 Task: Reply All to email with the signature Allison Brown with the subject Request for feedback from softage.1@softage.net with the message I wanted to follow up on the request for a budget increase for the project., select last sentence, change the font of the message to Serif and change the font typography to italics Send the email
Action: Mouse moved to (420, 533)
Screenshot: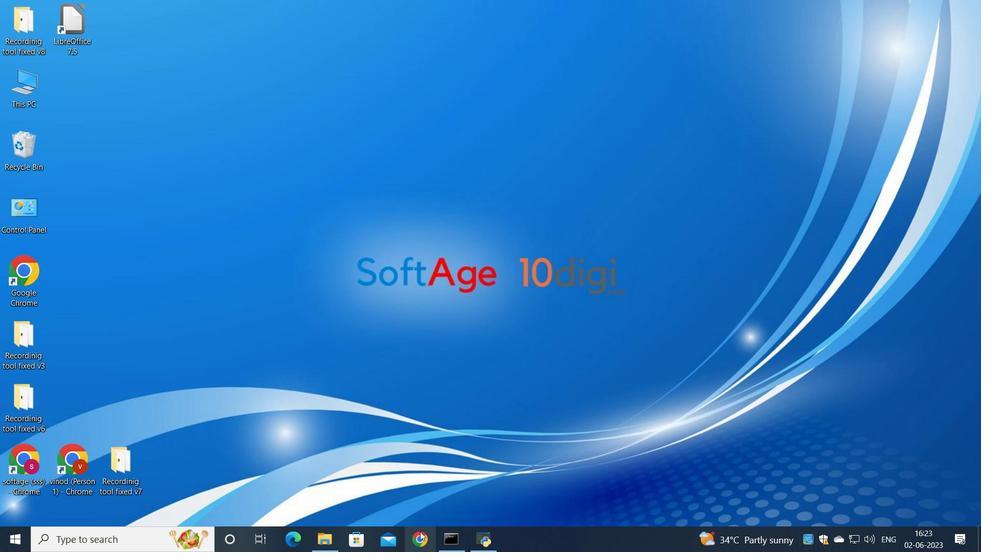 
Action: Mouse pressed left at (420, 533)
Screenshot: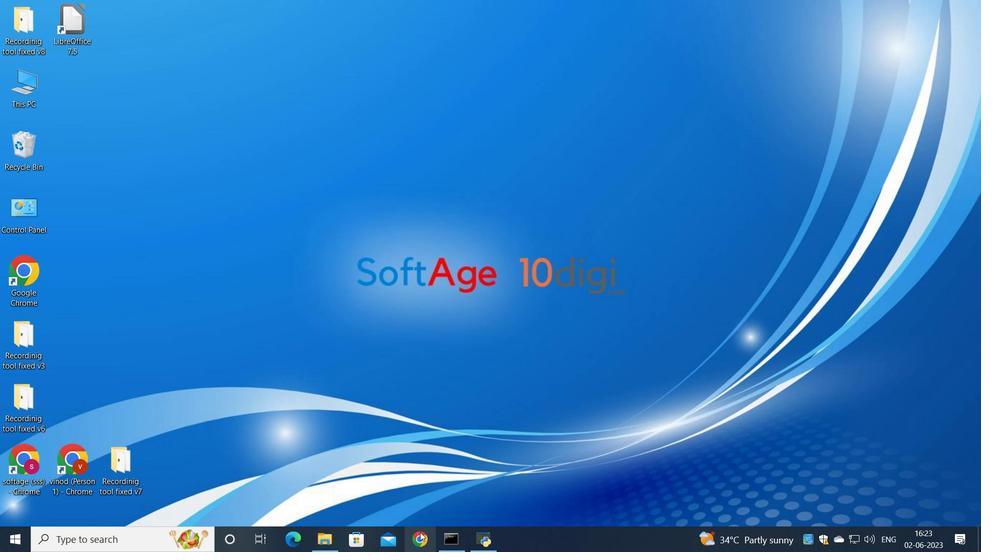 
Action: Mouse moved to (432, 322)
Screenshot: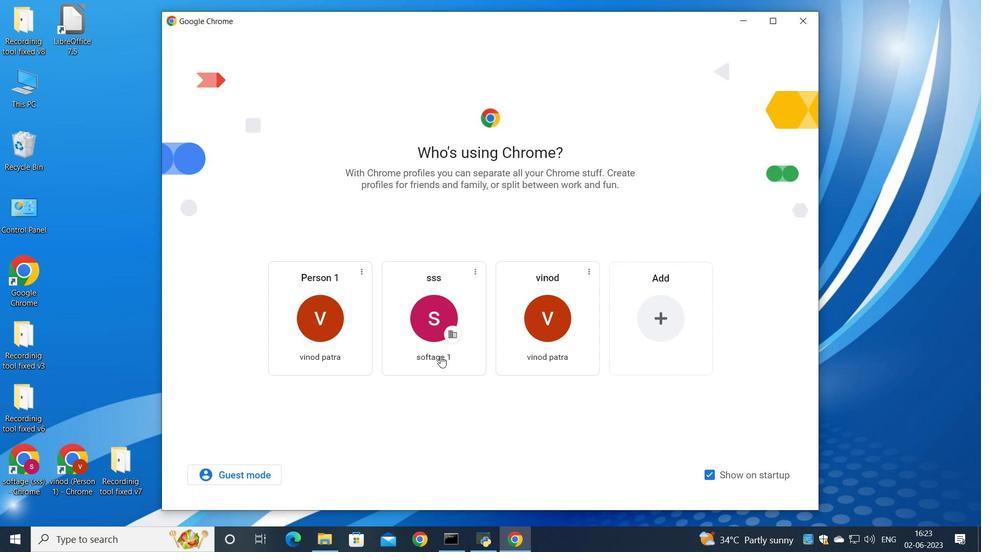 
Action: Mouse pressed left at (432, 322)
Screenshot: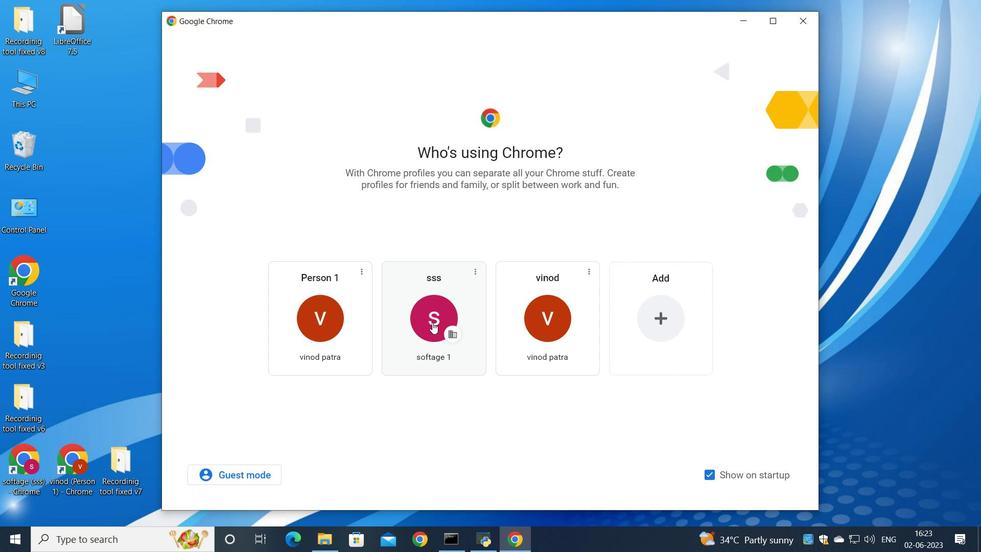 
Action: Mouse moved to (862, 88)
Screenshot: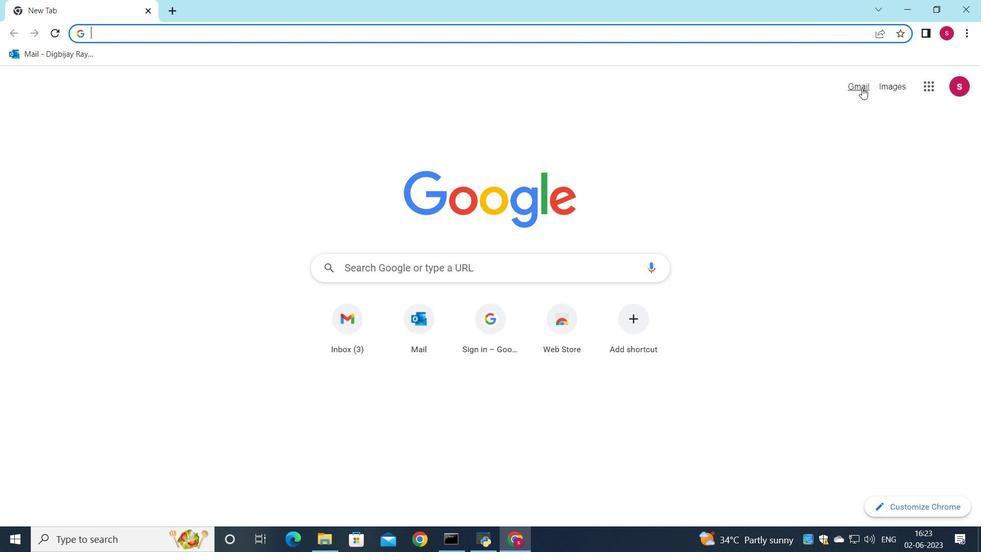 
Action: Mouse pressed left at (862, 88)
Screenshot: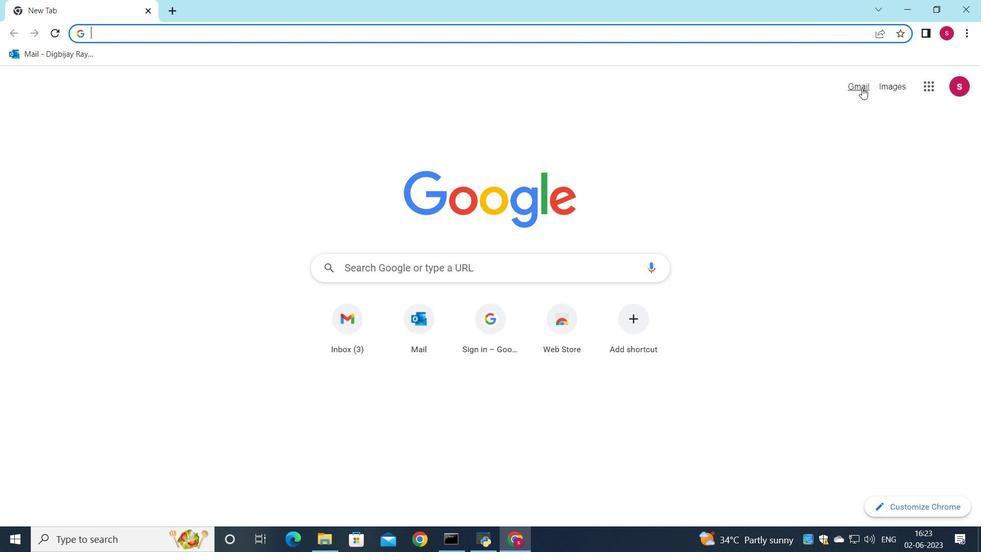 
Action: Mouse moved to (837, 96)
Screenshot: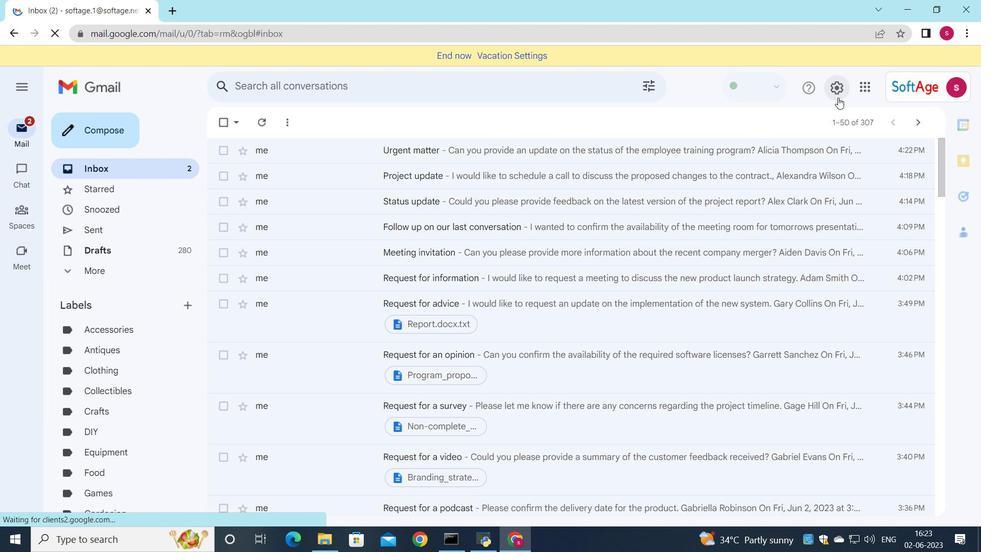 
Action: Mouse pressed left at (837, 96)
Screenshot: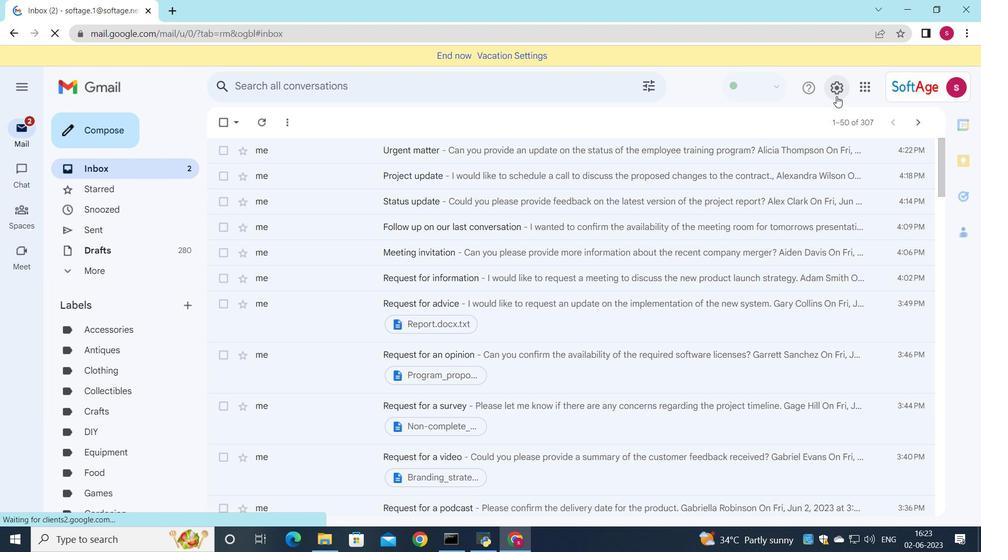 
Action: Mouse moved to (838, 155)
Screenshot: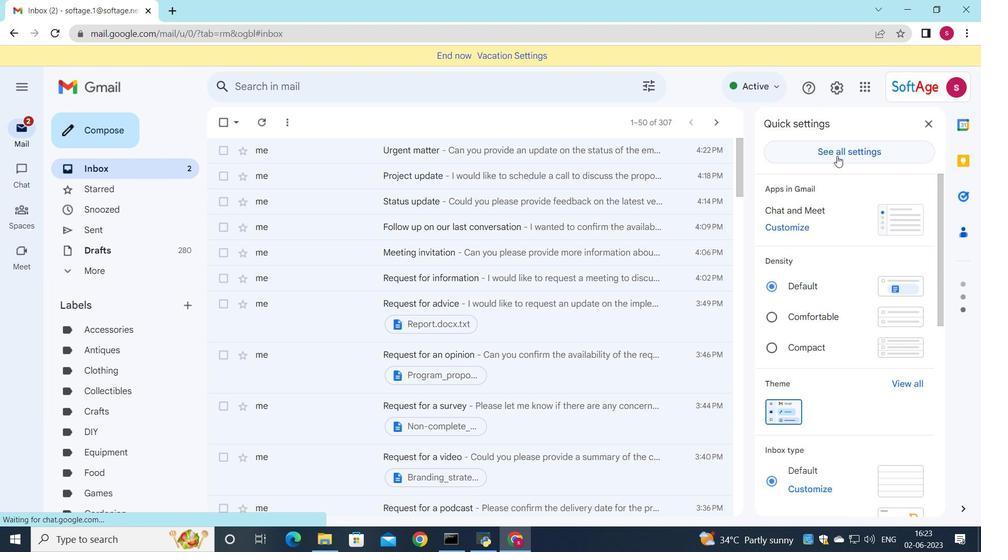 
Action: Mouse pressed left at (838, 155)
Screenshot: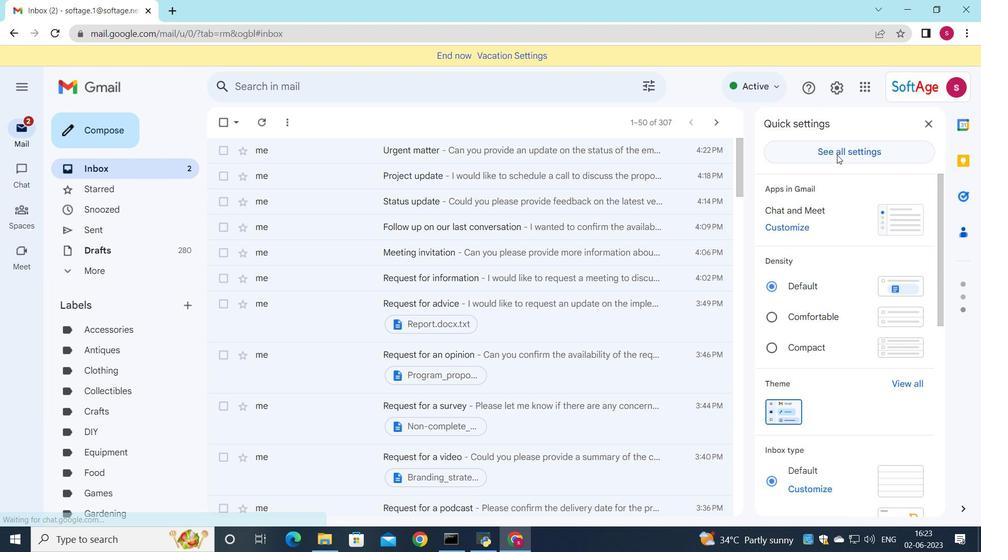 
Action: Mouse moved to (591, 197)
Screenshot: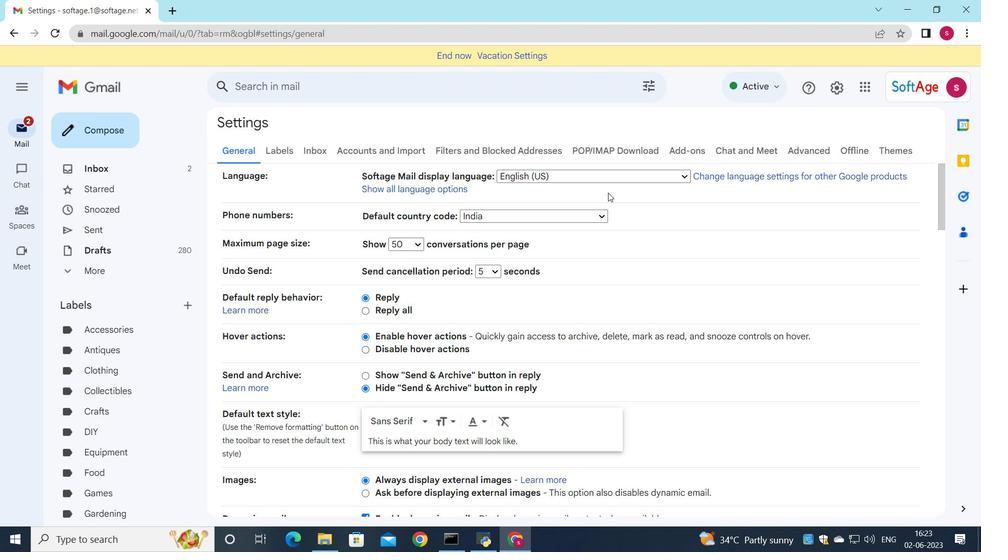 
Action: Mouse scrolled (591, 196) with delta (0, 0)
Screenshot: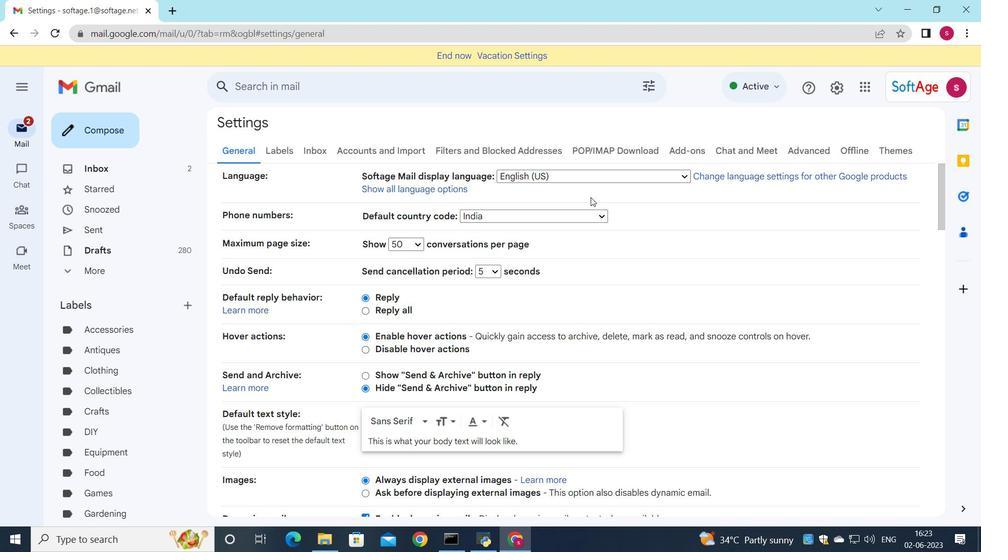 
Action: Mouse scrolled (591, 196) with delta (0, 0)
Screenshot: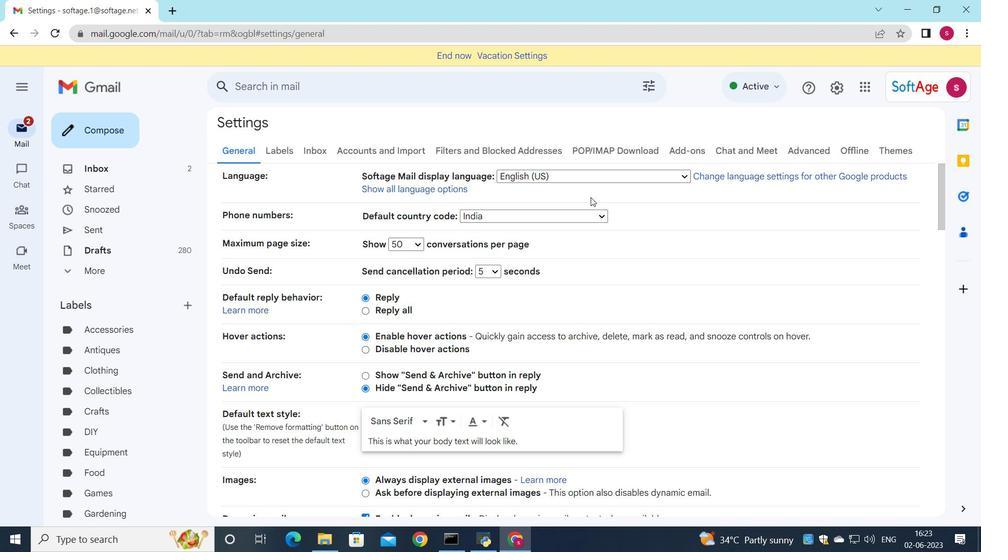 
Action: Mouse scrolled (591, 196) with delta (0, 0)
Screenshot: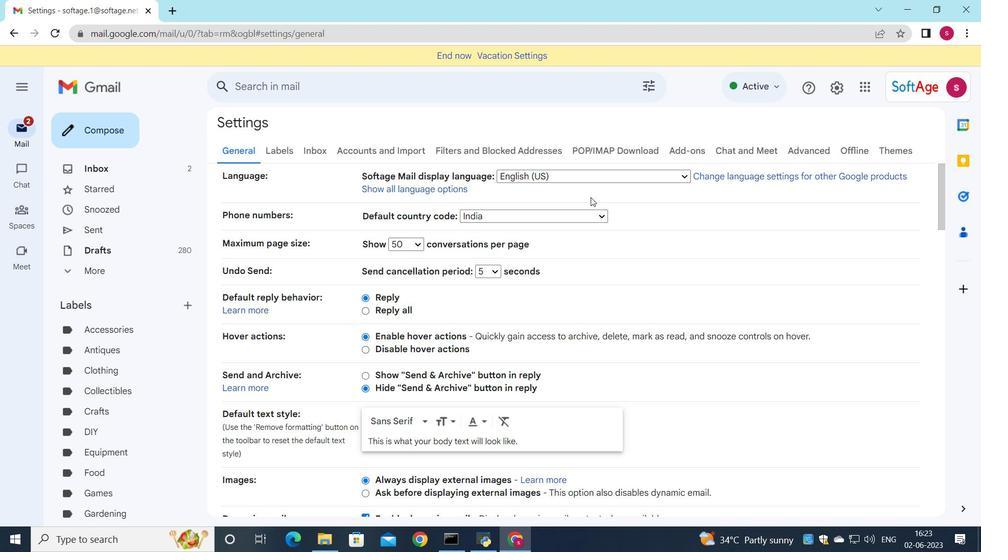 
Action: Mouse moved to (590, 226)
Screenshot: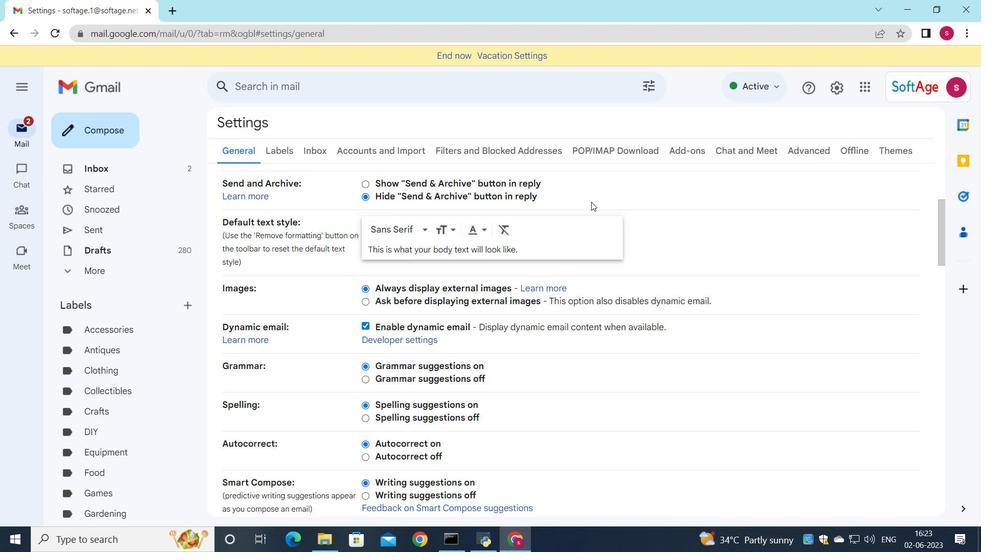 
Action: Mouse scrolled (590, 226) with delta (0, 0)
Screenshot: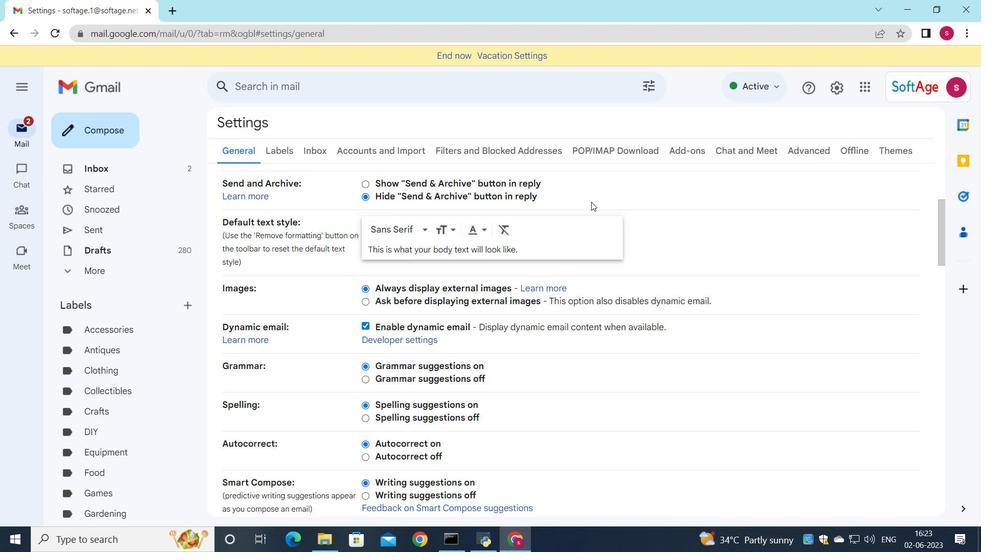 
Action: Mouse moved to (590, 234)
Screenshot: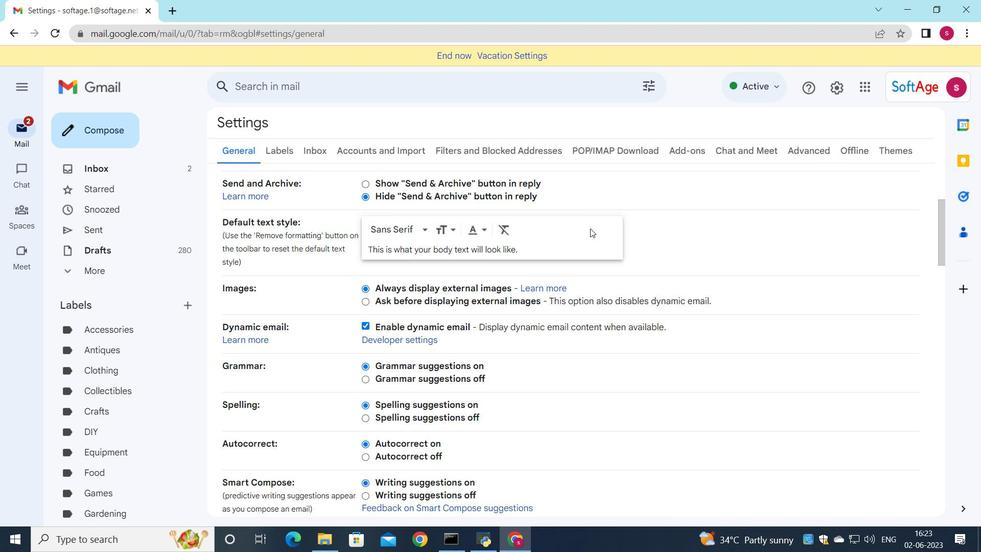 
Action: Mouse scrolled (590, 232) with delta (0, 0)
Screenshot: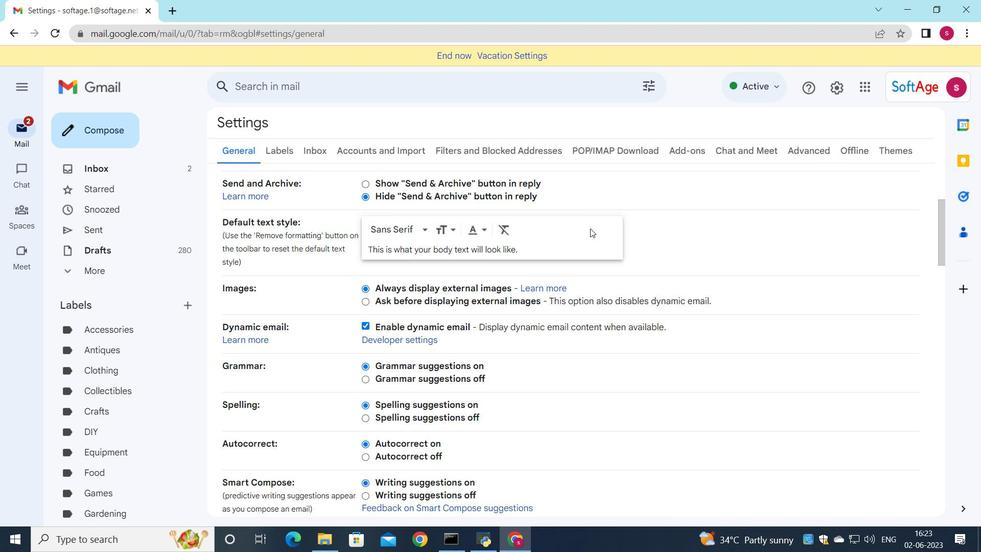 
Action: Mouse scrolled (590, 233) with delta (0, 0)
Screenshot: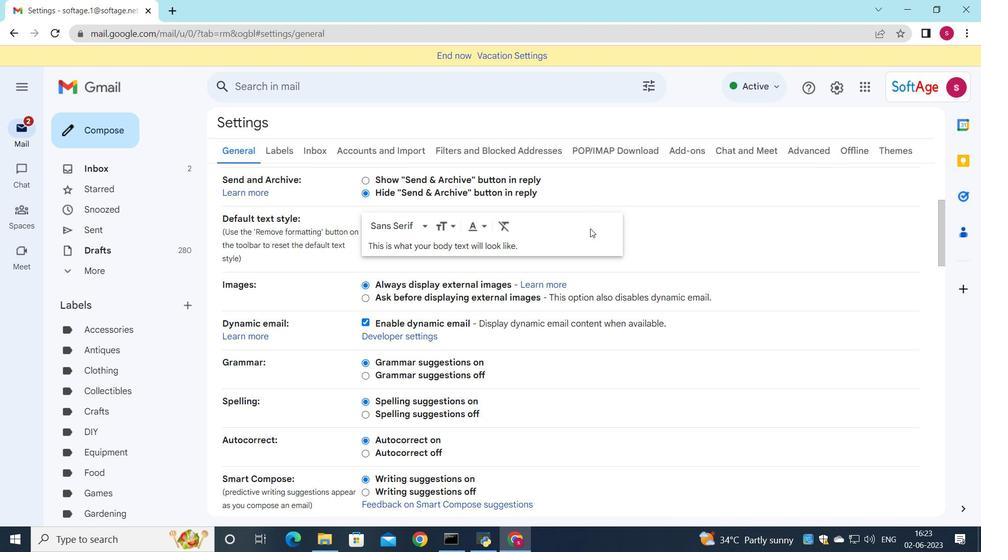 
Action: Mouse moved to (585, 233)
Screenshot: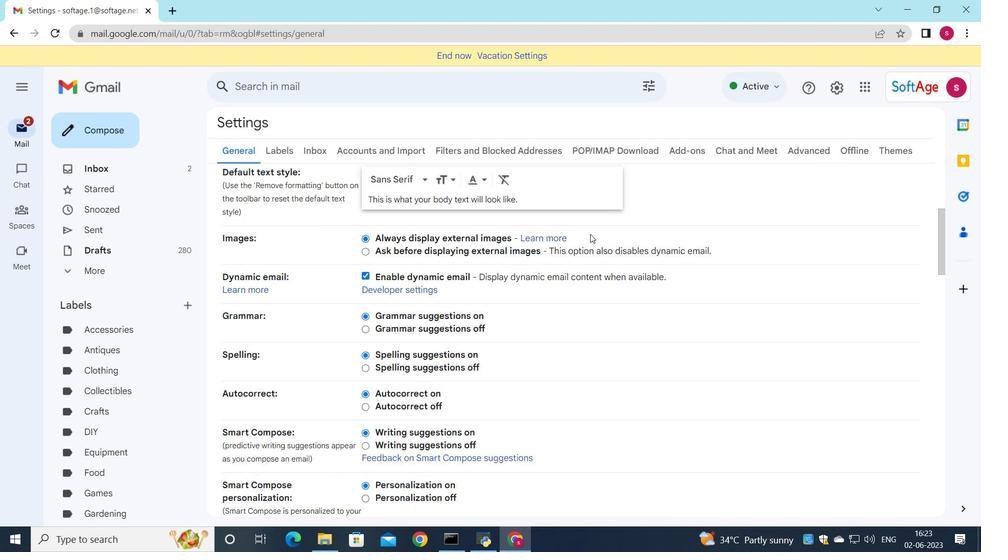 
Action: Mouse scrolled (585, 232) with delta (0, 0)
Screenshot: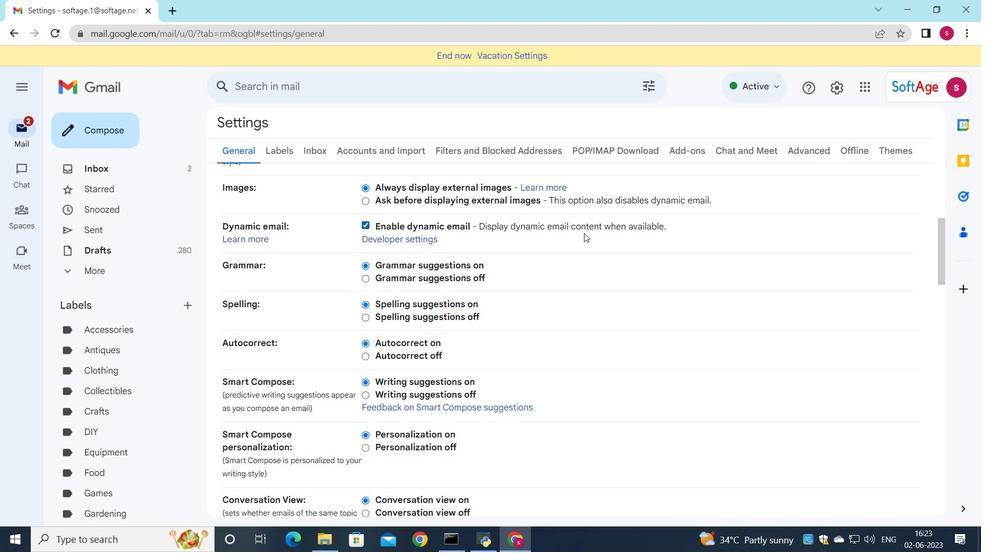 
Action: Mouse scrolled (585, 232) with delta (0, 0)
Screenshot: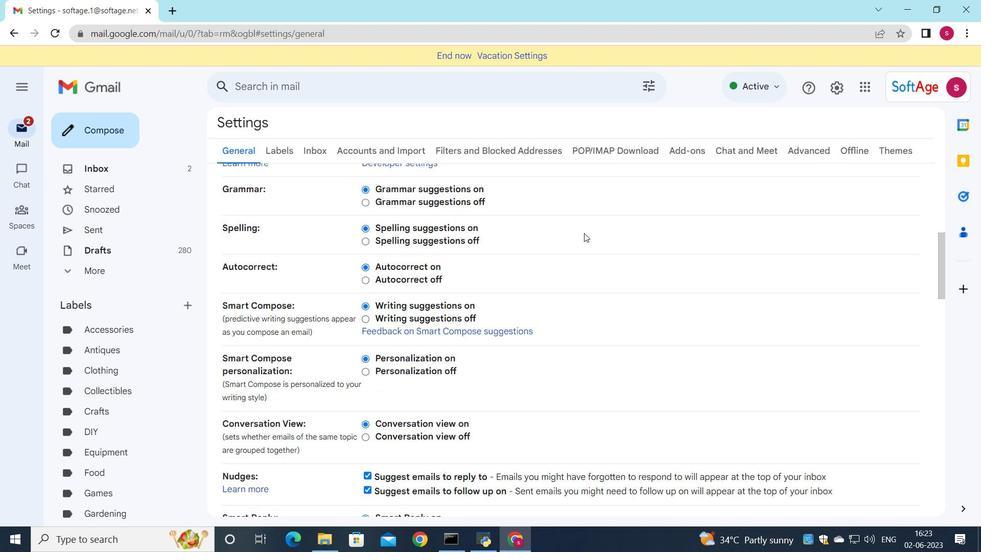 
Action: Mouse scrolled (585, 232) with delta (0, 0)
Screenshot: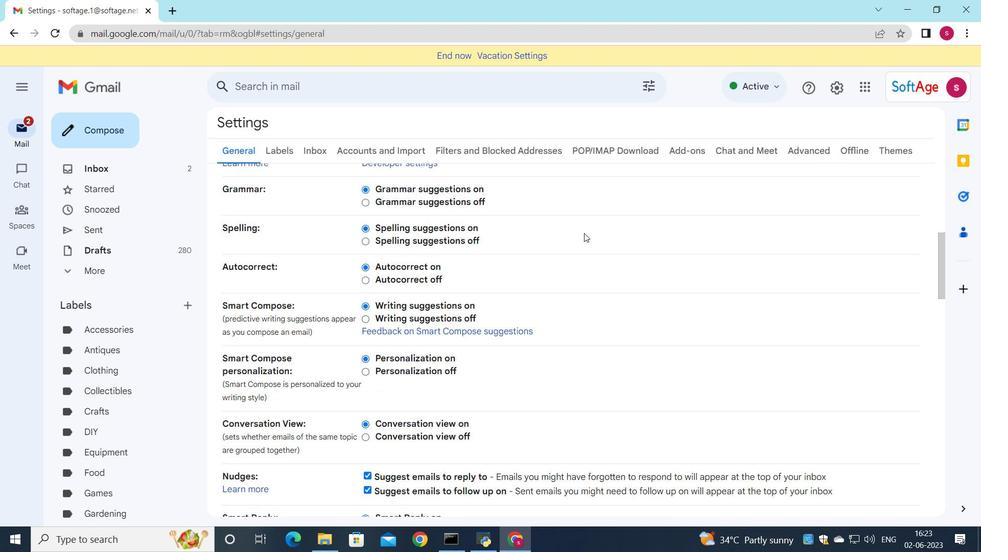
Action: Mouse moved to (580, 238)
Screenshot: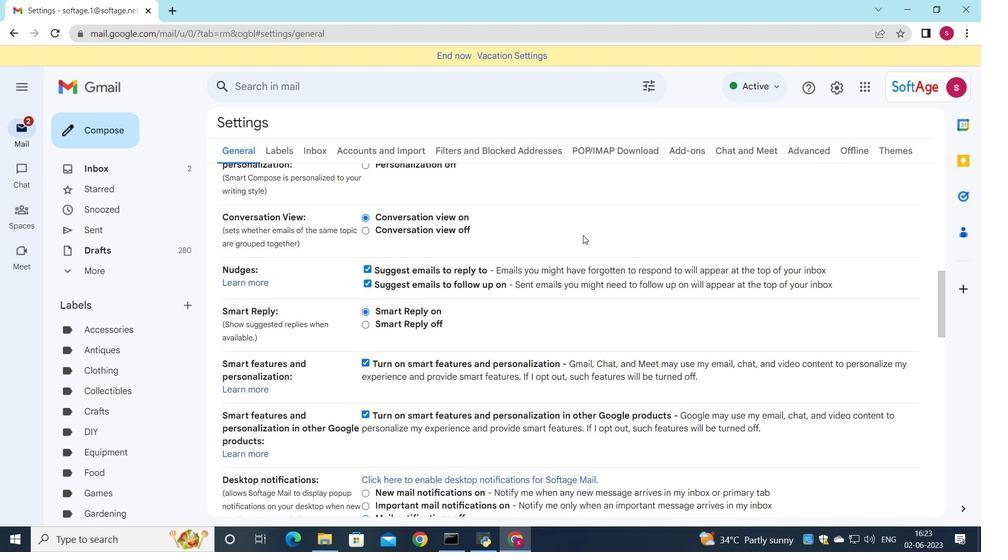 
Action: Mouse scrolled (580, 237) with delta (0, 0)
Screenshot: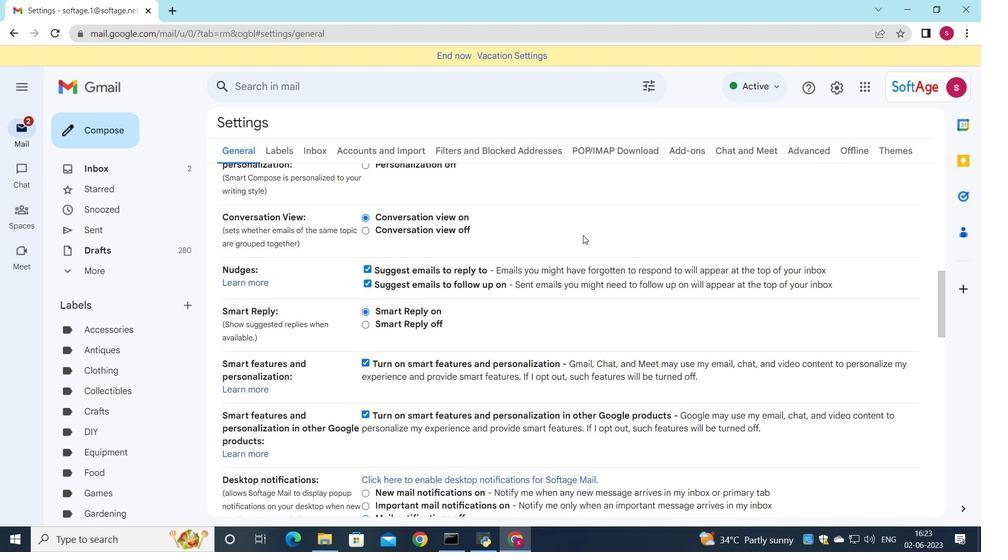 
Action: Mouse moved to (575, 244)
Screenshot: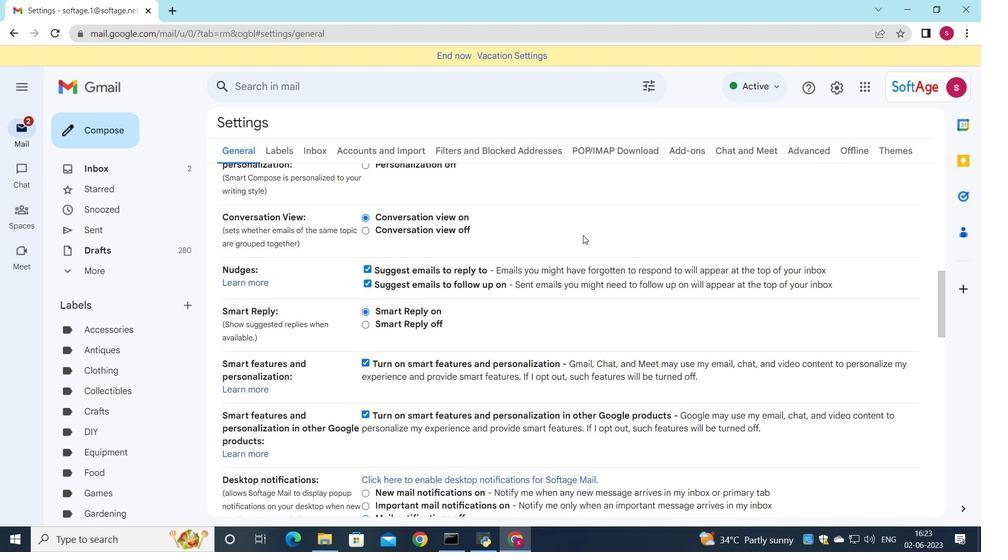 
Action: Mouse scrolled (575, 243) with delta (0, 0)
Screenshot: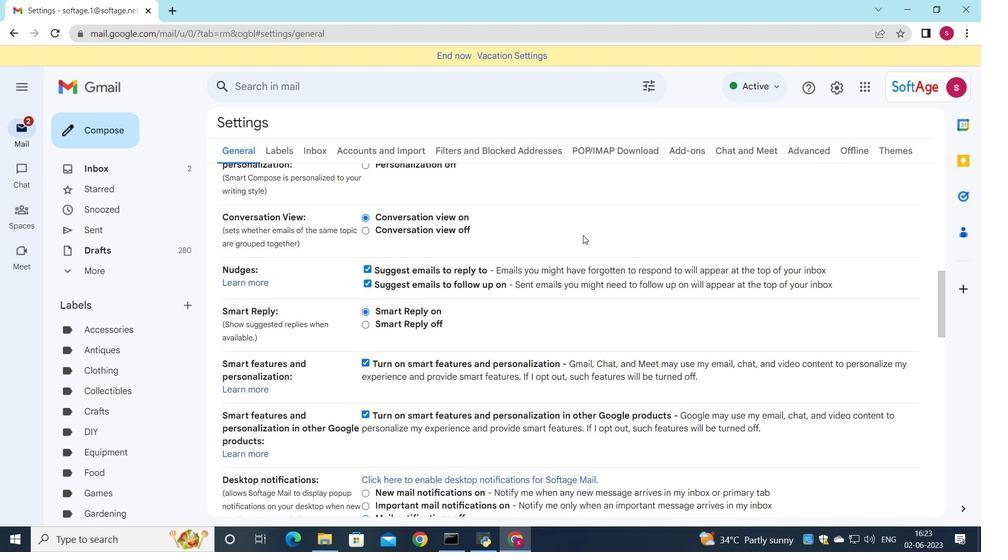 
Action: Mouse moved to (570, 249)
Screenshot: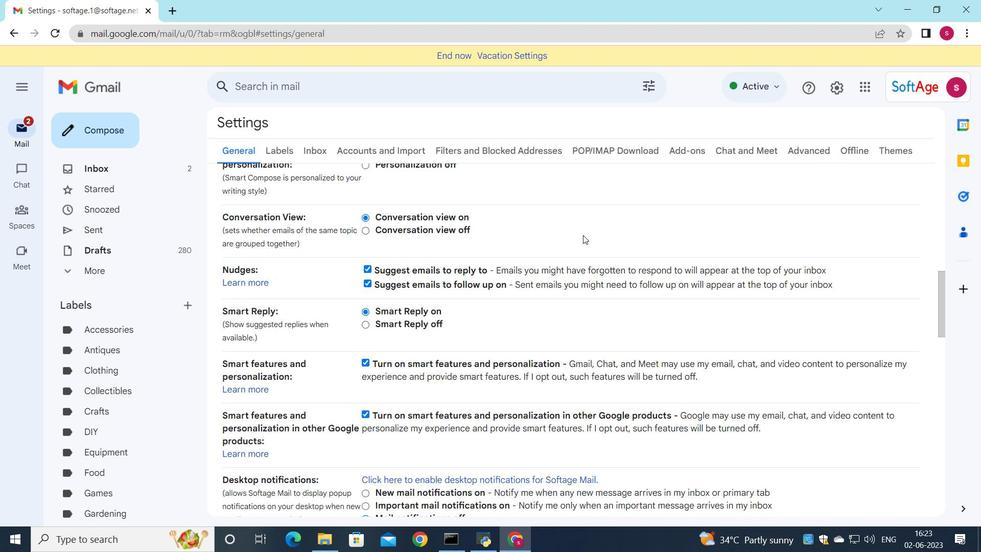 
Action: Mouse scrolled (570, 249) with delta (0, 0)
Screenshot: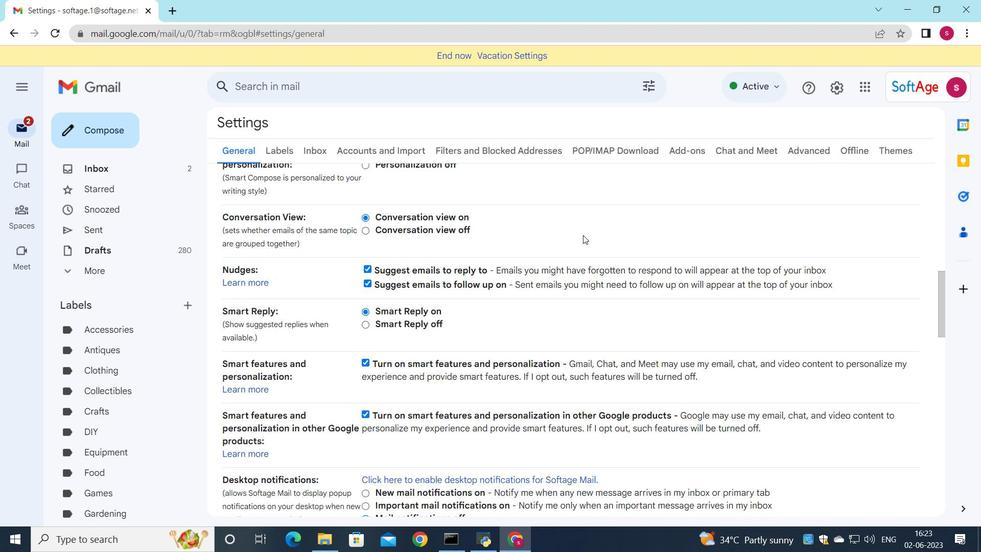 
Action: Mouse moved to (500, 286)
Screenshot: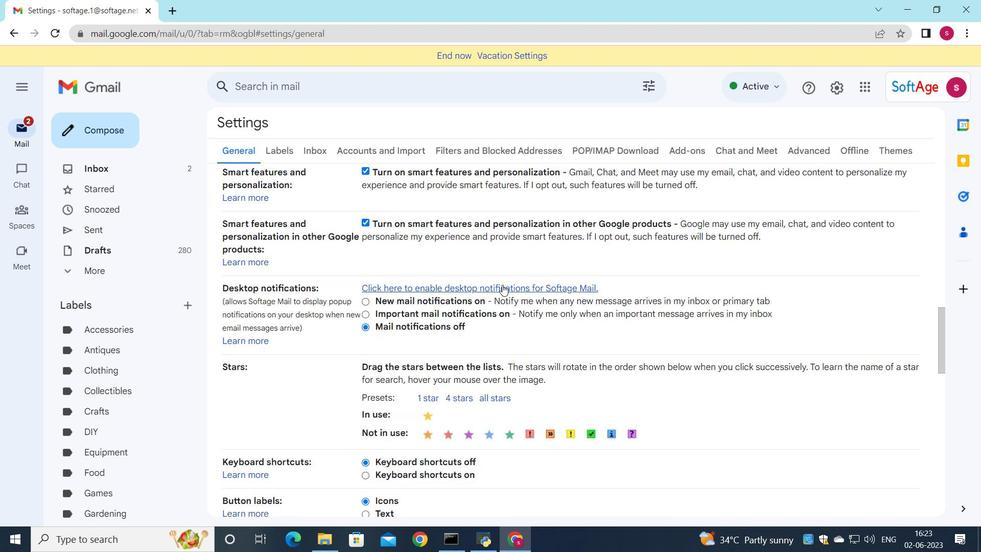 
Action: Mouse scrolled (500, 285) with delta (0, 0)
Screenshot: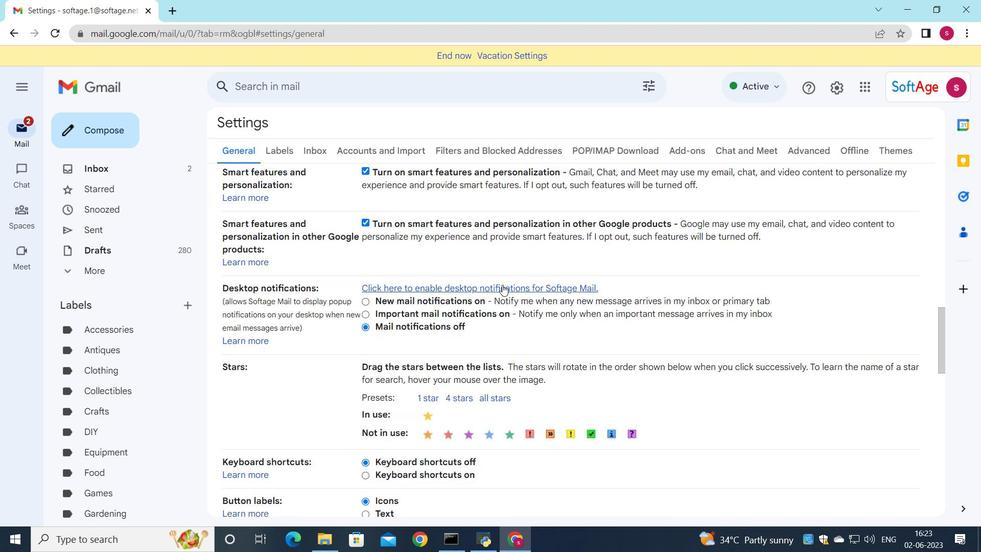
Action: Mouse moved to (500, 286)
Screenshot: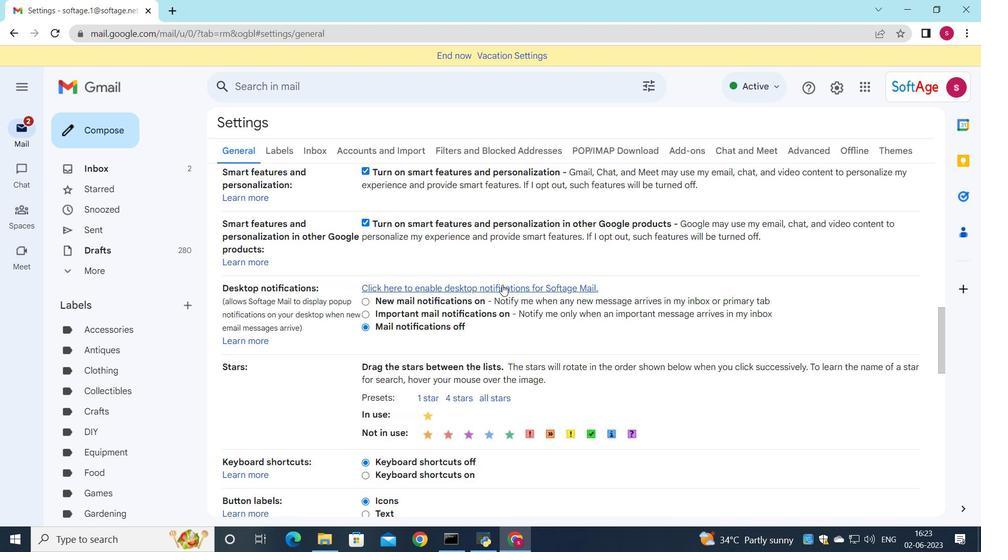 
Action: Mouse scrolled (500, 285) with delta (0, 0)
Screenshot: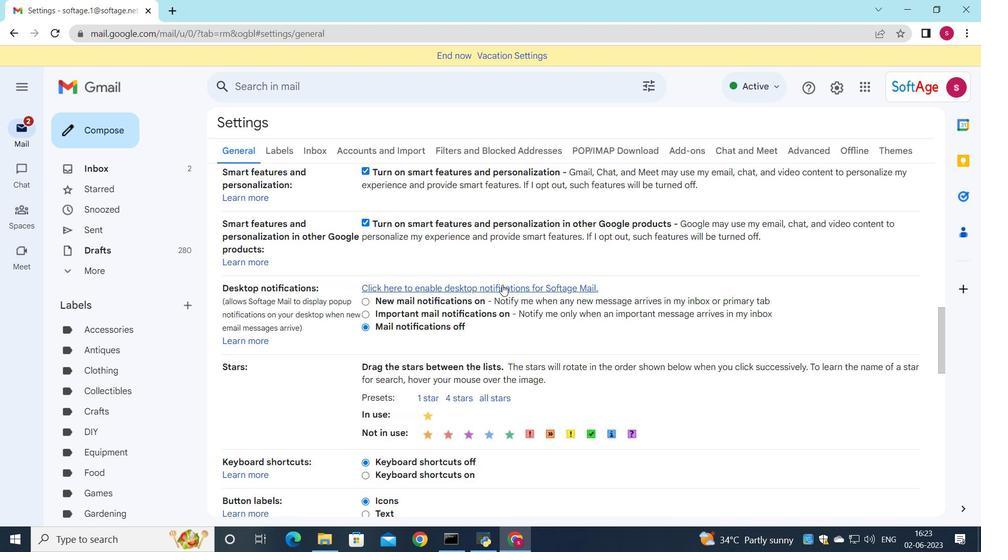 
Action: Mouse moved to (500, 286)
Screenshot: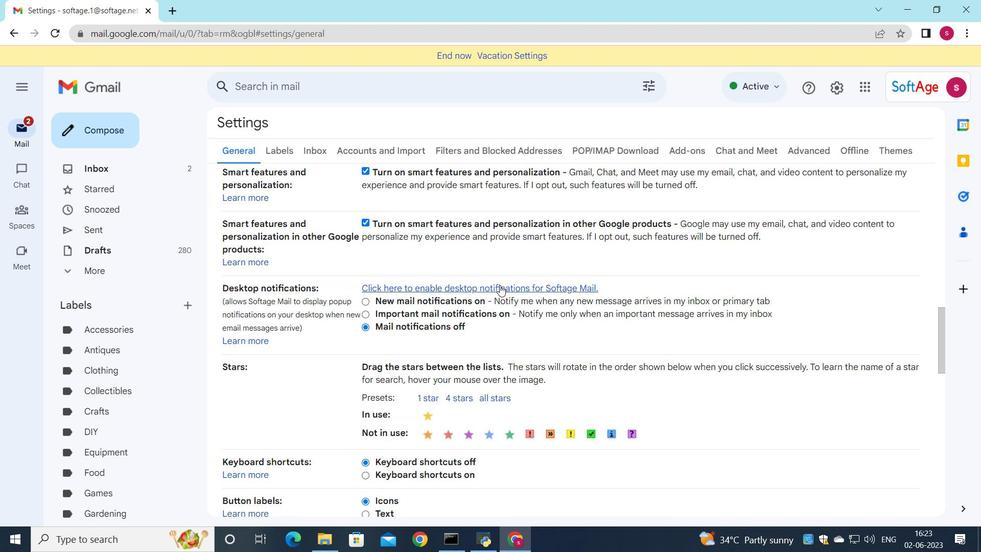 
Action: Mouse scrolled (500, 286) with delta (0, 0)
Screenshot: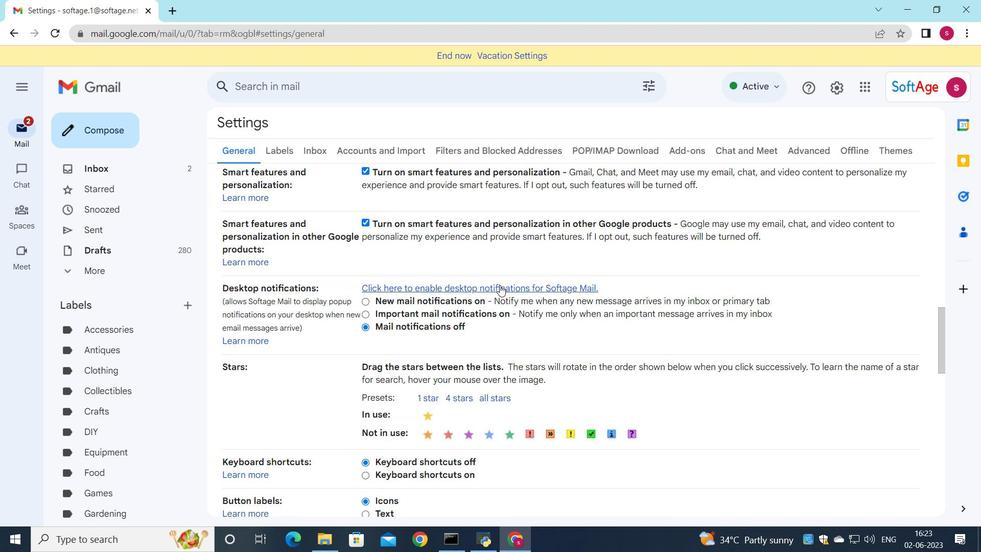 
Action: Mouse moved to (500, 288)
Screenshot: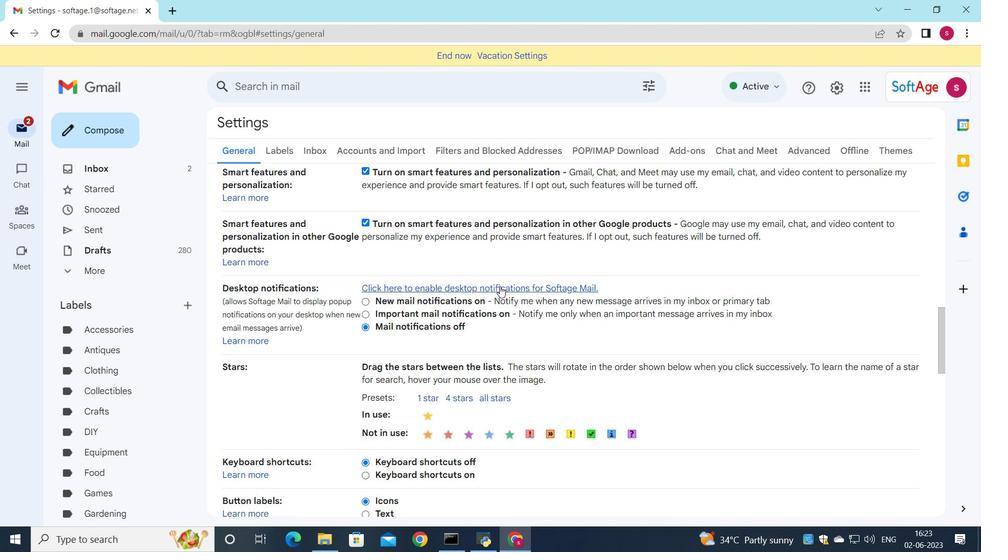 
Action: Mouse scrolled (500, 287) with delta (0, 0)
Screenshot: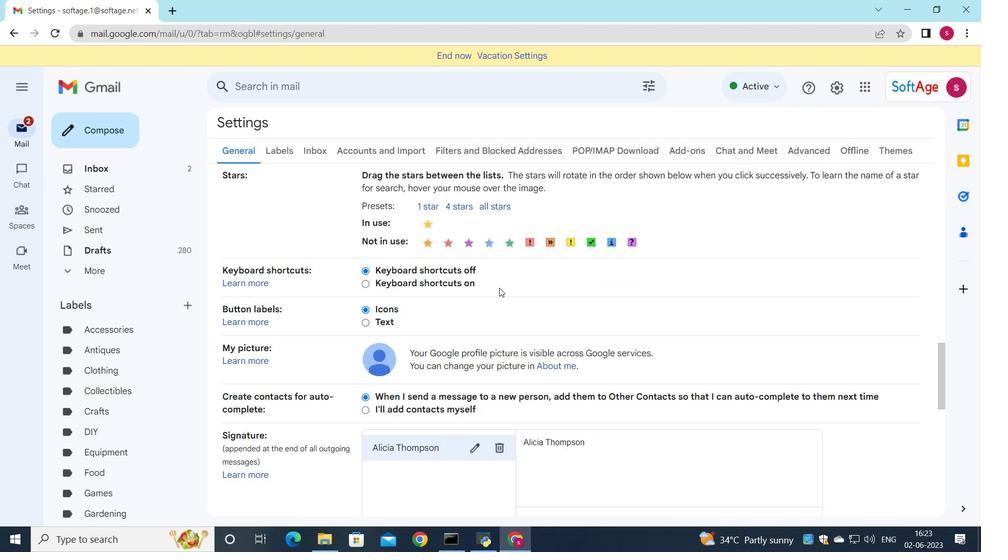 
Action: Mouse scrolled (500, 287) with delta (0, 0)
Screenshot: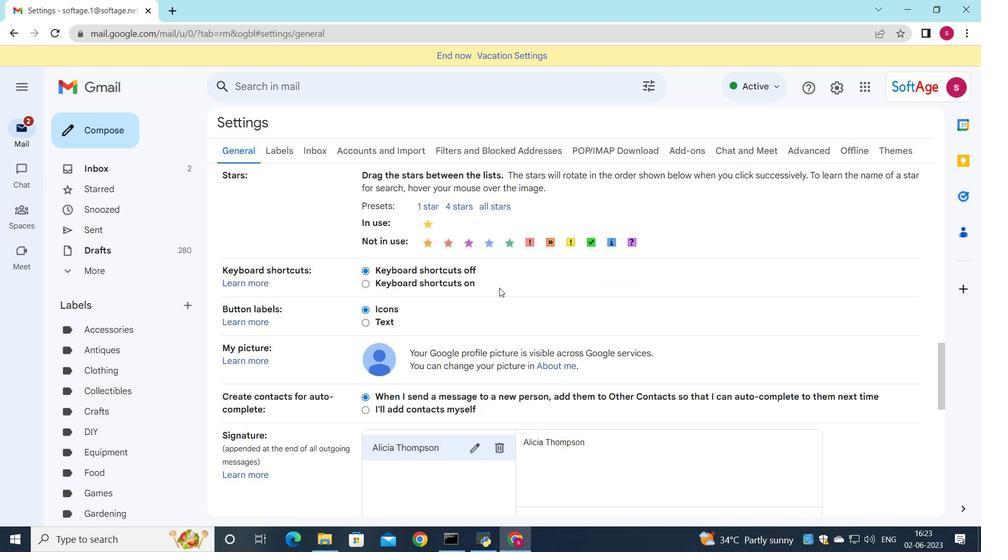 
Action: Mouse scrolled (500, 287) with delta (0, 0)
Screenshot: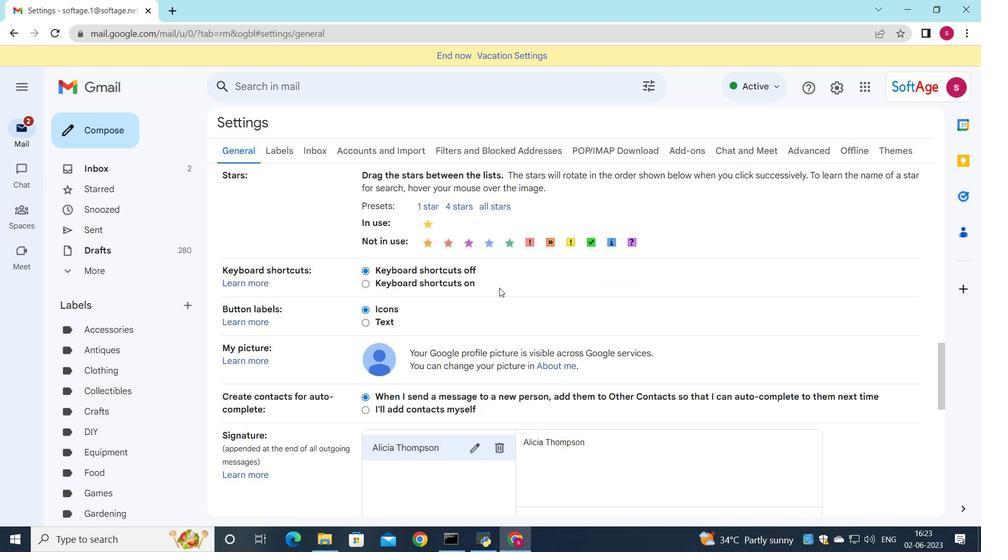 
Action: Mouse scrolled (500, 287) with delta (0, 0)
Screenshot: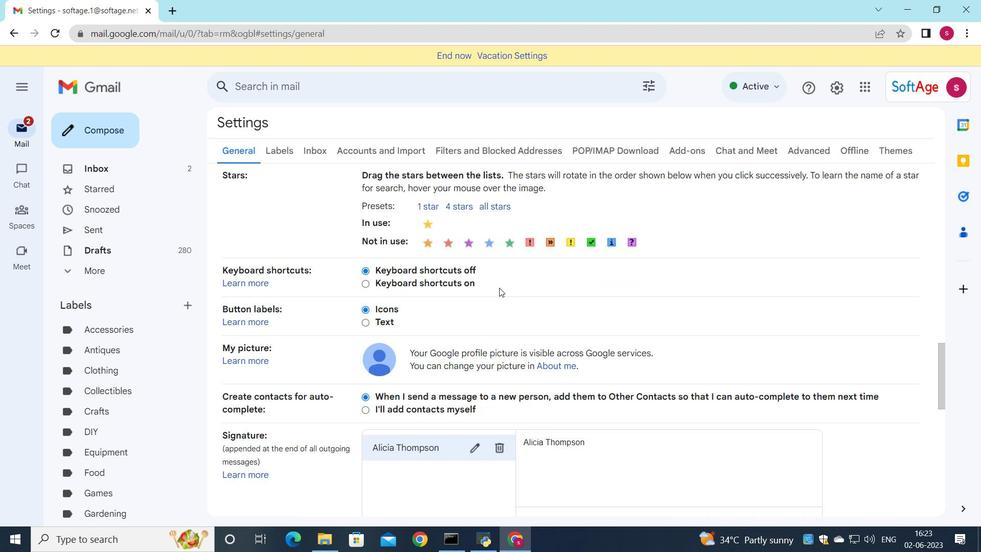
Action: Mouse moved to (502, 192)
Screenshot: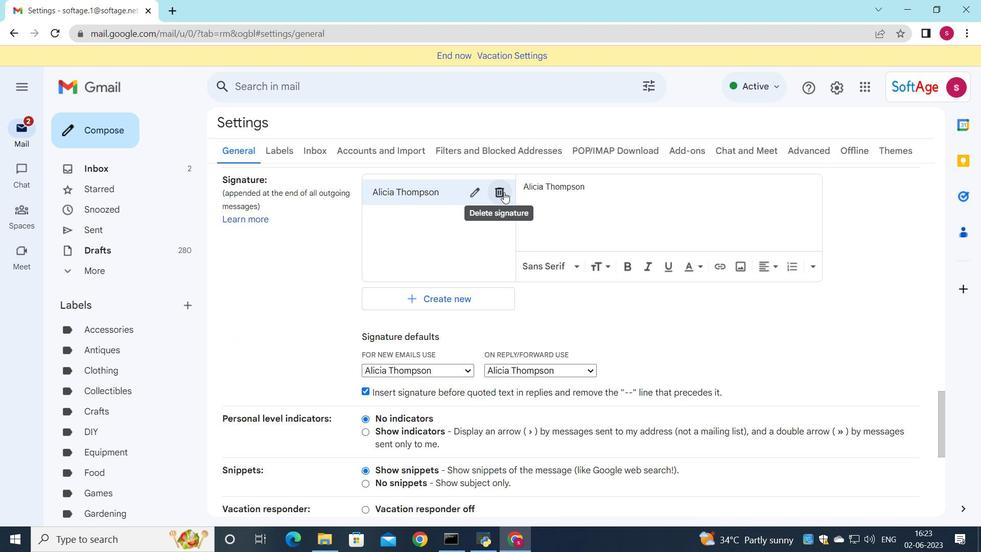 
Action: Mouse pressed left at (502, 192)
Screenshot: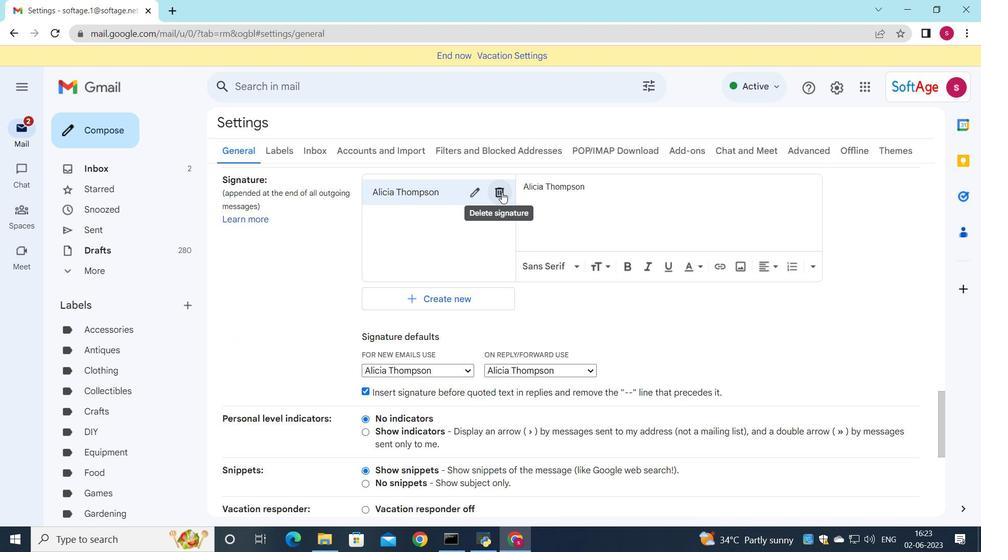 
Action: Mouse moved to (597, 304)
Screenshot: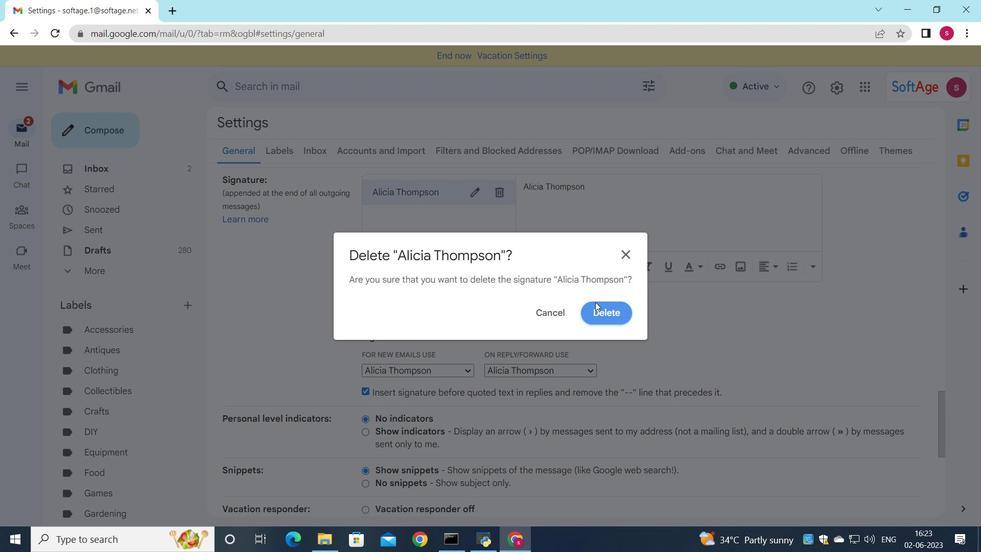 
Action: Mouse pressed left at (597, 304)
Screenshot: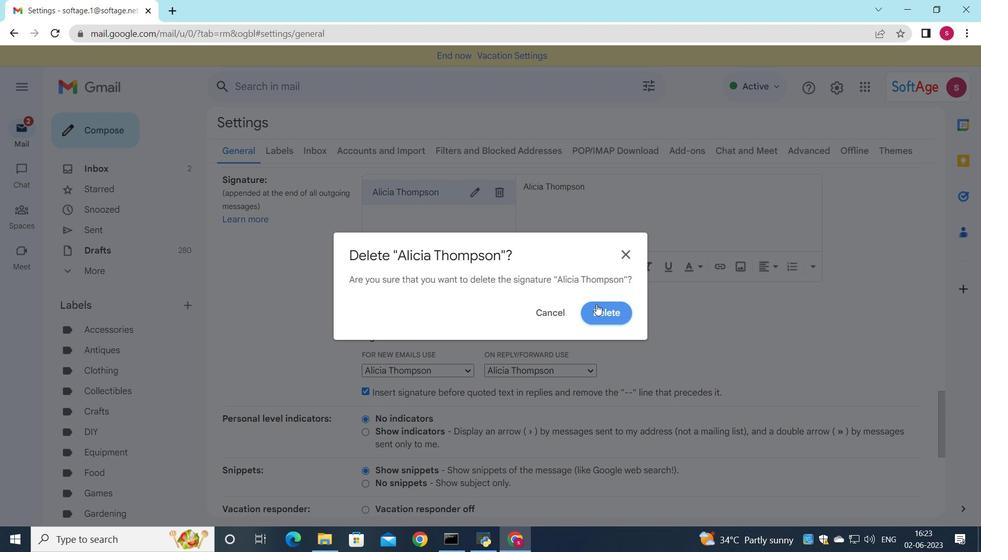 
Action: Mouse moved to (420, 207)
Screenshot: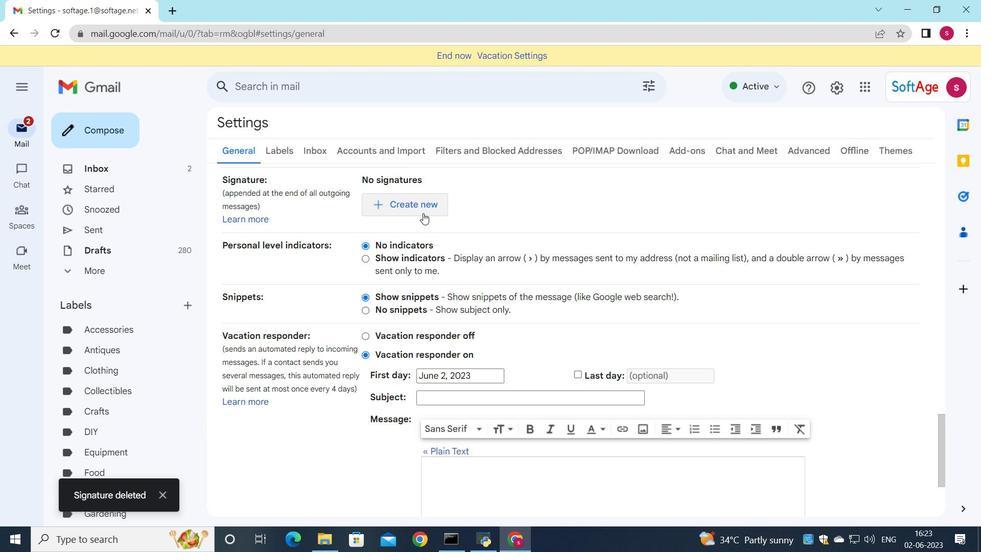 
Action: Mouse pressed left at (420, 207)
Screenshot: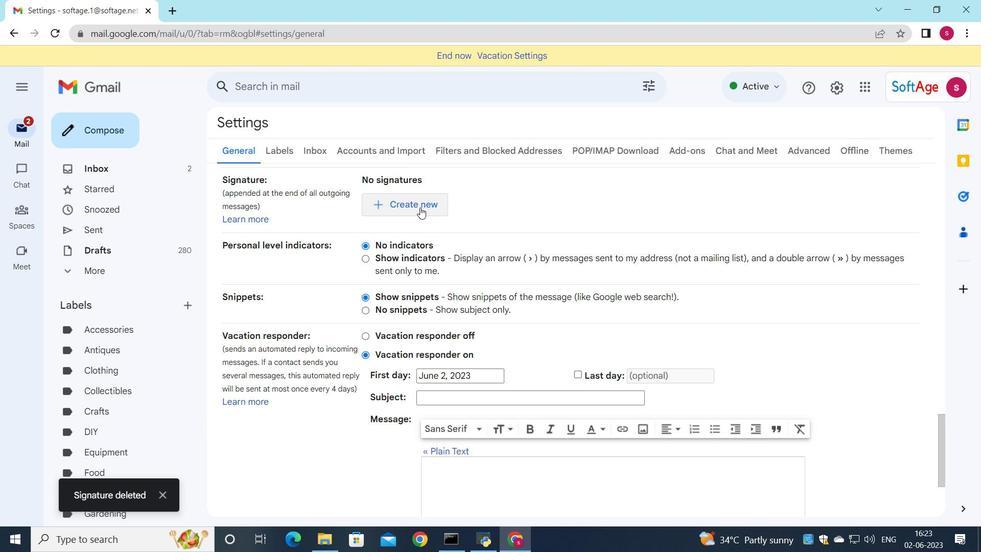 
Action: Mouse moved to (517, 265)
Screenshot: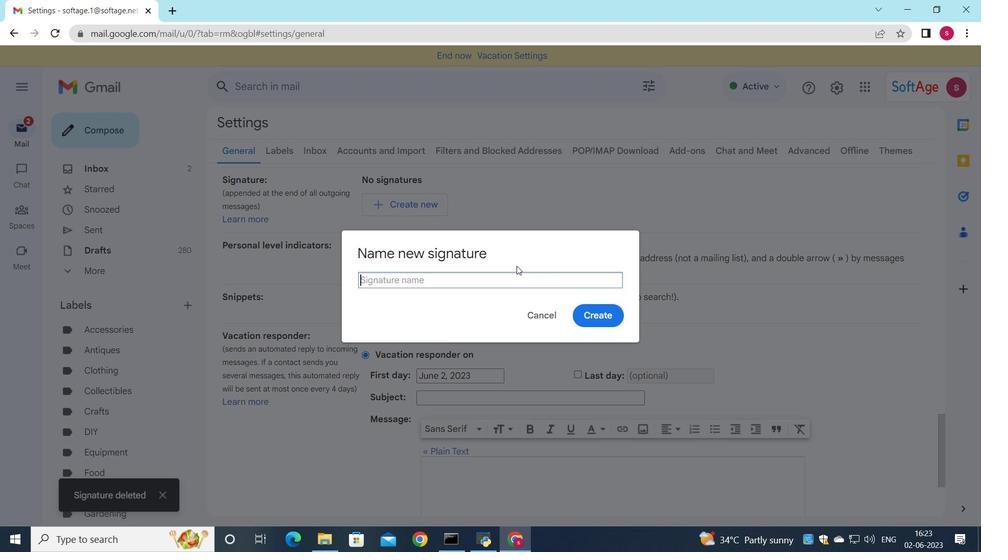 
Action: Key pressed <Key.shift>Allisom<Key.backspace>n<Key.space><Key.shift>Brown
Screenshot: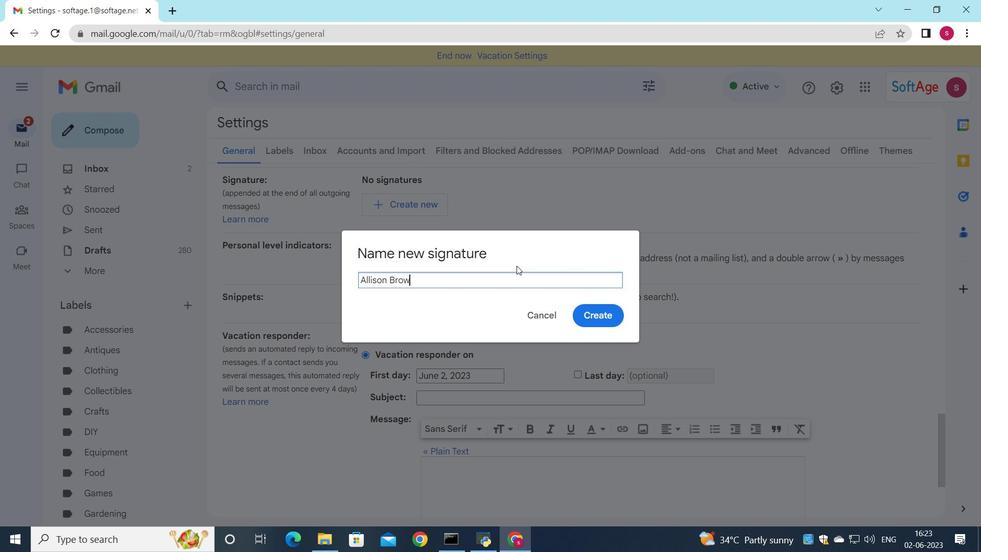 
Action: Mouse moved to (597, 316)
Screenshot: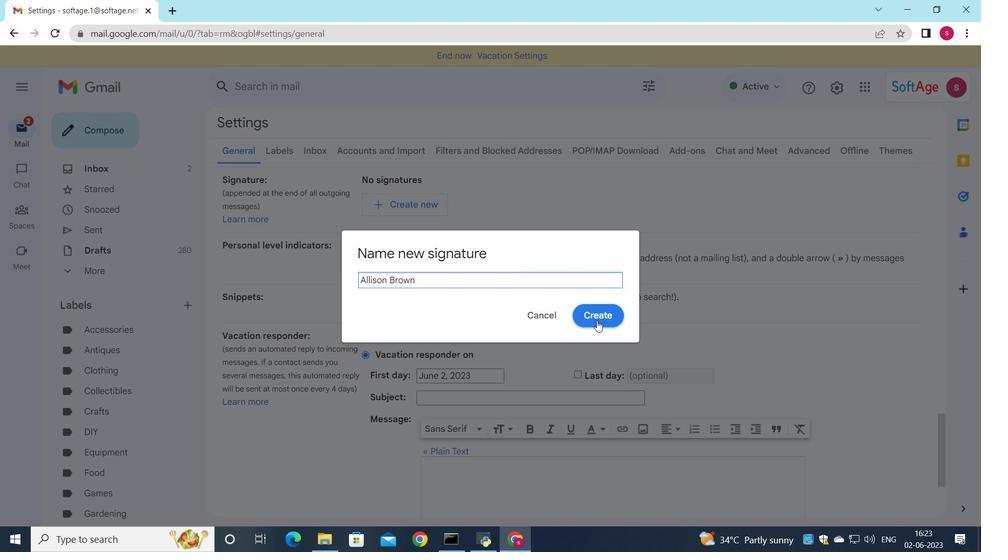 
Action: Mouse pressed left at (597, 316)
Screenshot: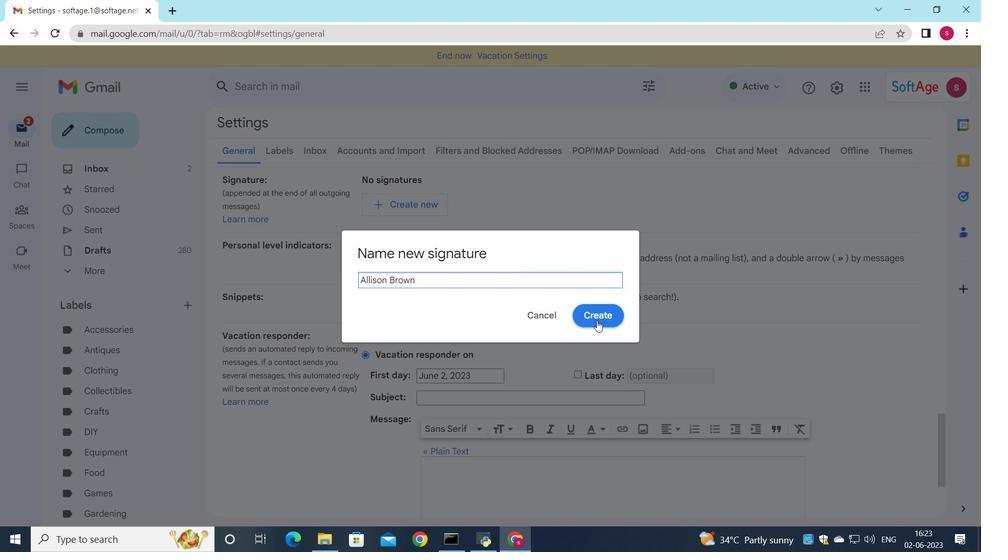 
Action: Mouse moved to (577, 219)
Screenshot: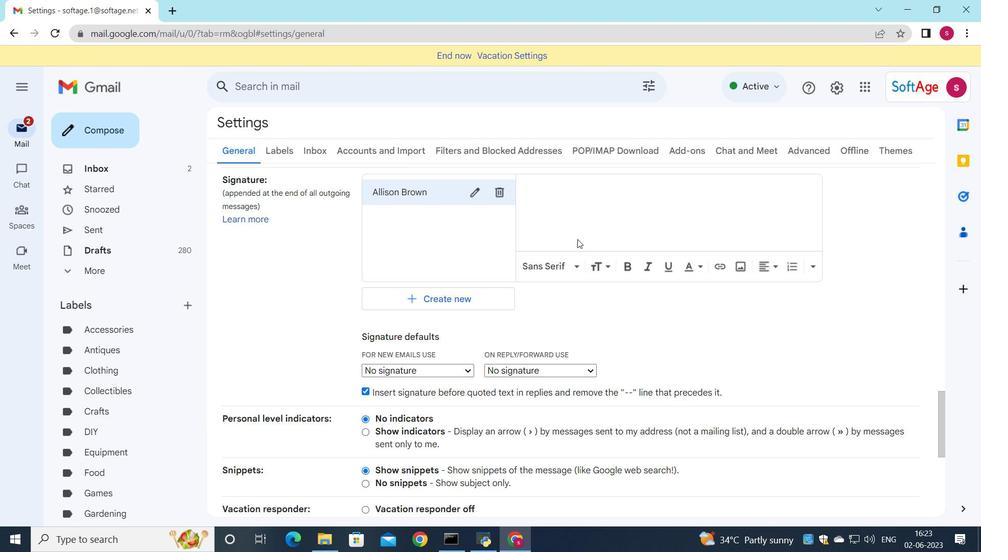 
Action: Mouse pressed left at (577, 219)
Screenshot: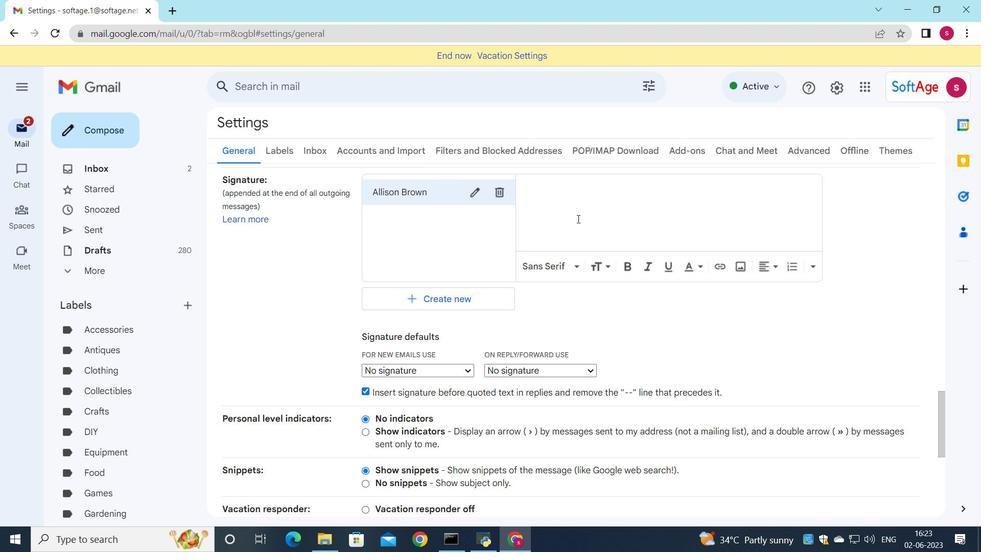
Action: Key pressed <Key.shift>allison<Key.space><Key.shift>Brown
Screenshot: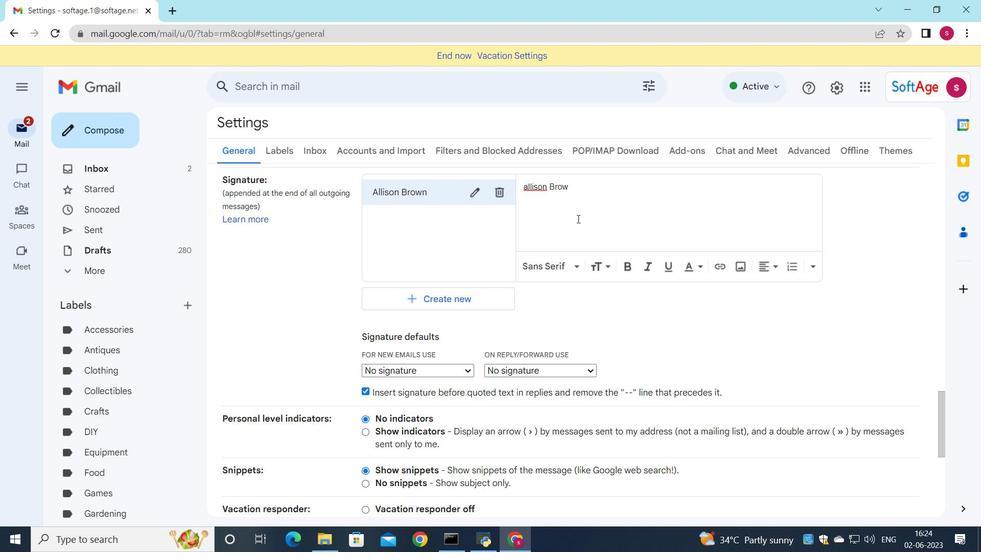 
Action: Mouse moved to (528, 187)
Screenshot: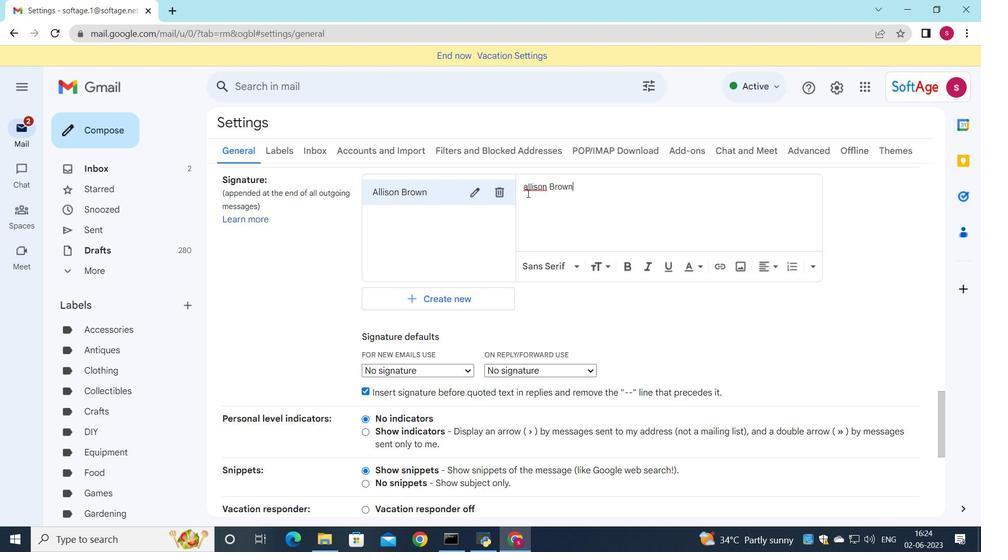 
Action: Mouse pressed left at (528, 187)
Screenshot: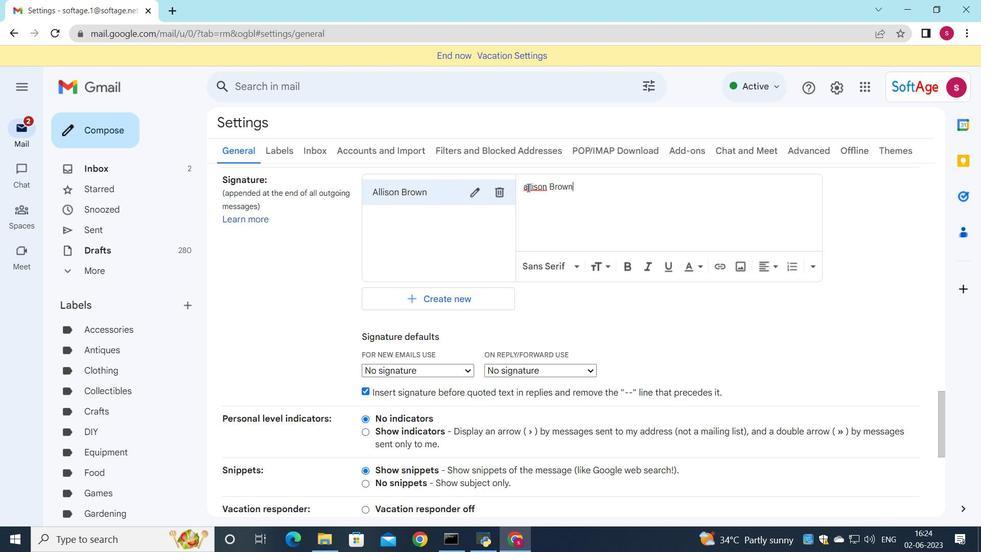 
Action: Key pressed <Key.backspace><Key.shift>A
Screenshot: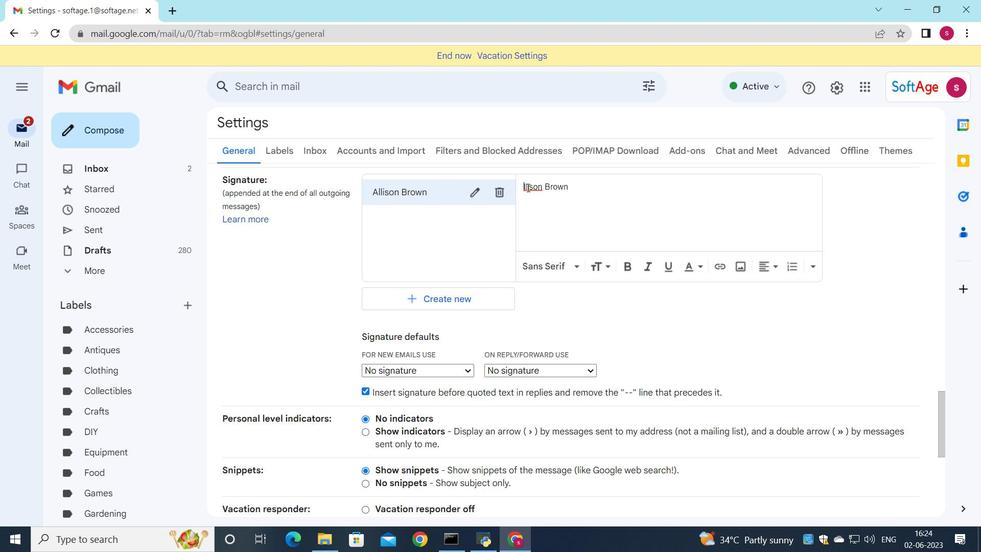
Action: Mouse moved to (455, 374)
Screenshot: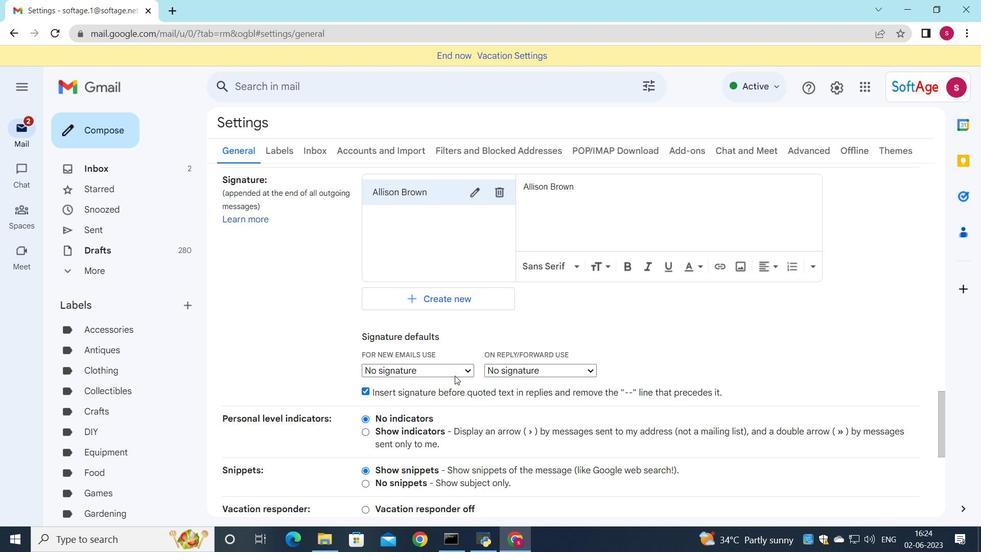 
Action: Mouse pressed left at (455, 374)
Screenshot: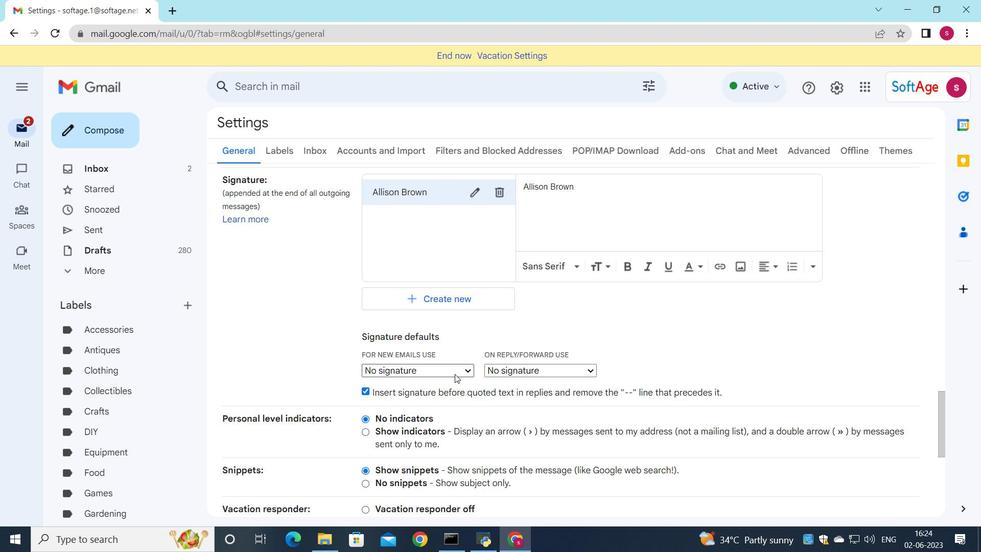 
Action: Mouse moved to (452, 397)
Screenshot: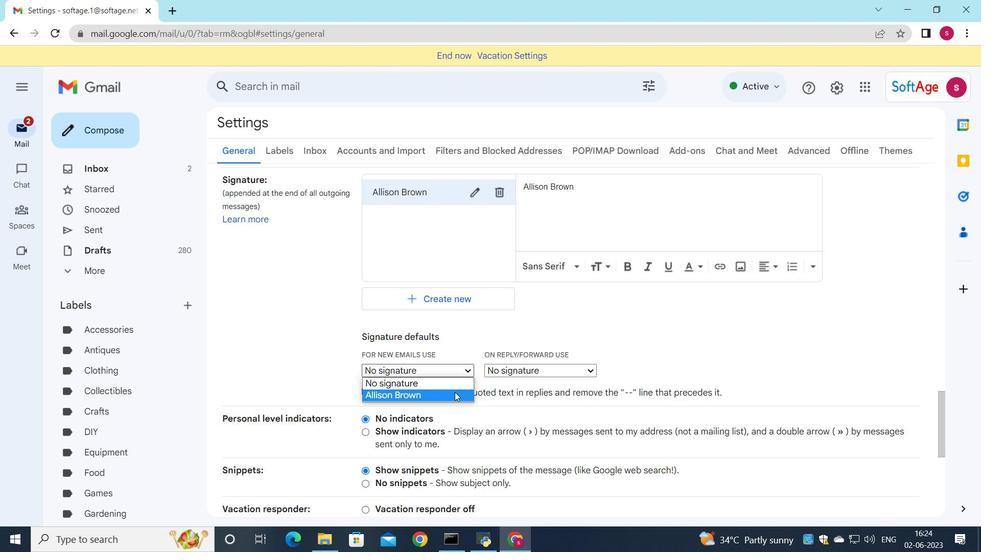 
Action: Mouse pressed left at (452, 397)
Screenshot: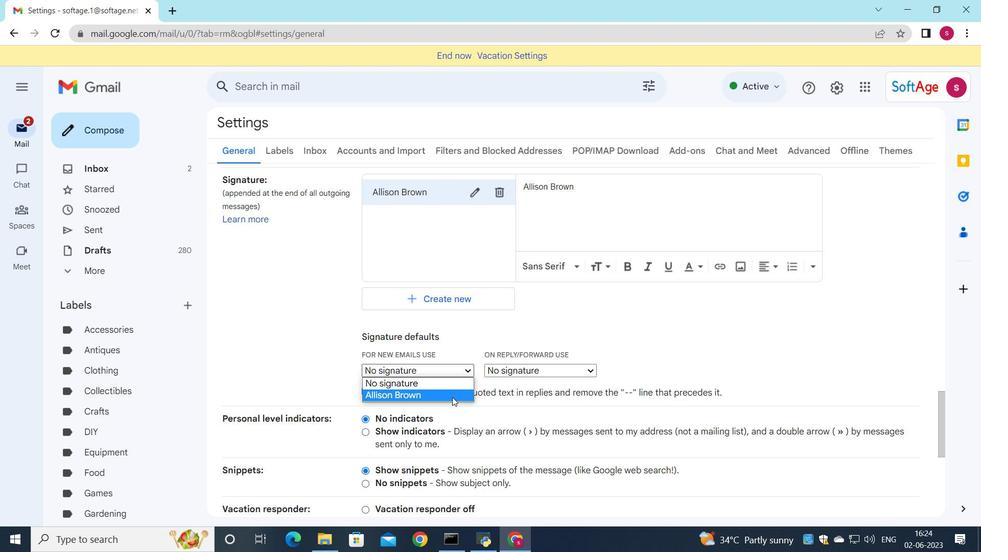 
Action: Mouse moved to (498, 372)
Screenshot: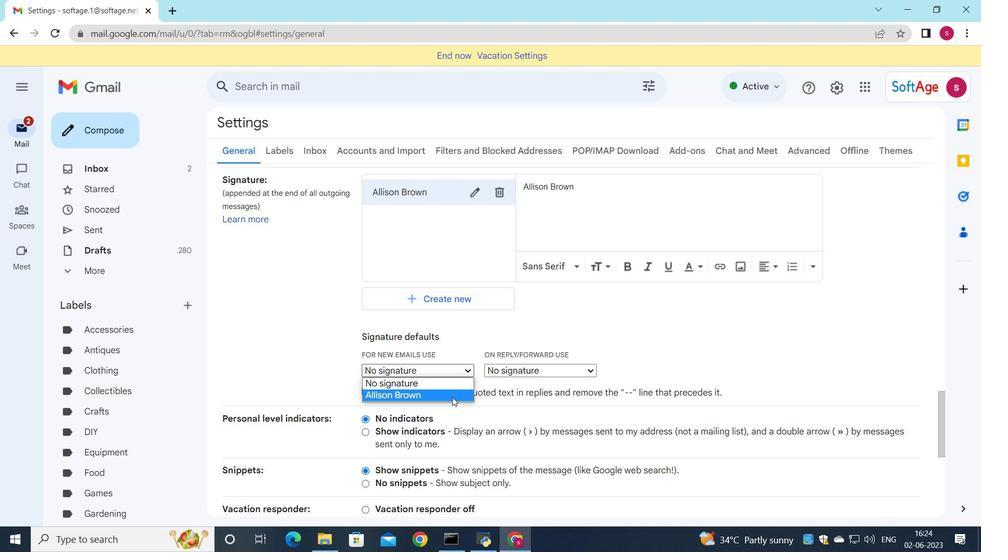 
Action: Mouse pressed left at (498, 372)
Screenshot: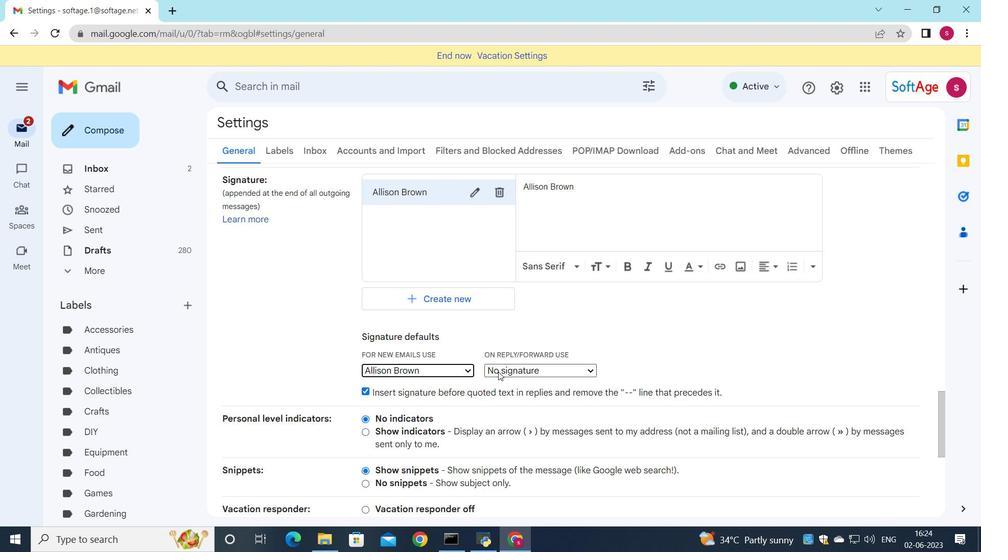 
Action: Mouse moved to (499, 390)
Screenshot: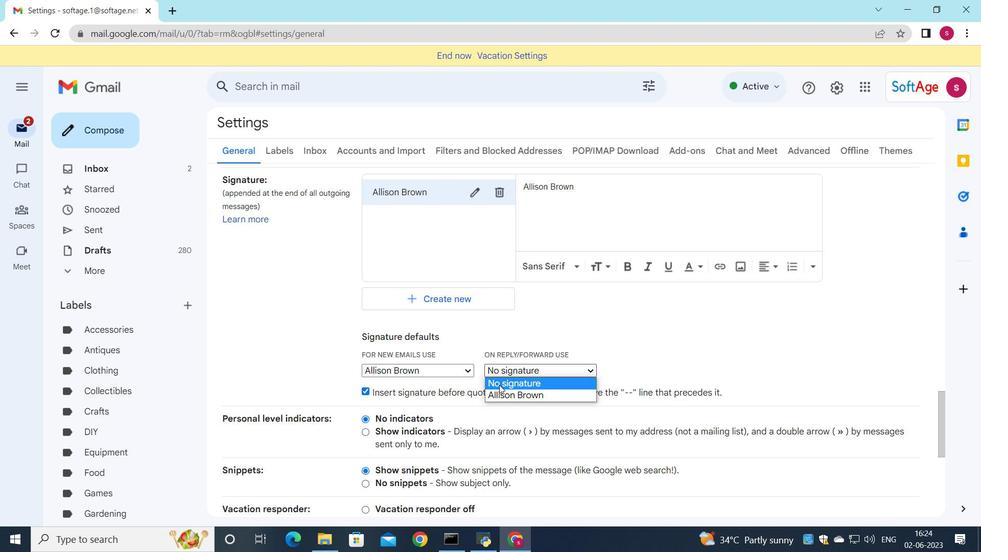 
Action: Mouse pressed left at (499, 390)
Screenshot: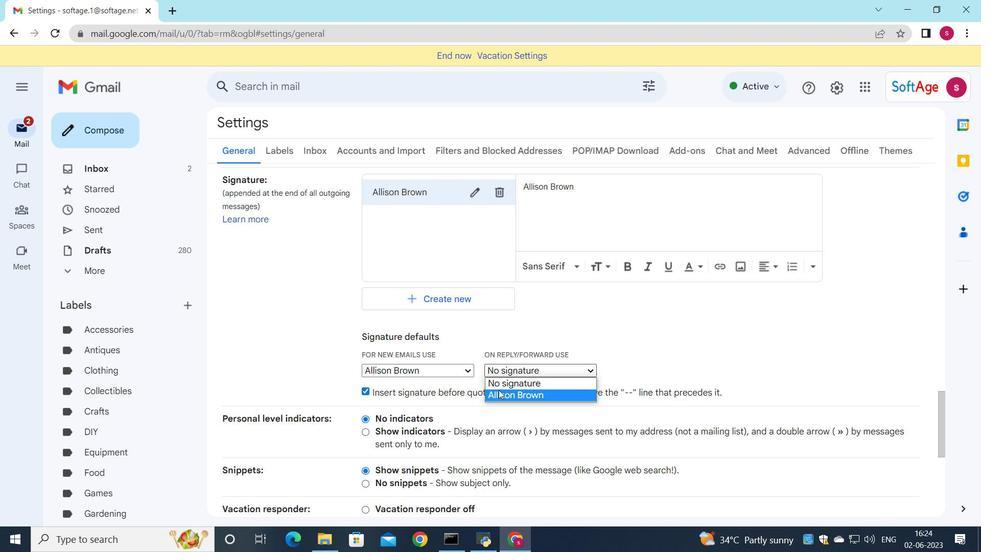
Action: Mouse moved to (415, 462)
Screenshot: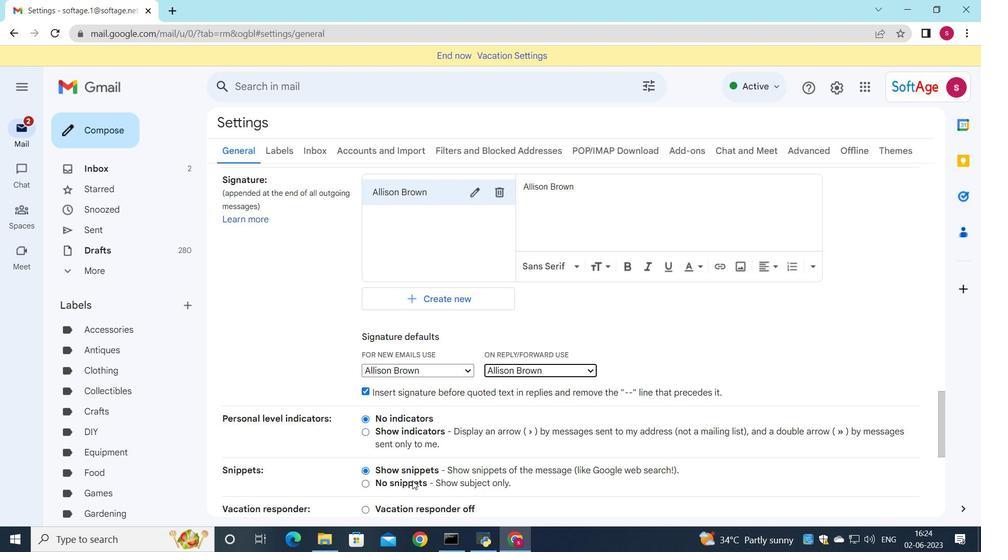 
Action: Mouse scrolled (415, 461) with delta (0, 0)
Screenshot: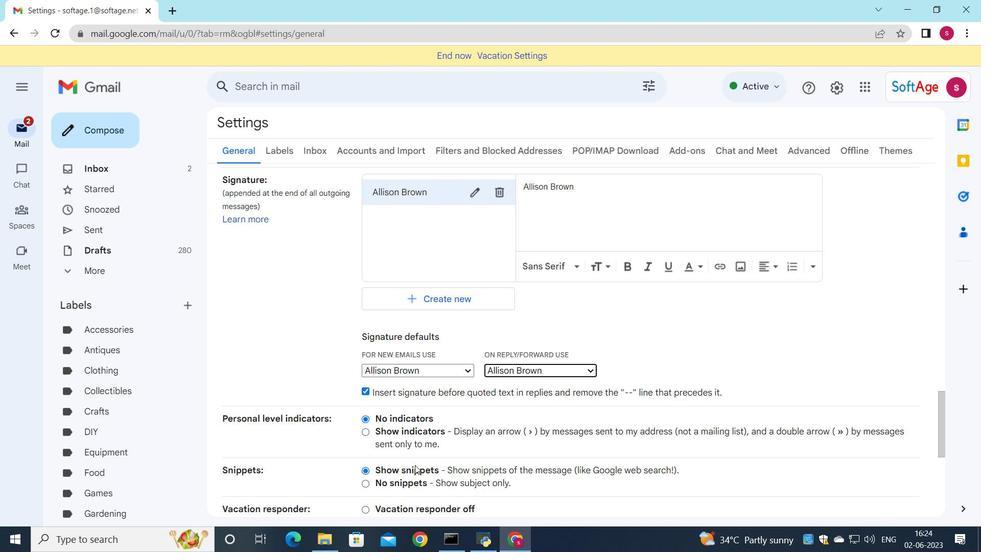
Action: Mouse scrolled (415, 461) with delta (0, 0)
Screenshot: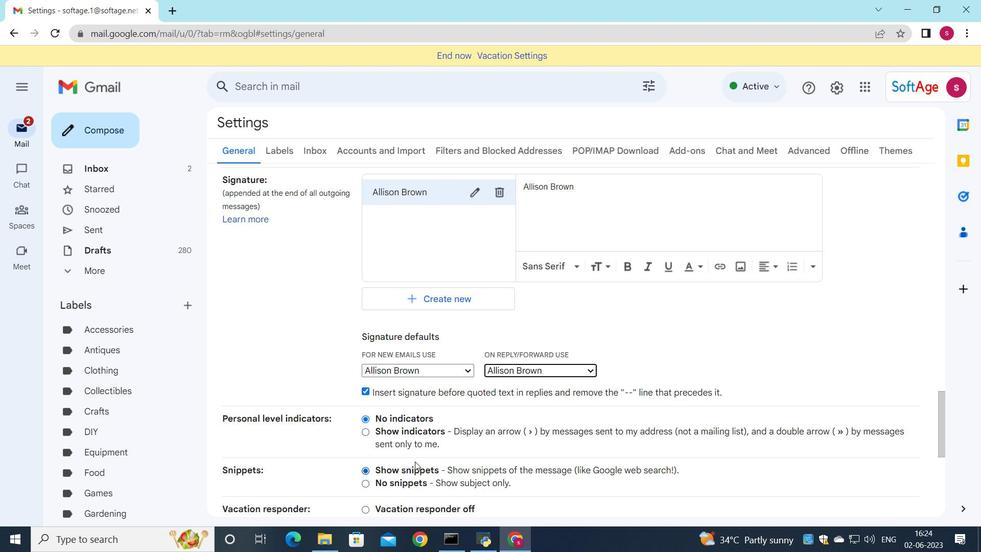 
Action: Mouse scrolled (415, 461) with delta (0, 0)
Screenshot: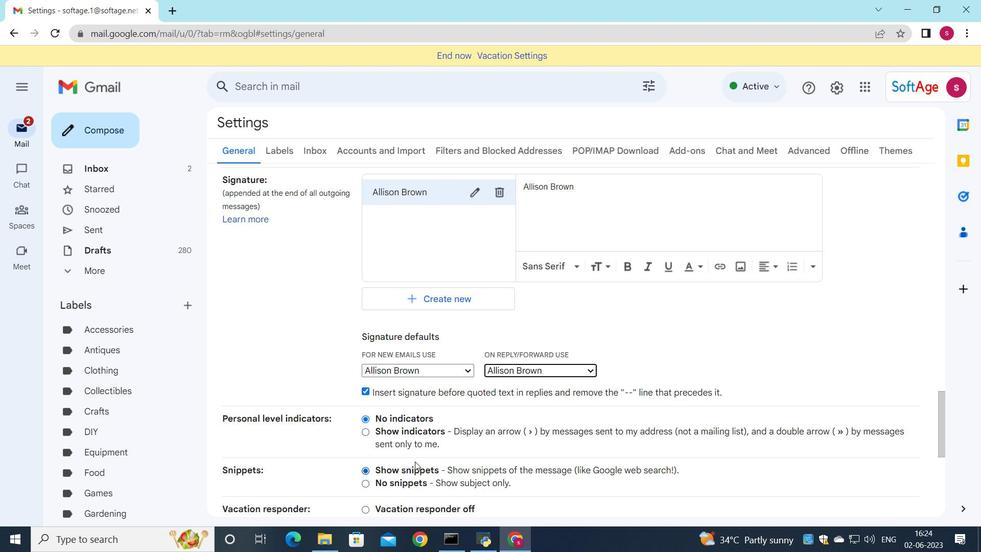 
Action: Mouse scrolled (415, 461) with delta (0, 0)
Screenshot: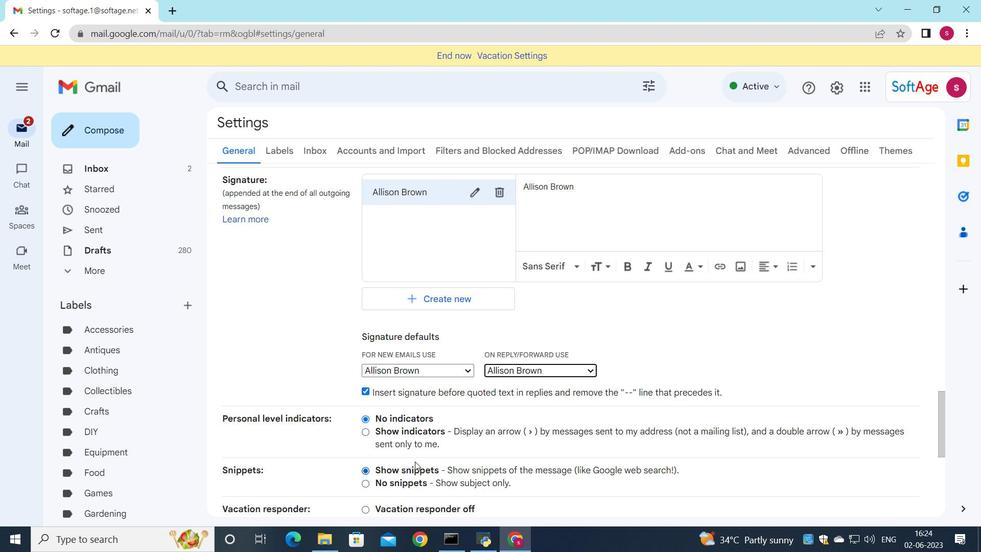 
Action: Mouse moved to (423, 442)
Screenshot: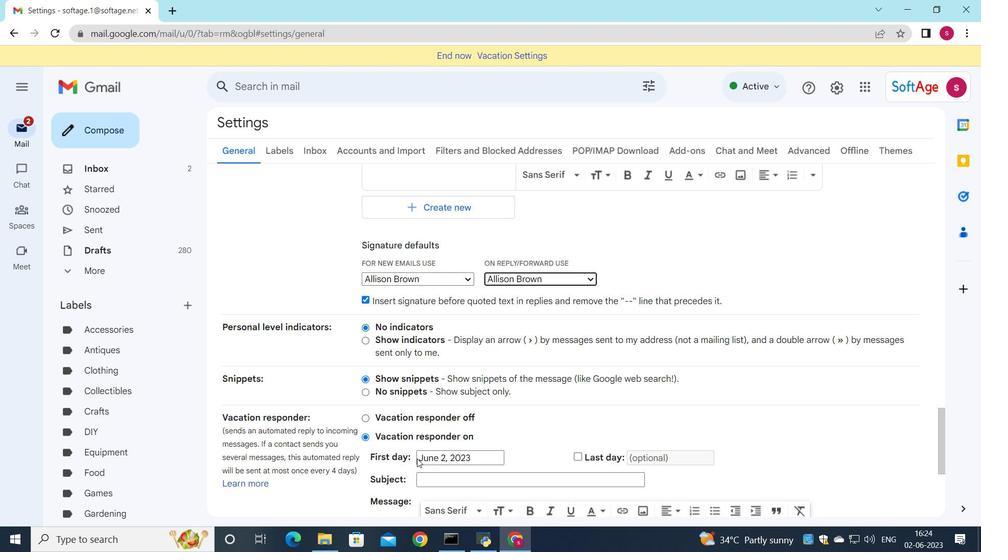 
Action: Mouse scrolled (423, 442) with delta (0, 0)
Screenshot: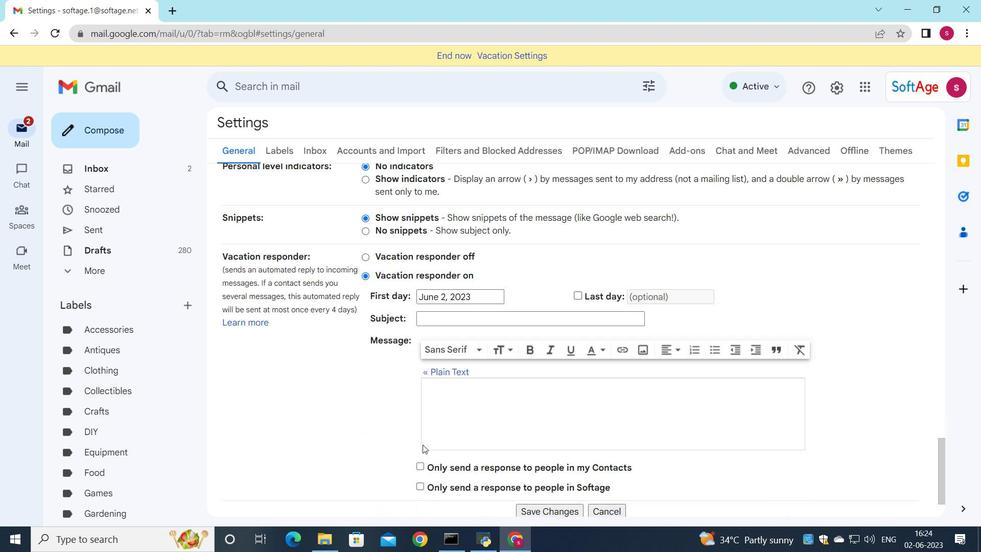 
Action: Mouse moved to (423, 442)
Screenshot: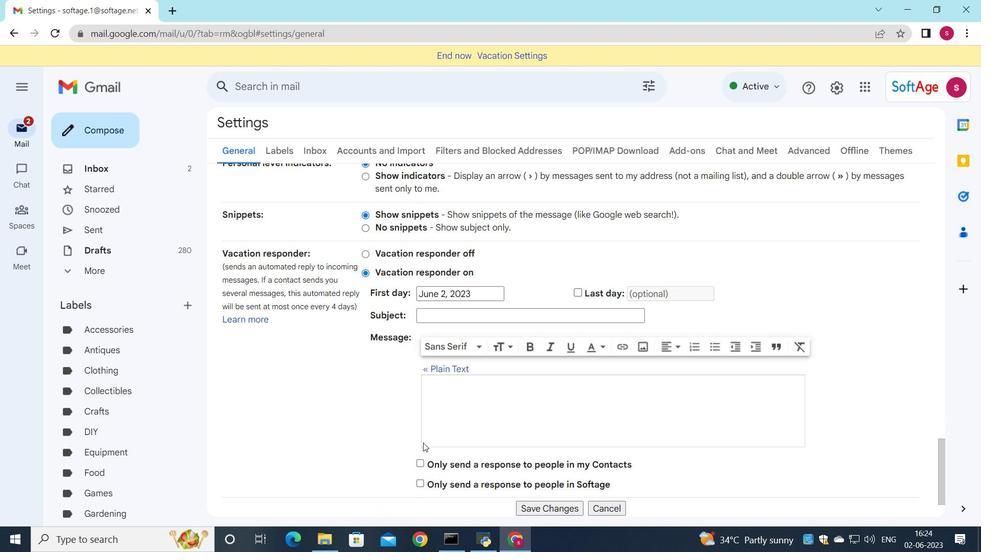 
Action: Mouse scrolled (423, 442) with delta (0, 0)
Screenshot: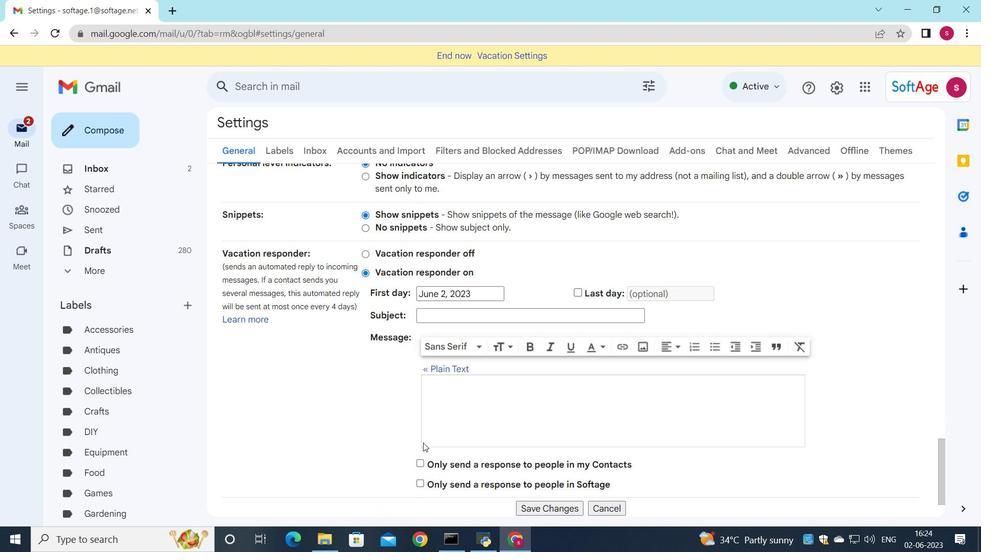 
Action: Mouse moved to (423, 443)
Screenshot: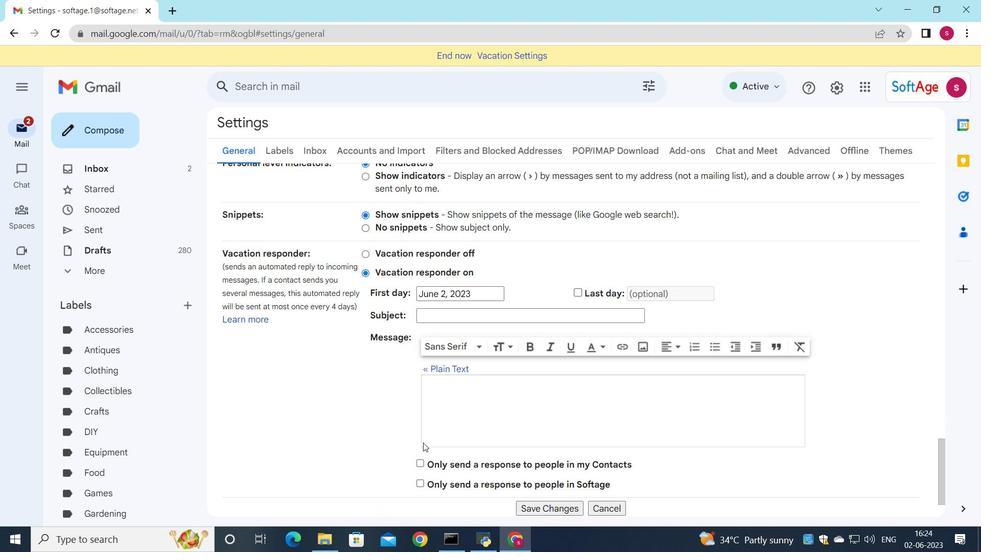 
Action: Mouse scrolled (423, 442) with delta (0, 0)
Screenshot: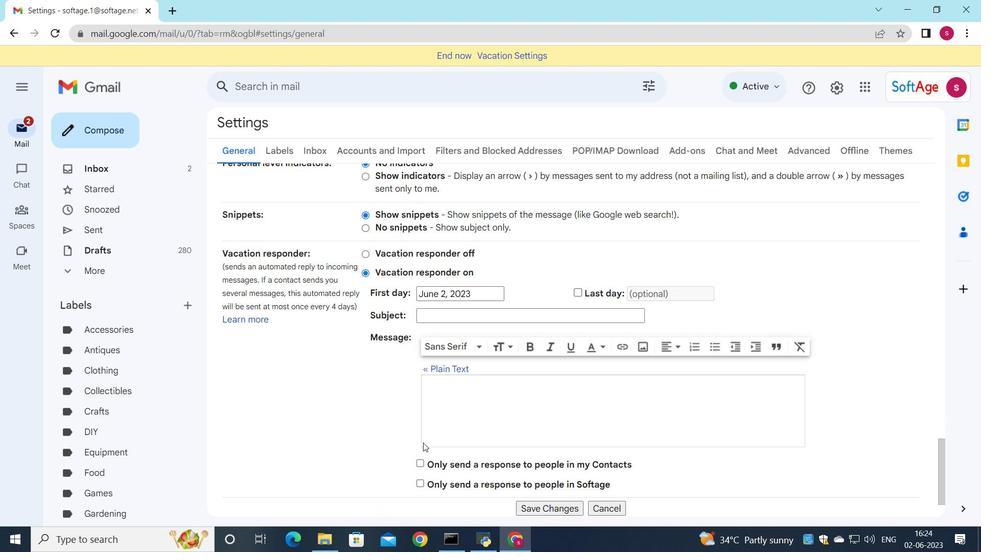
Action: Mouse moved to (423, 445)
Screenshot: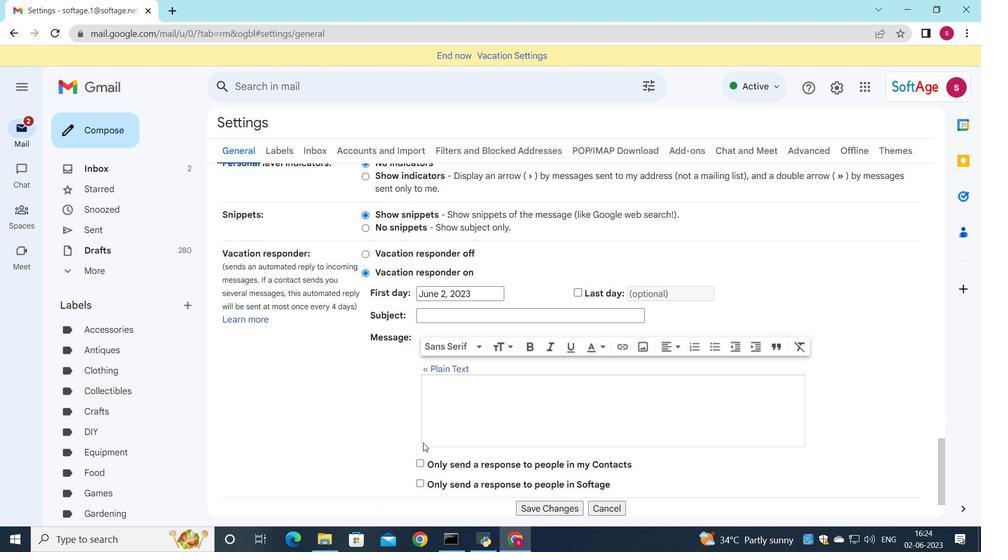
Action: Mouse scrolled (423, 445) with delta (0, 0)
Screenshot: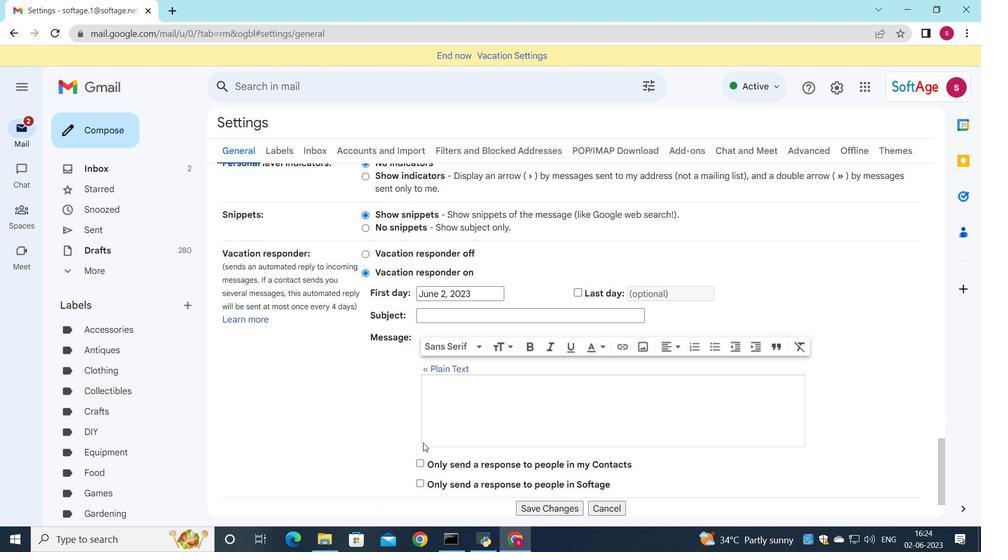 
Action: Mouse moved to (532, 446)
Screenshot: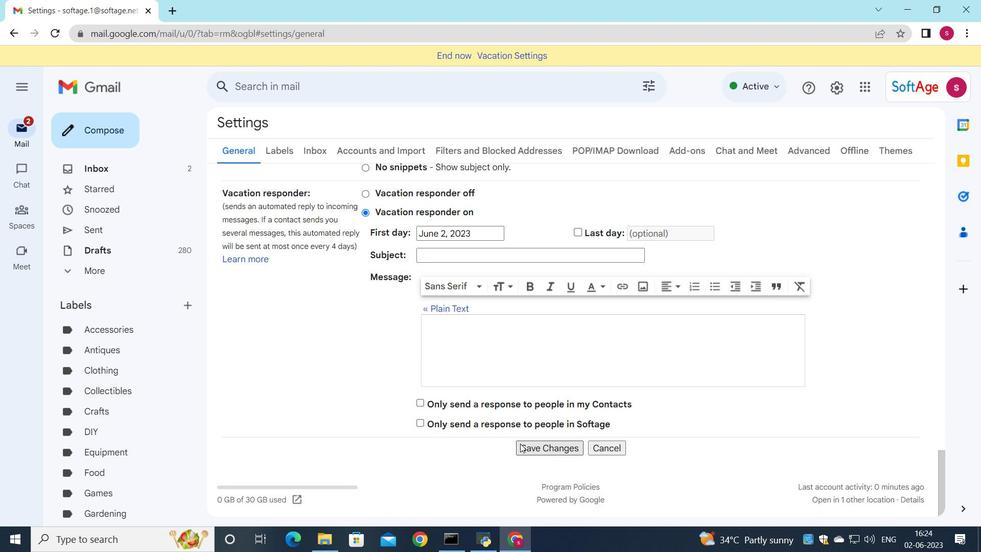 
Action: Mouse pressed left at (532, 446)
Screenshot: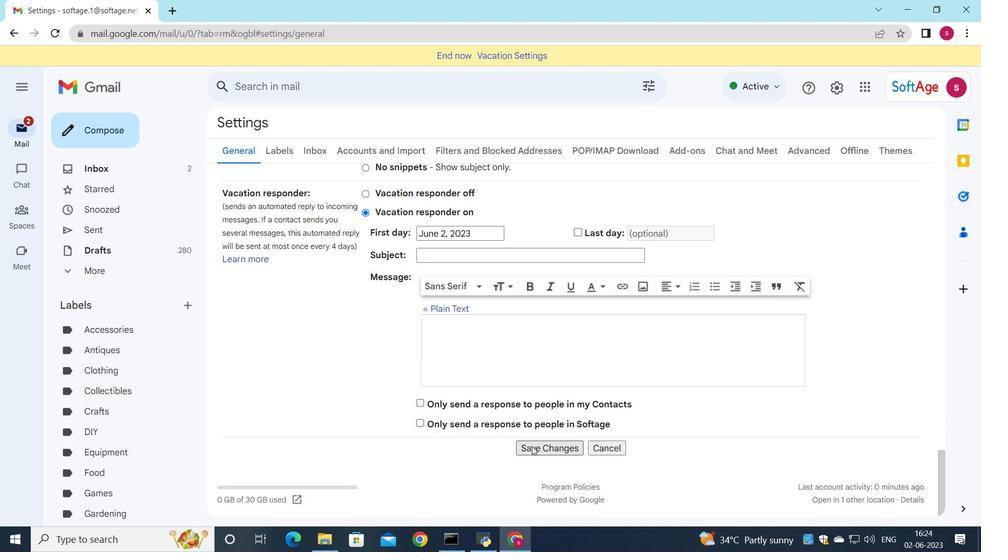 
Action: Mouse moved to (494, 308)
Screenshot: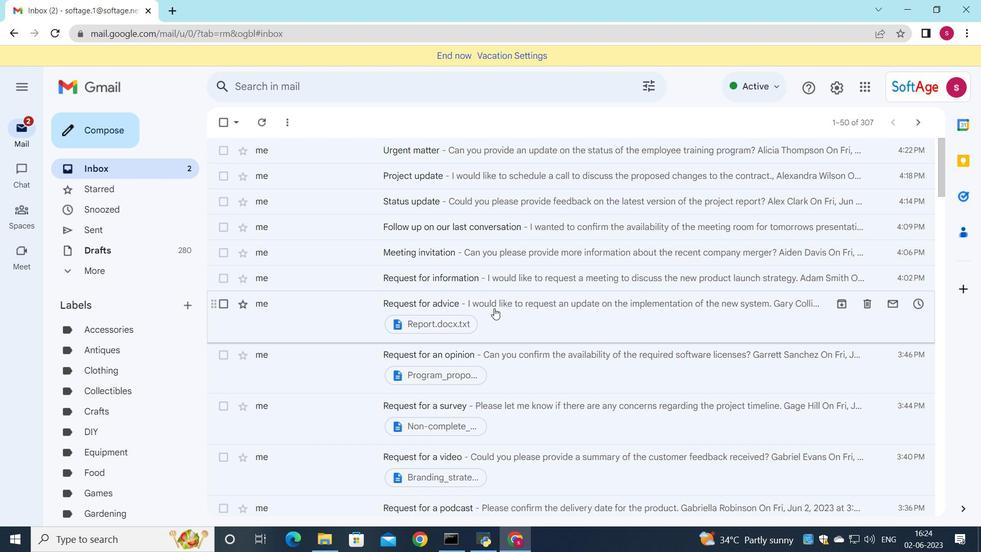 
Action: Mouse pressed left at (494, 308)
Screenshot: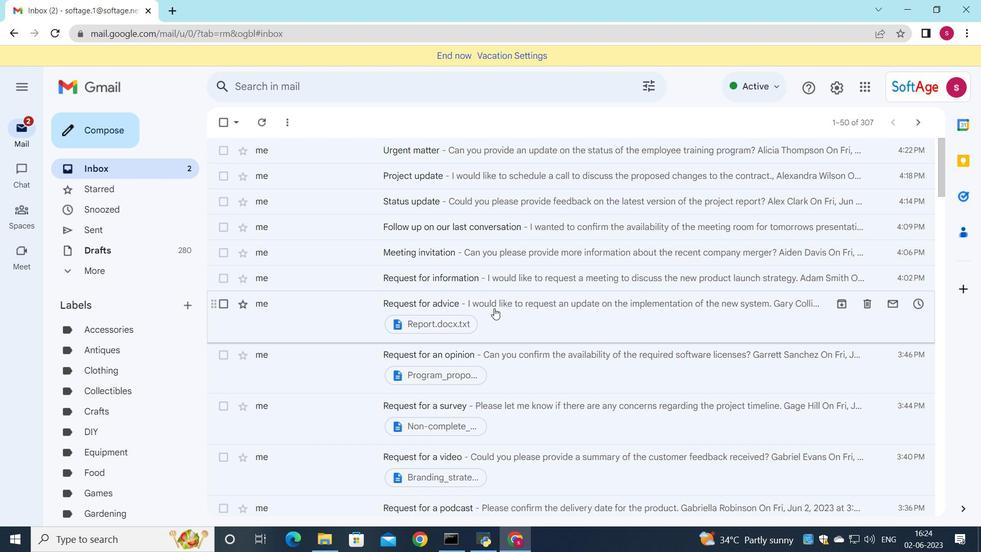 
Action: Mouse moved to (495, 307)
Screenshot: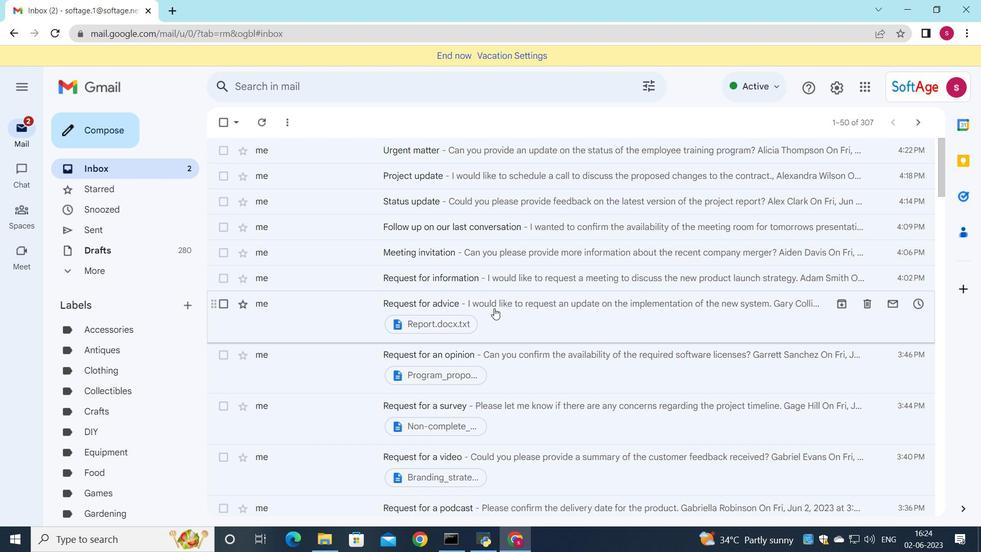 
Action: Mouse pressed left at (495, 307)
Screenshot: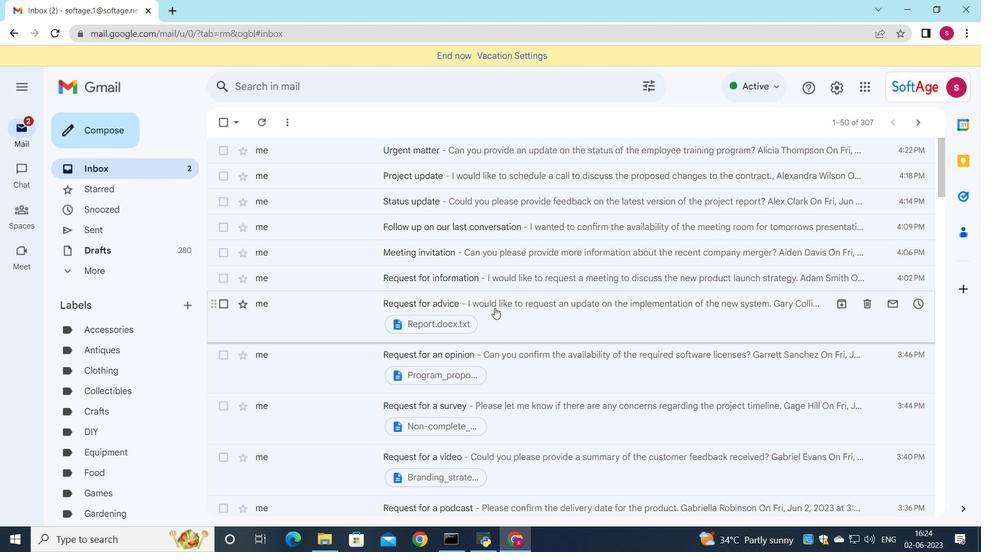 
Action: Mouse moved to (400, 267)
Screenshot: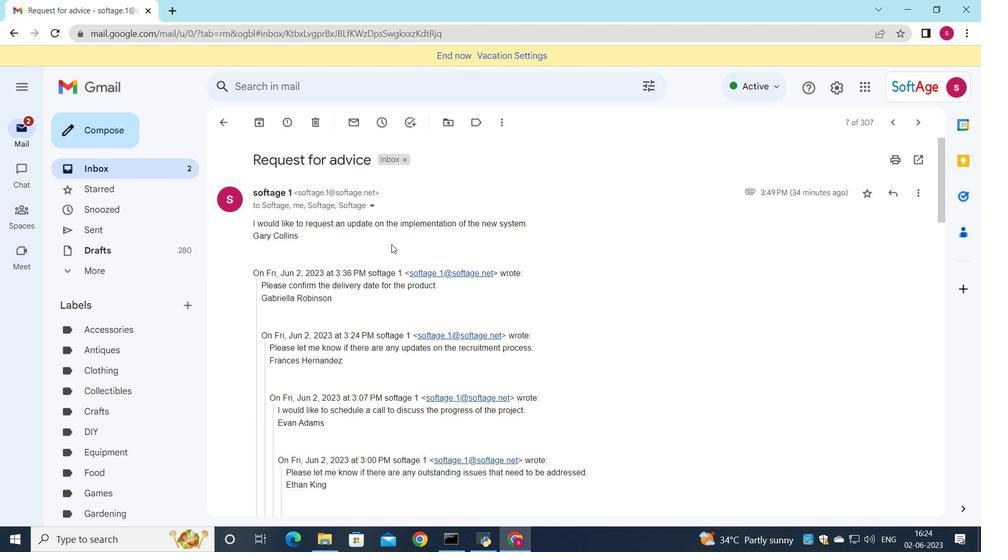 
Action: Mouse scrolled (400, 266) with delta (0, 0)
Screenshot: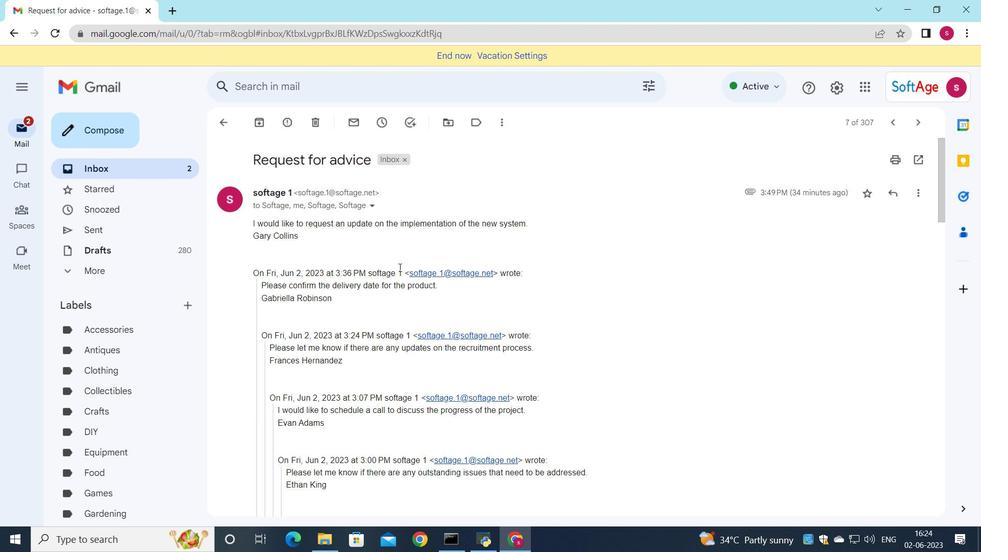 
Action: Mouse scrolled (400, 266) with delta (0, 0)
Screenshot: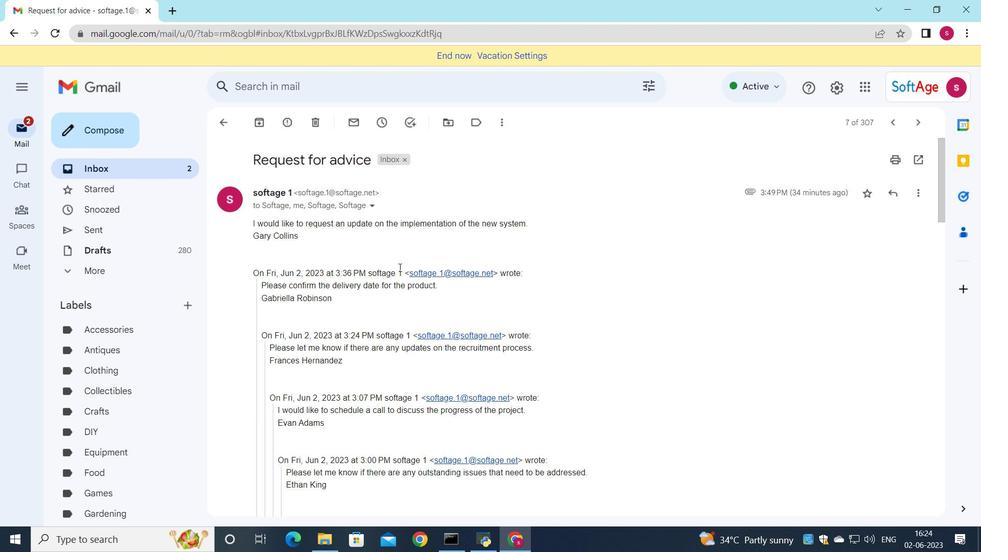 
Action: Mouse scrolled (400, 266) with delta (0, 0)
Screenshot: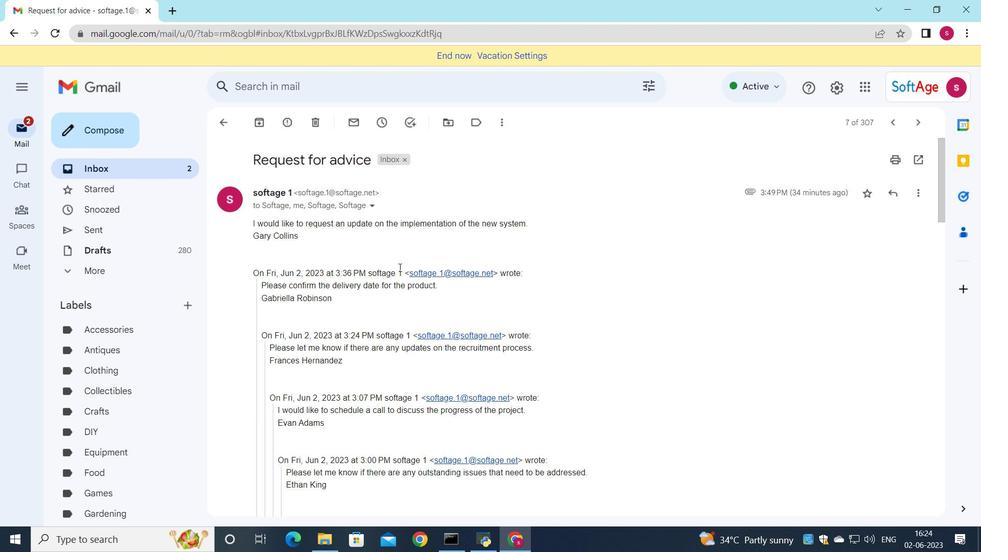
Action: Mouse moved to (385, 298)
Screenshot: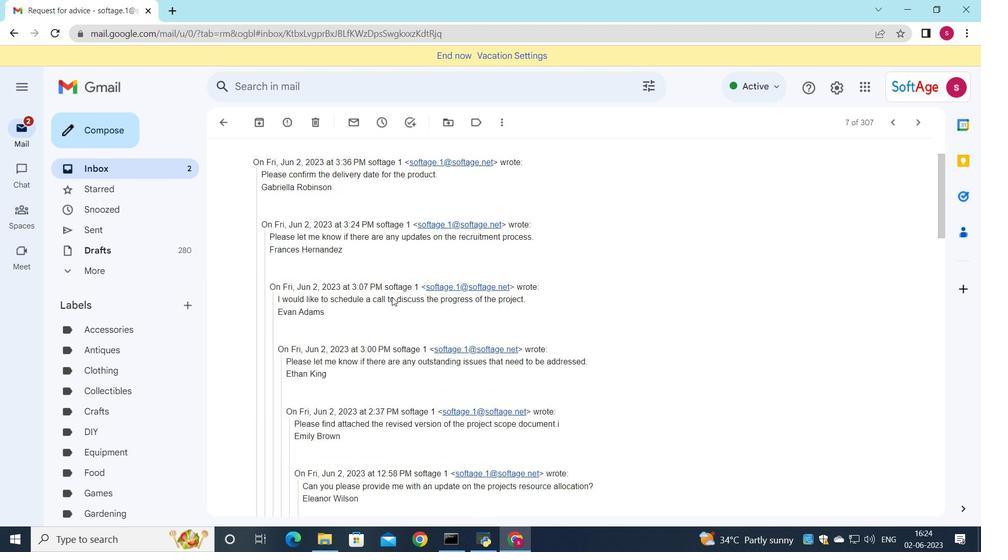 
Action: Mouse pressed middle at (385, 298)
Screenshot: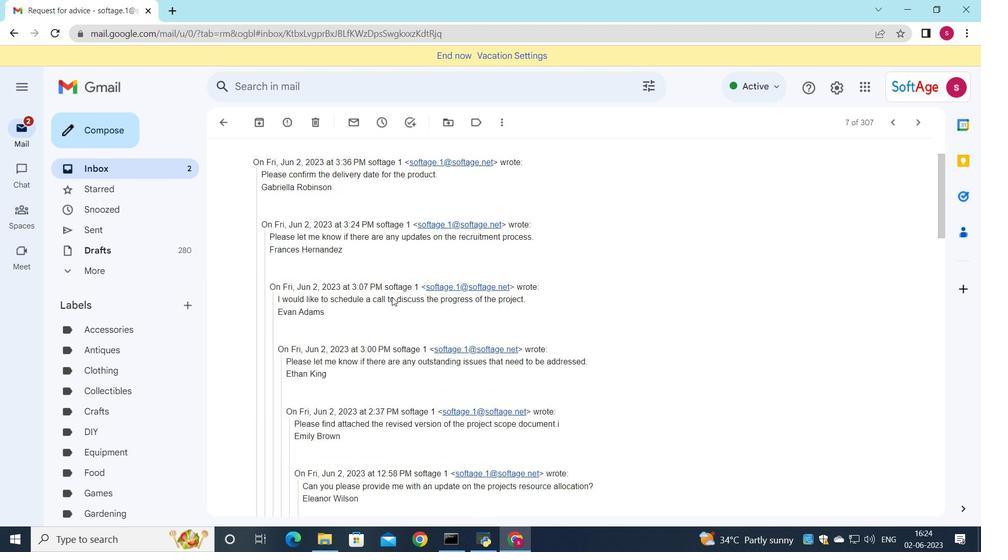
Action: Mouse moved to (384, 299)
Screenshot: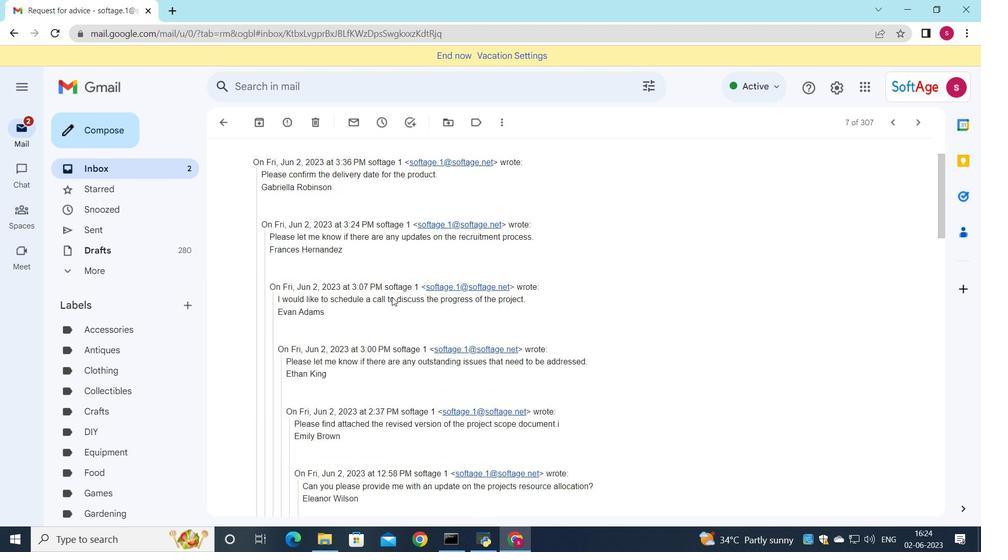 
Action: Mouse scrolled (384, 299) with delta (0, 0)
Screenshot: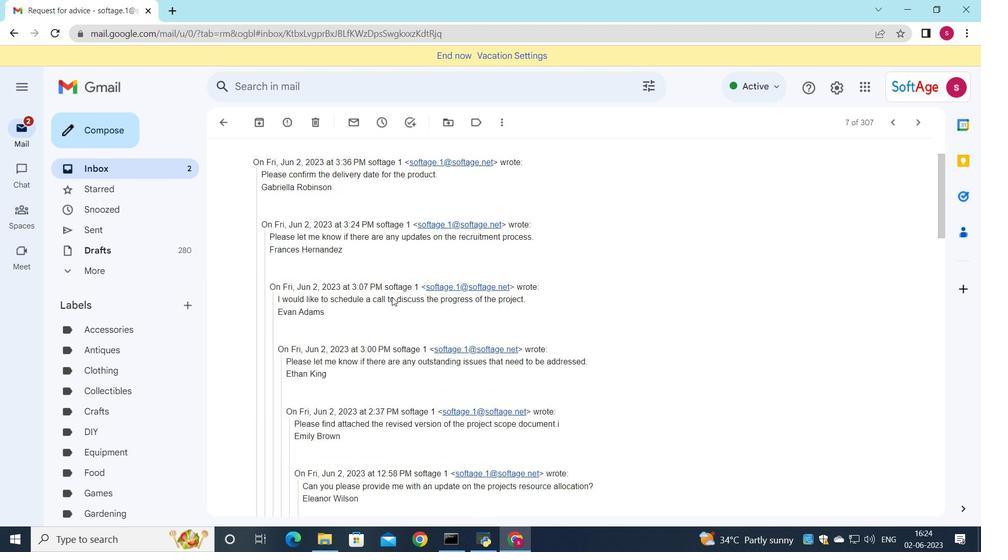 
Action: Mouse moved to (373, 309)
Screenshot: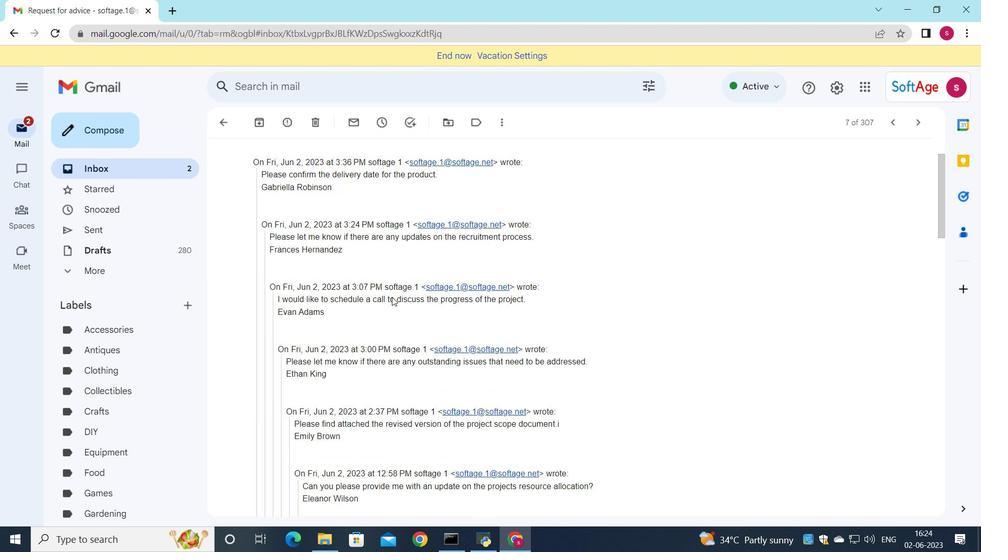 
Action: Mouse scrolled (373, 309) with delta (0, 0)
Screenshot: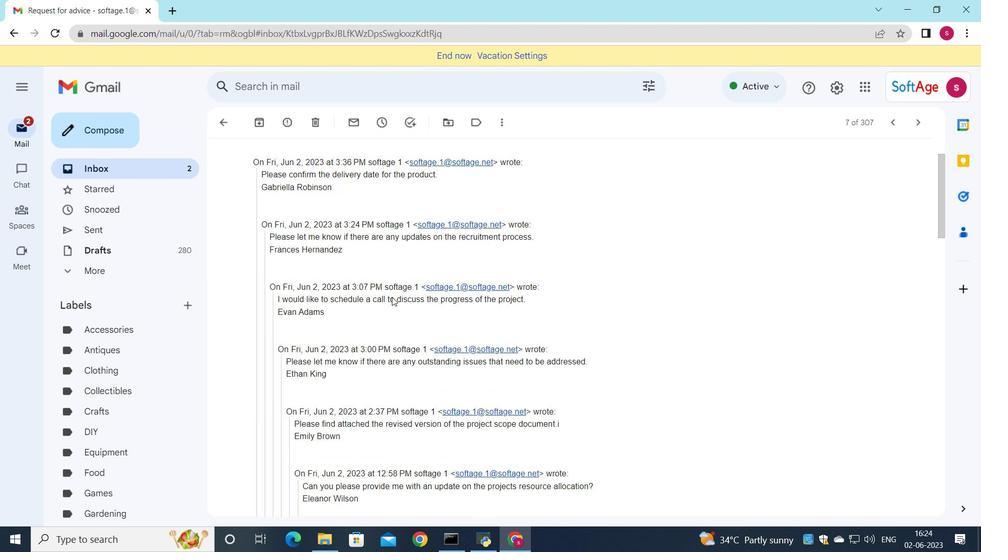 
Action: Mouse moved to (370, 312)
Screenshot: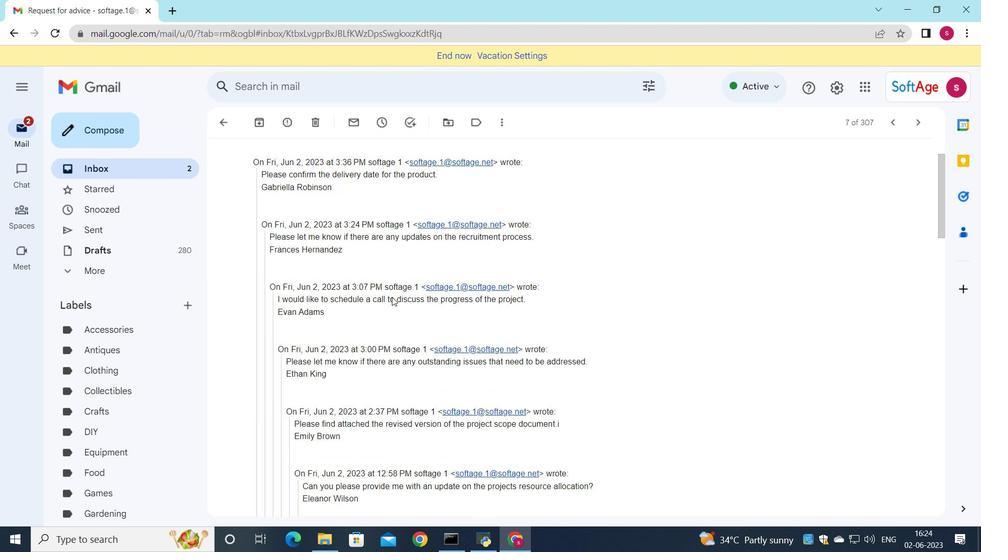 
Action: Mouse scrolled (370, 312) with delta (0, 0)
Screenshot: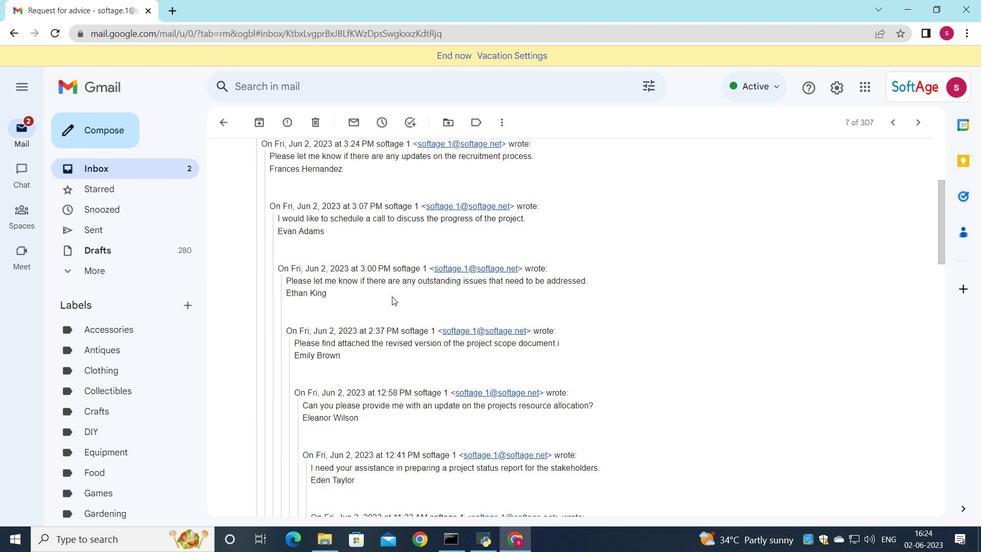 
Action: Mouse moved to (367, 320)
Screenshot: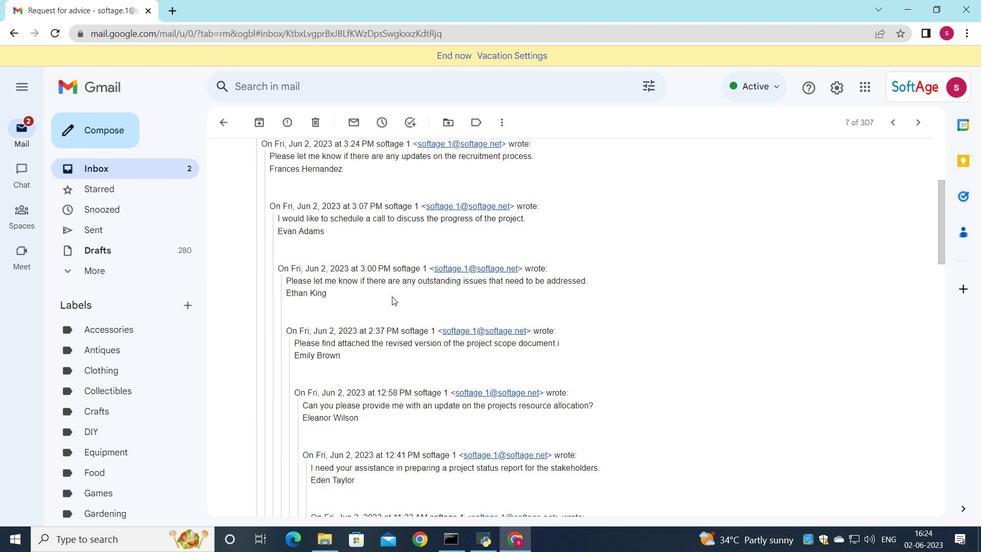 
Action: Mouse scrolled (367, 319) with delta (0, 0)
Screenshot: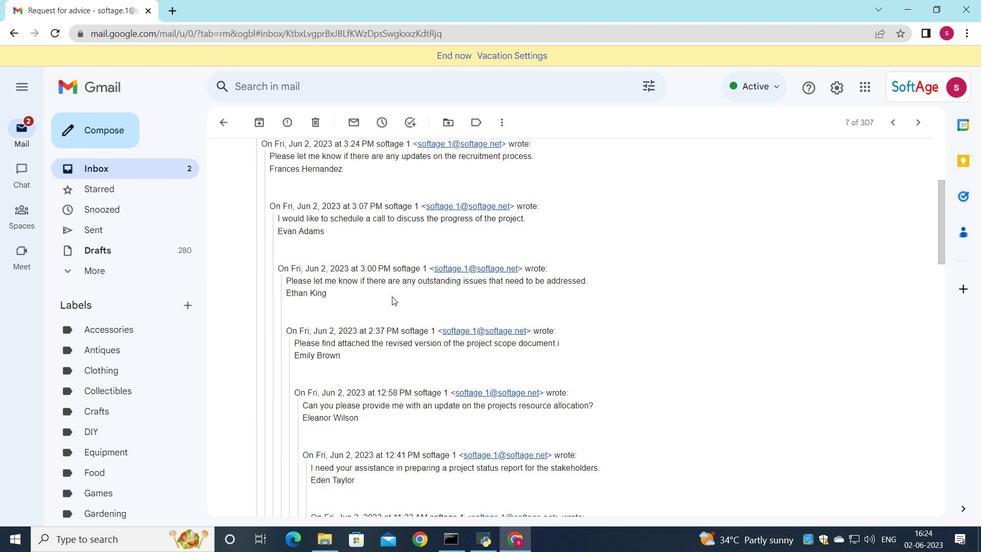 
Action: Mouse moved to (357, 339)
Screenshot: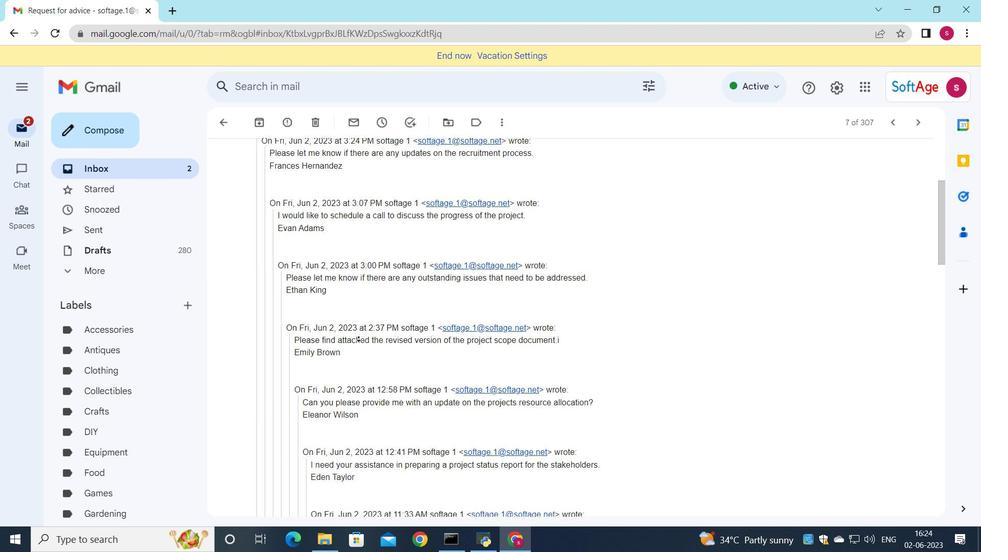 
Action: Mouse scrolled (357, 339) with delta (0, 0)
Screenshot: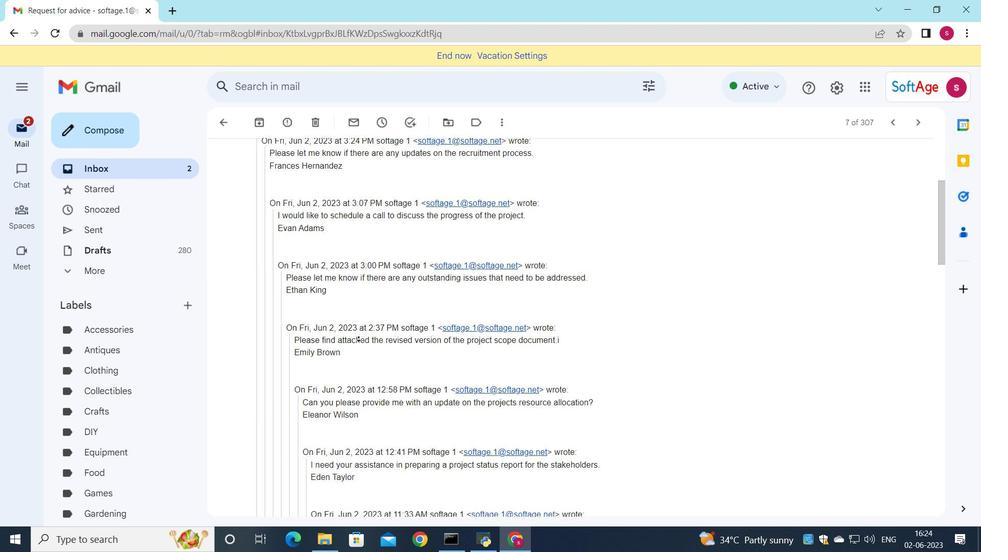 
Action: Mouse moved to (357, 344)
Screenshot: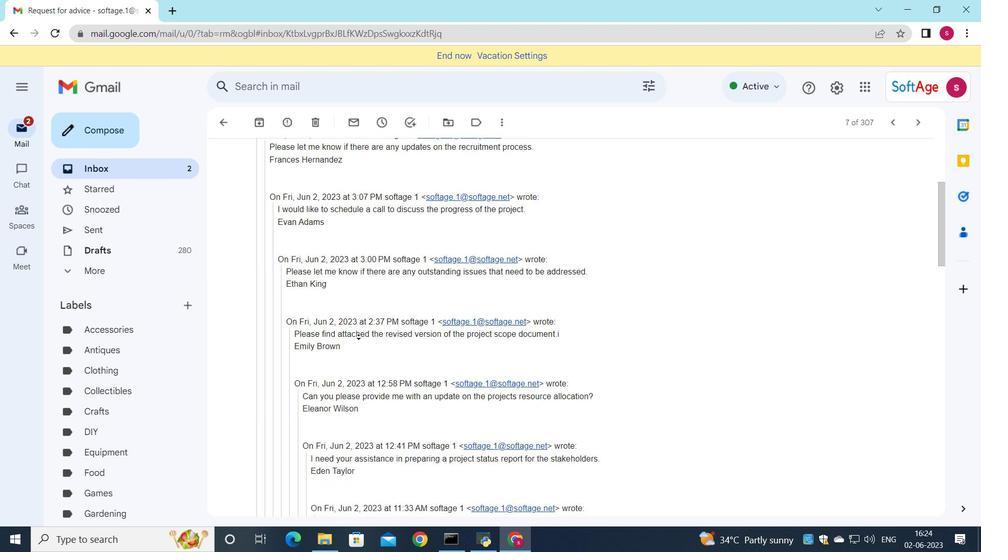 
Action: Mouse scrolled (357, 344) with delta (0, 0)
Screenshot: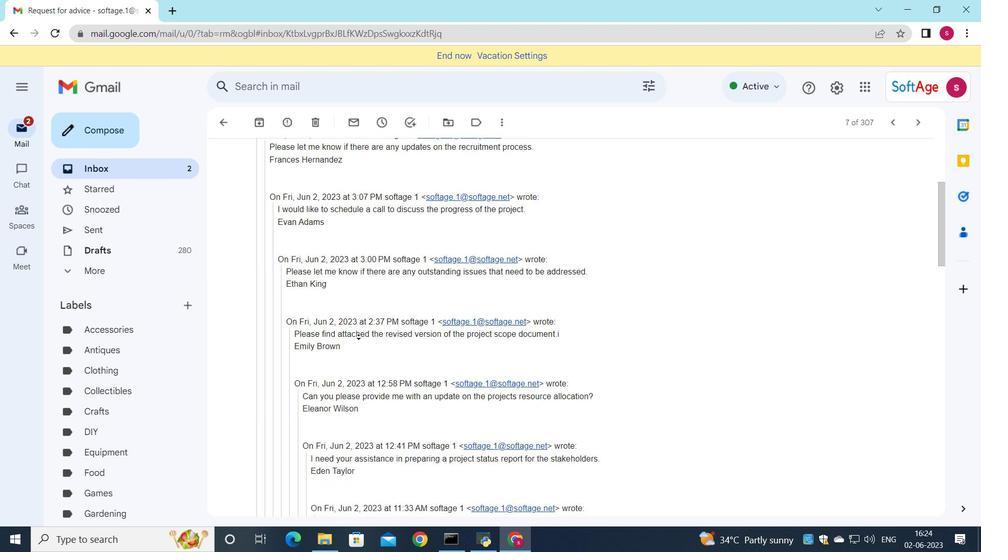 
Action: Mouse moved to (356, 347)
Screenshot: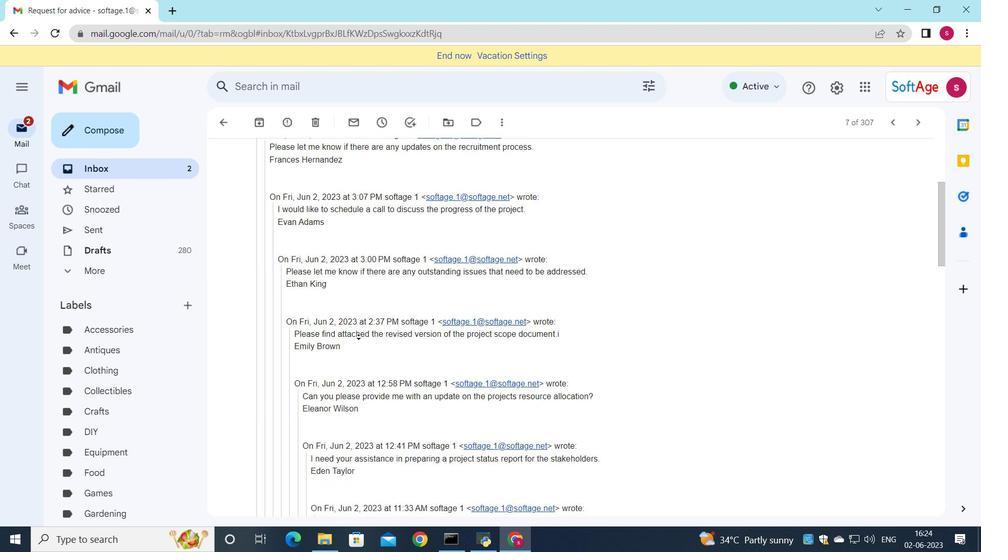 
Action: Mouse scrolled (356, 346) with delta (0, 0)
Screenshot: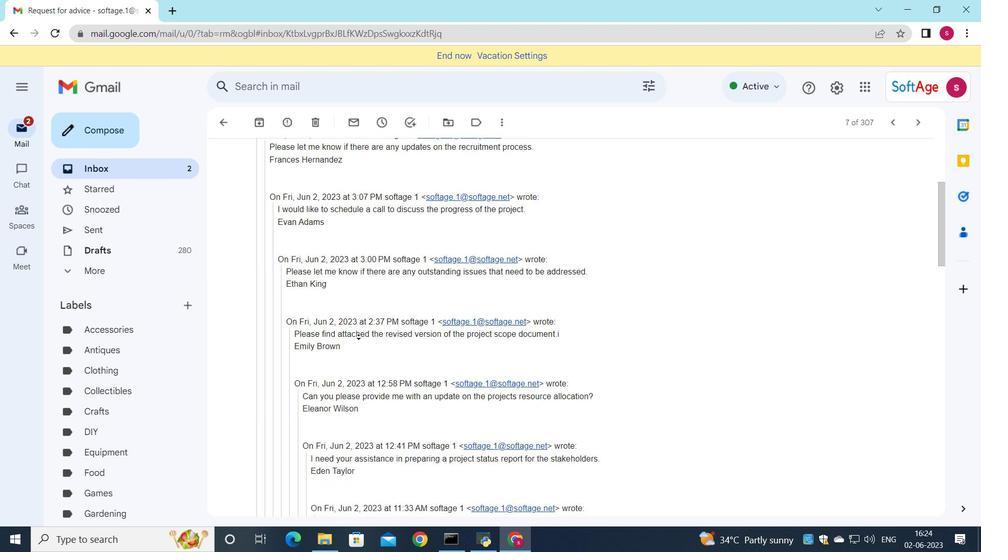 
Action: Mouse moved to (353, 347)
Screenshot: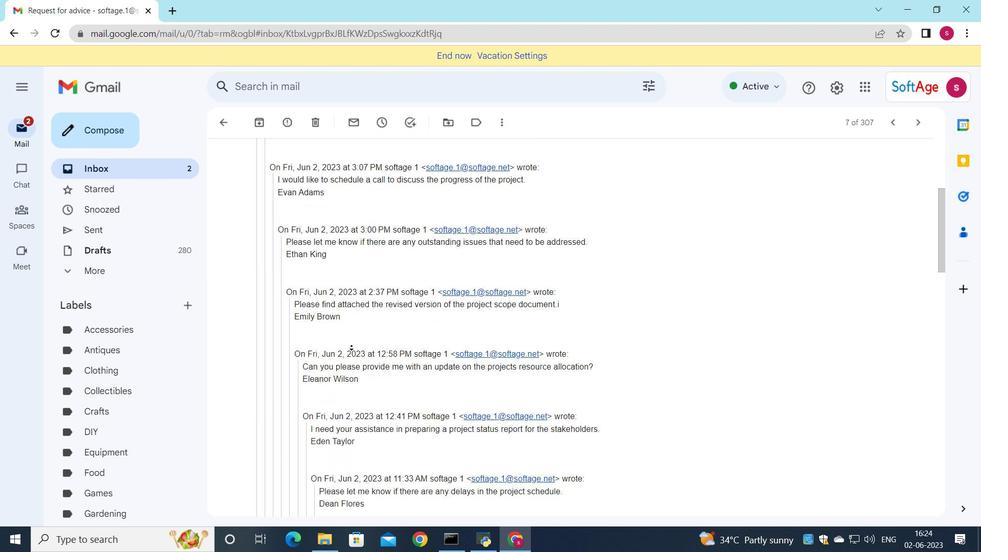 
Action: Mouse scrolled (353, 346) with delta (0, 0)
Screenshot: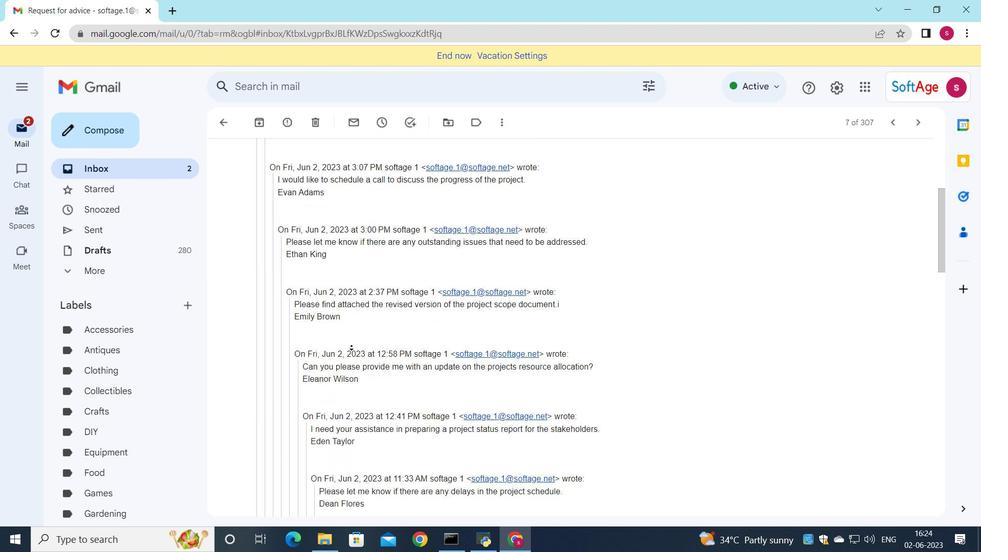 
Action: Mouse moved to (353, 348)
Screenshot: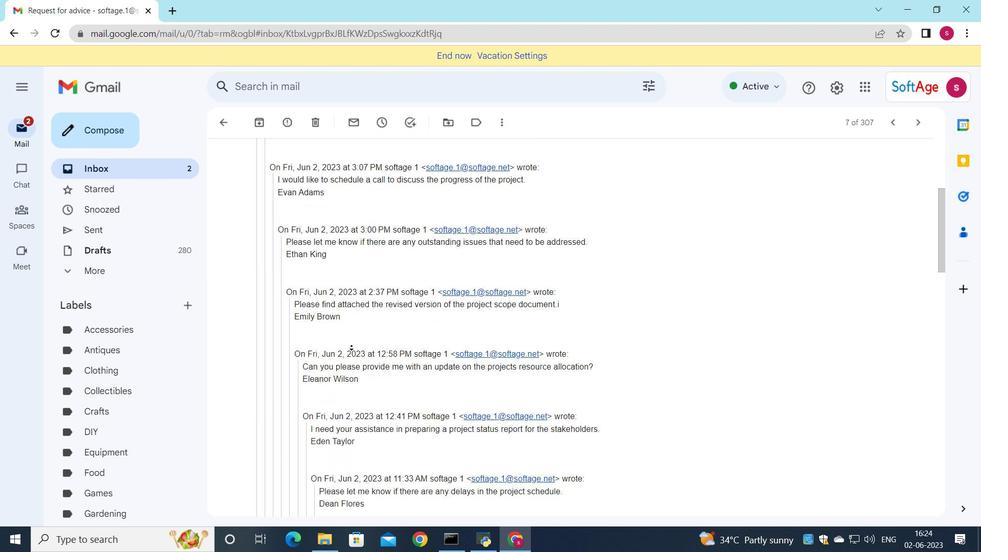 
Action: Mouse scrolled (353, 348) with delta (0, 0)
Screenshot: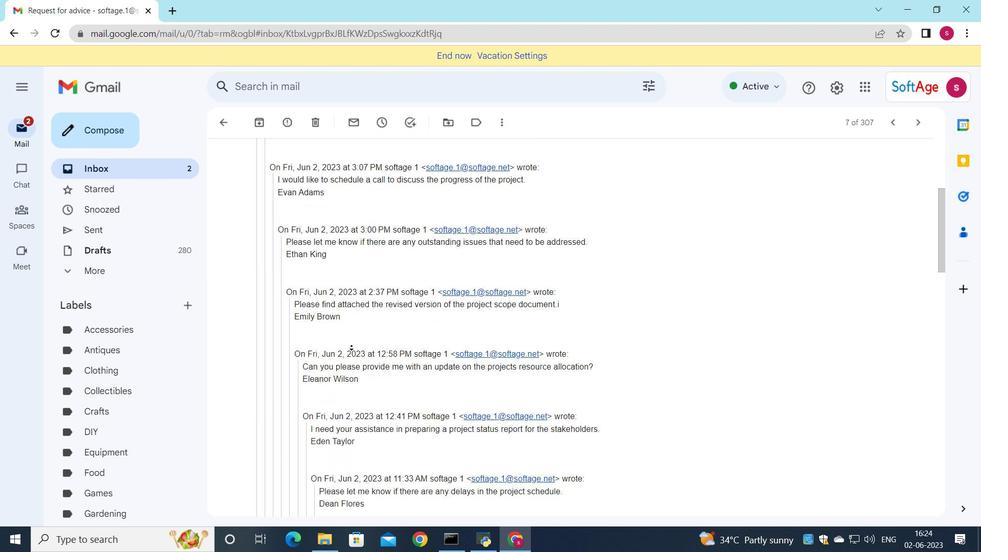 
Action: Mouse moved to (352, 350)
Screenshot: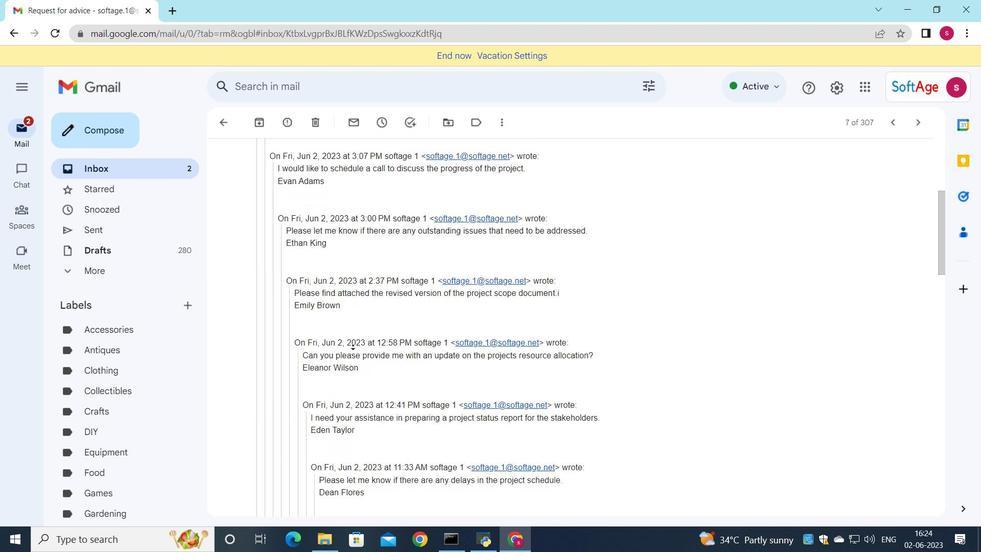 
Action: Mouse scrolled (352, 350) with delta (0, 0)
Screenshot: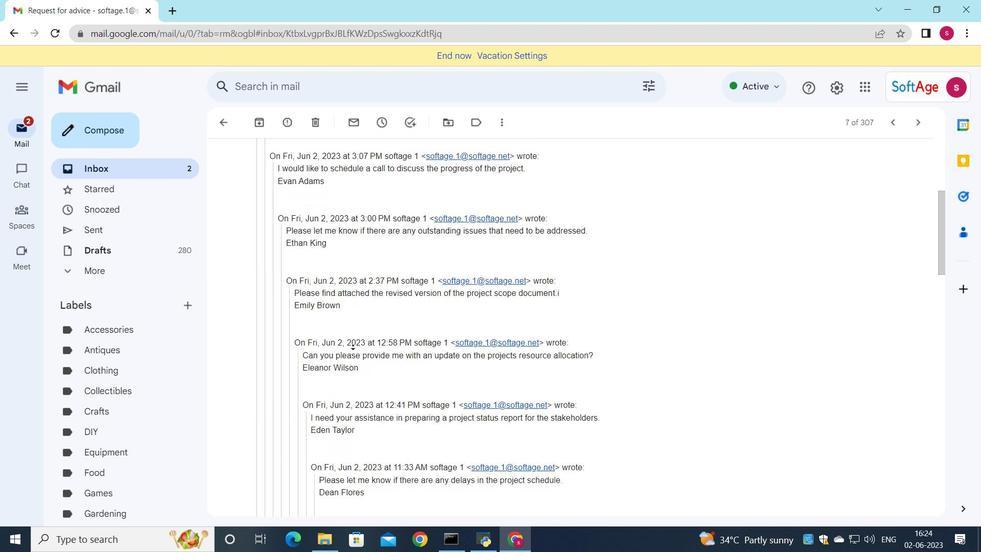 
Action: Mouse moved to (696, 320)
Screenshot: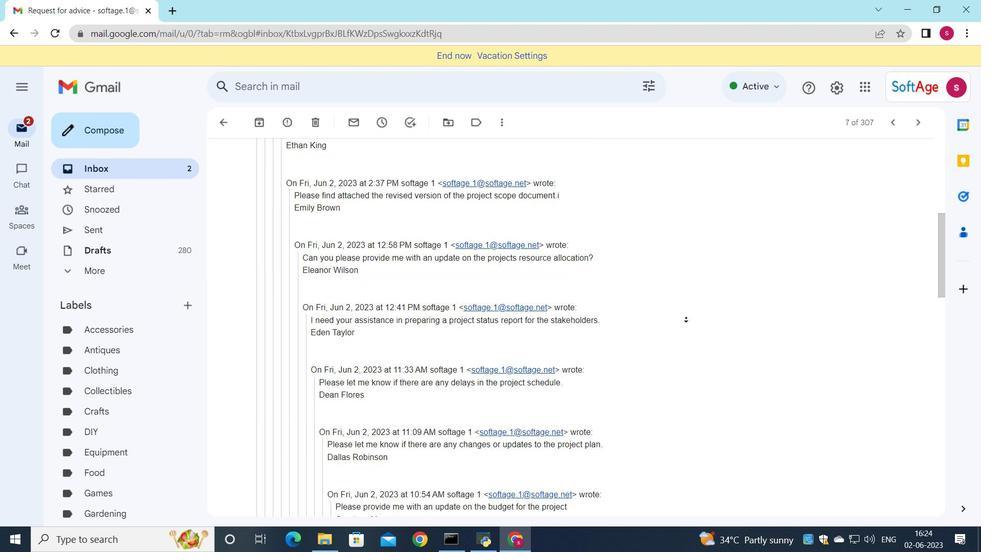 
Action: Mouse pressed left at (696, 320)
Screenshot: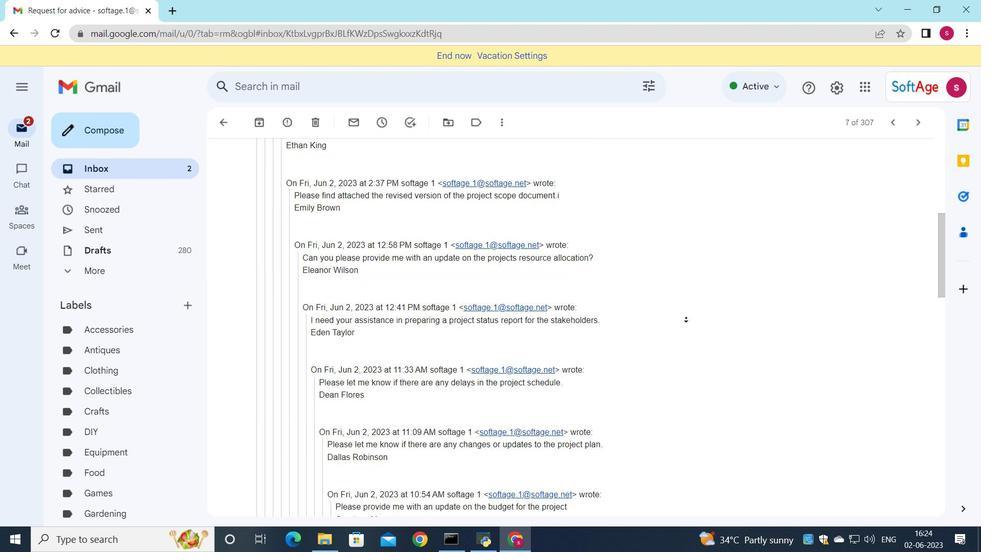 
Action: Mouse moved to (491, 379)
Screenshot: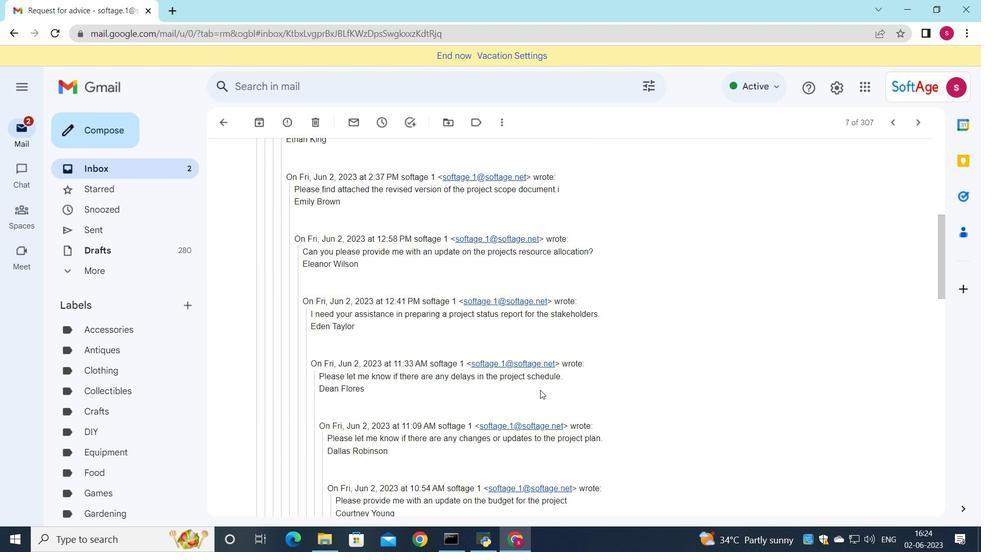 
Action: Mouse scrolled (491, 379) with delta (0, 0)
Screenshot: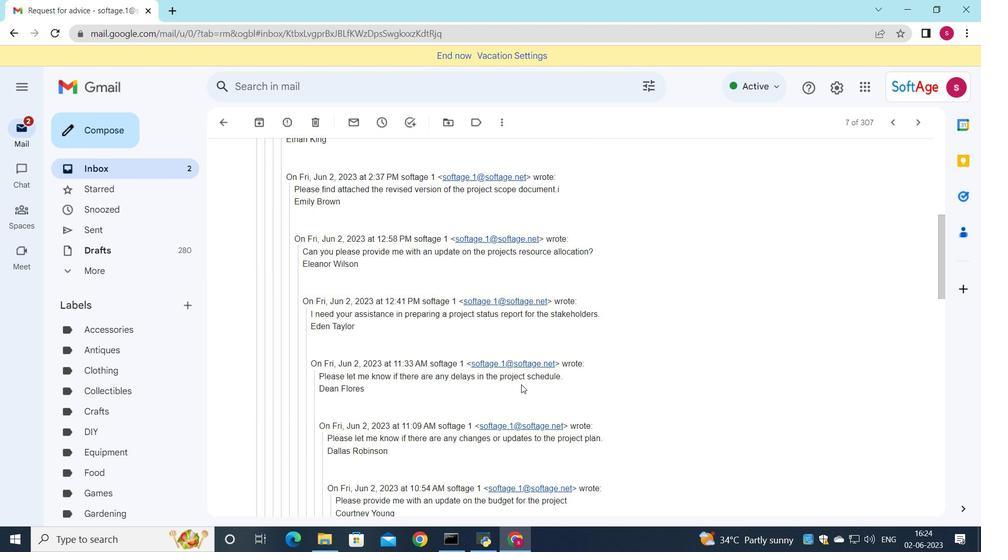 
Action: Mouse scrolled (491, 379) with delta (0, 0)
Screenshot: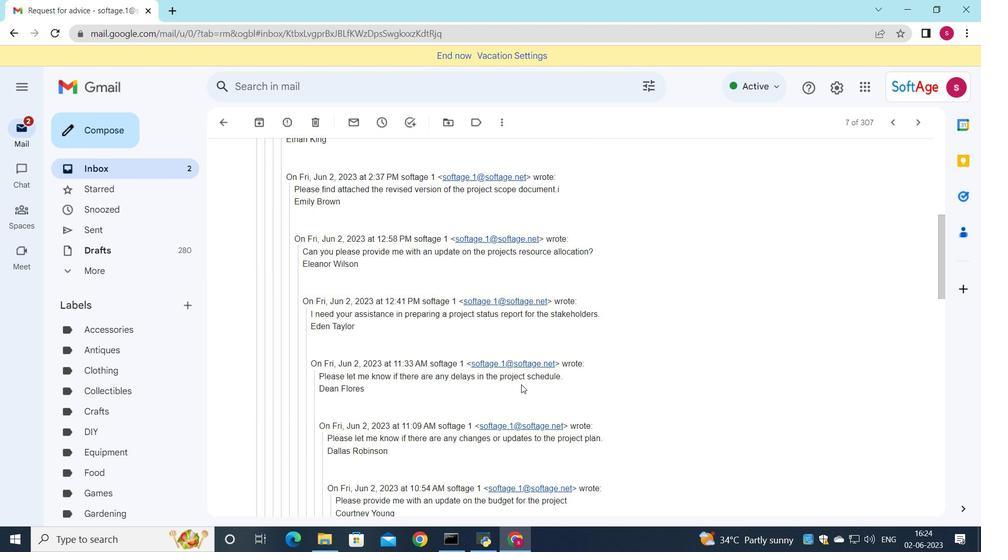 
Action: Mouse scrolled (491, 379) with delta (0, 0)
Screenshot: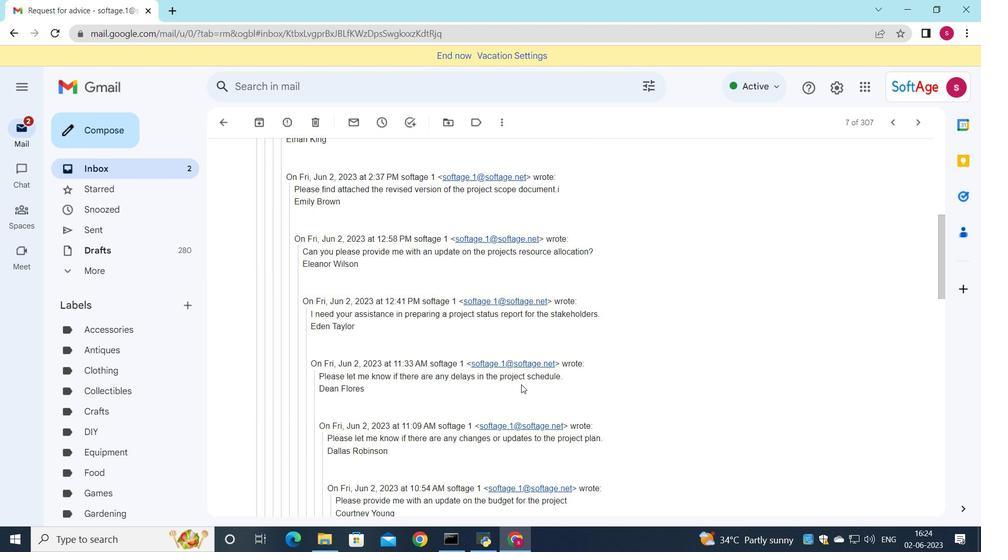 
Action: Mouse scrolled (491, 379) with delta (0, 0)
Screenshot: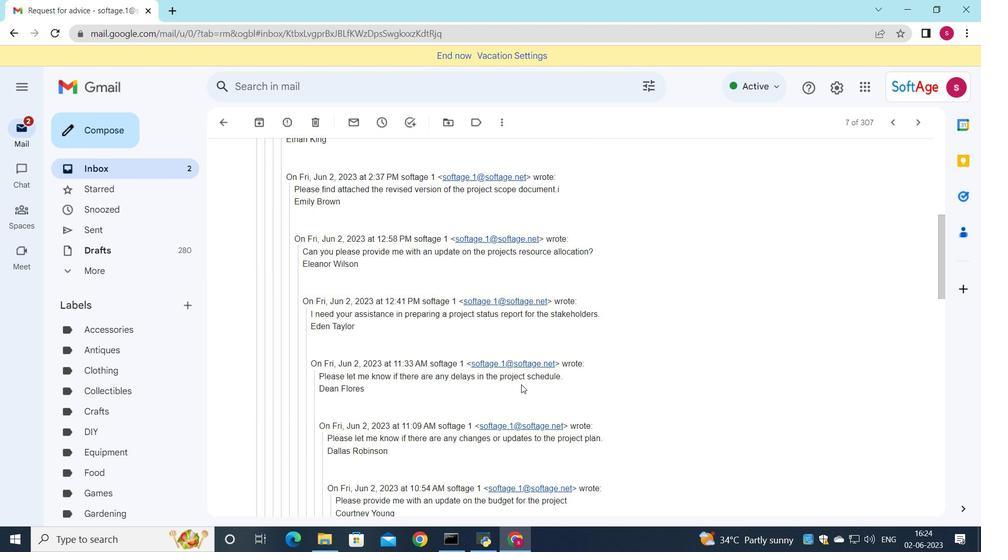 
Action: Mouse moved to (456, 397)
Screenshot: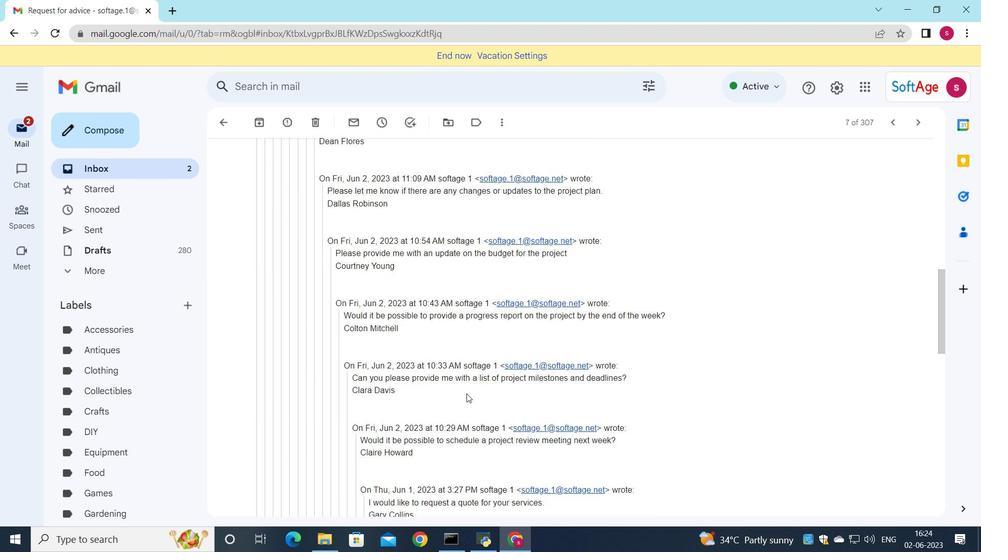 
Action: Mouse scrolled (456, 396) with delta (0, 0)
Screenshot: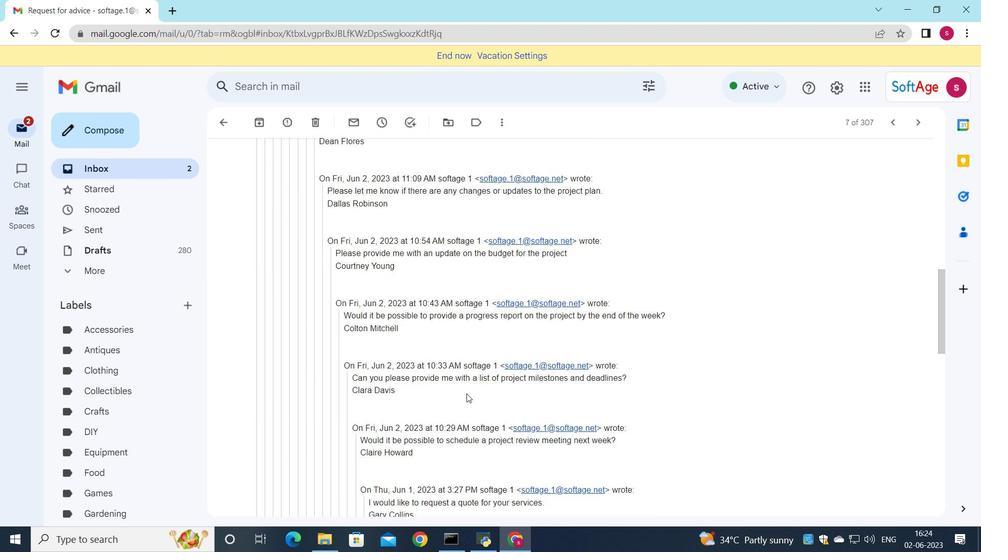 
Action: Mouse moved to (451, 402)
Screenshot: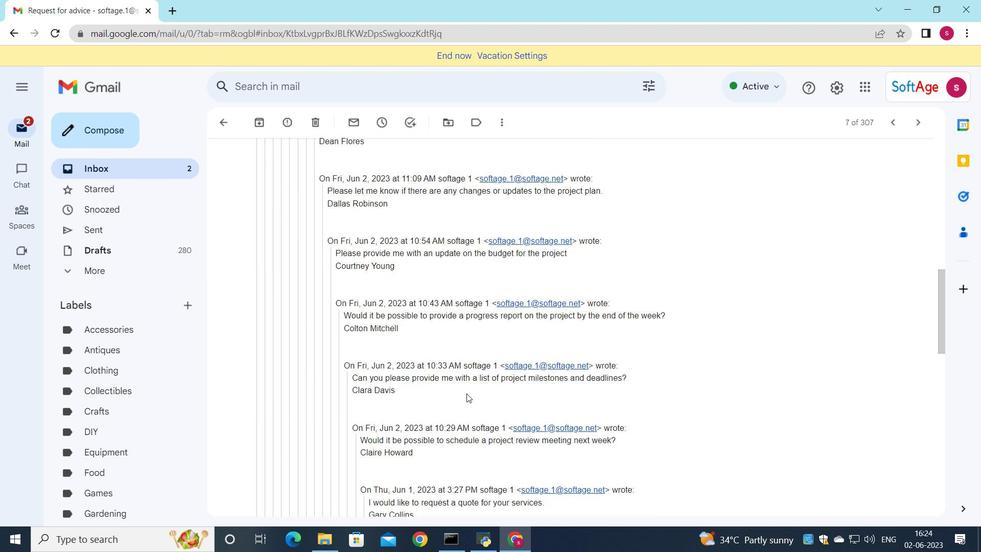 
Action: Mouse scrolled (451, 401) with delta (0, 0)
Screenshot: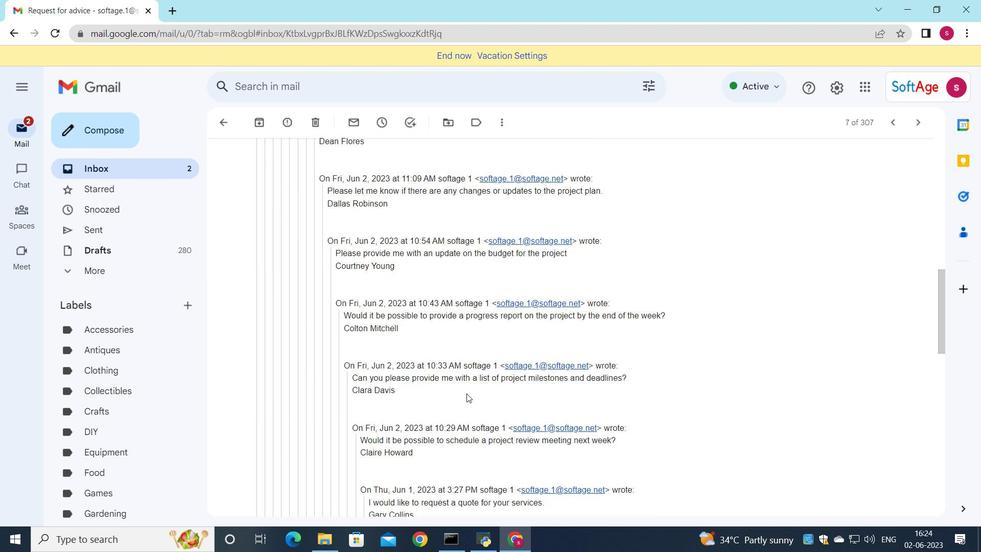 
Action: Mouse moved to (446, 405)
Screenshot: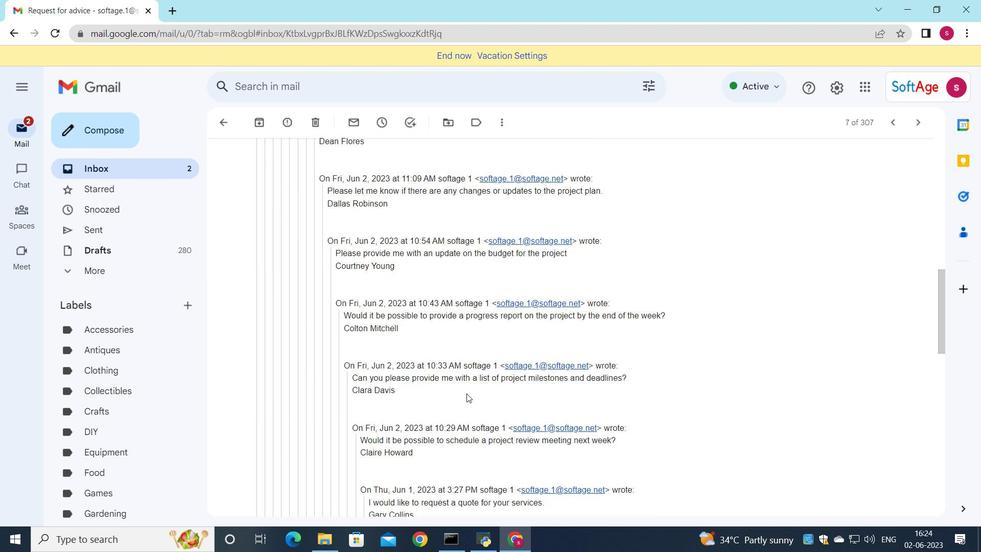 
Action: Mouse scrolled (447, 404) with delta (0, 0)
Screenshot: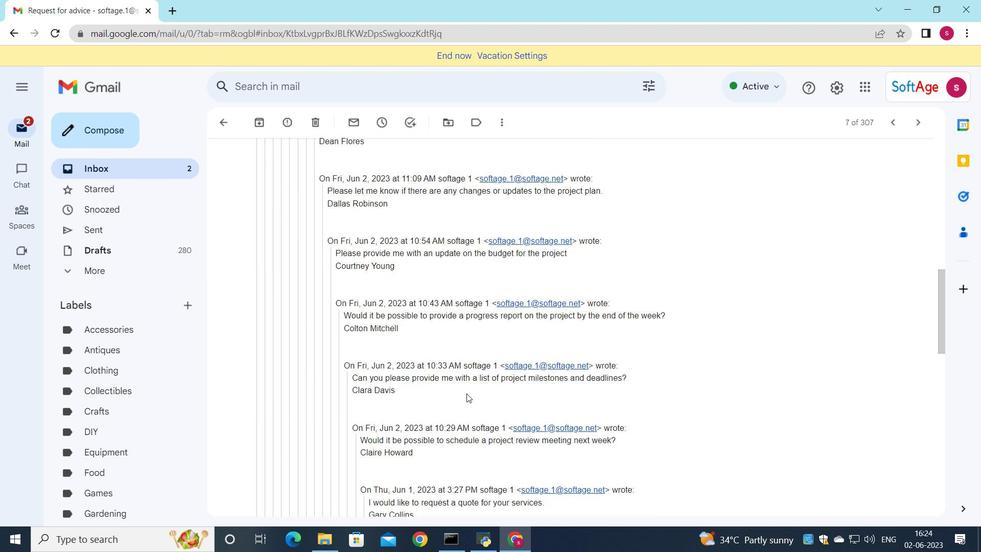 
Action: Mouse moved to (444, 407)
Screenshot: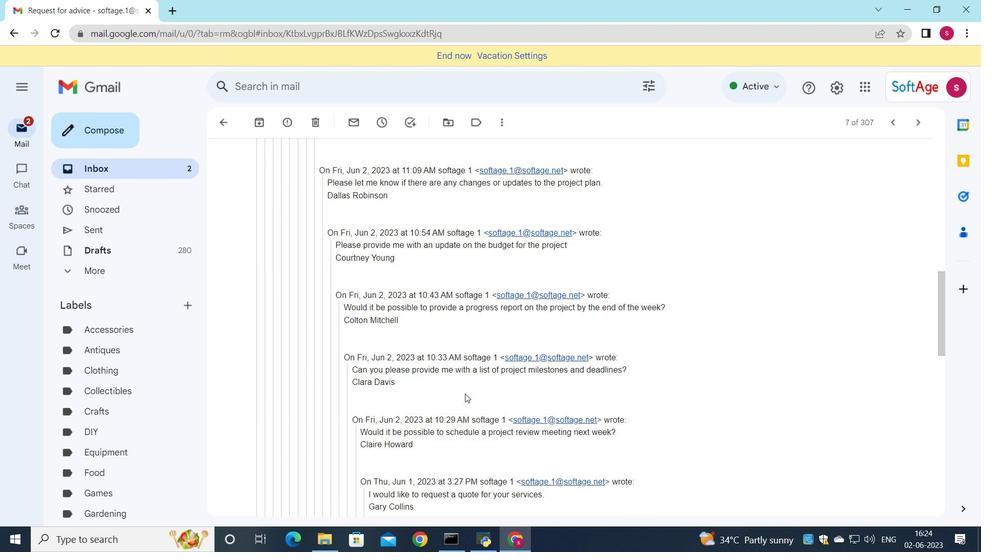 
Action: Mouse scrolled (444, 406) with delta (0, 0)
Screenshot: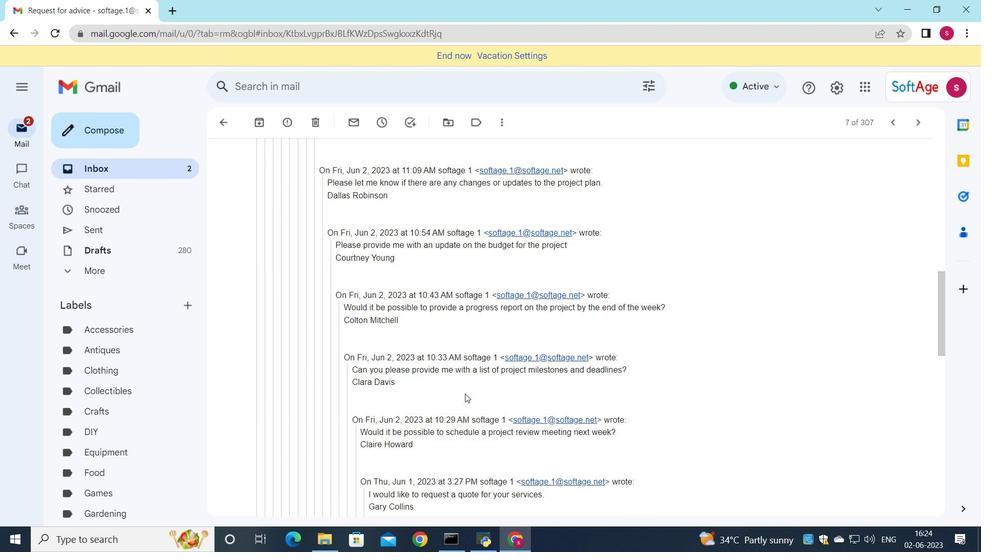 
Action: Mouse moved to (420, 421)
Screenshot: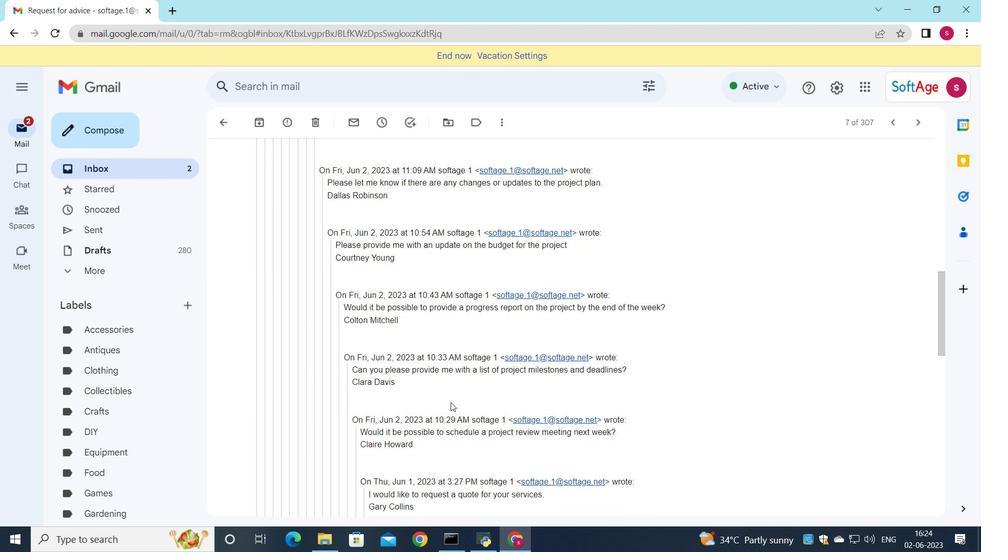 
Action: Mouse scrolled (420, 420) with delta (0, 0)
Screenshot: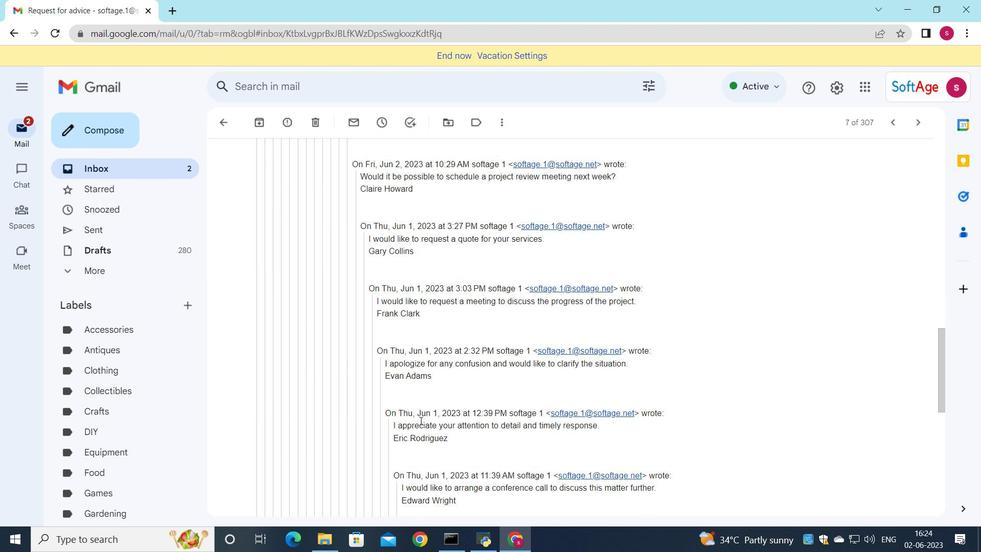 
Action: Mouse scrolled (420, 420) with delta (0, 0)
Screenshot: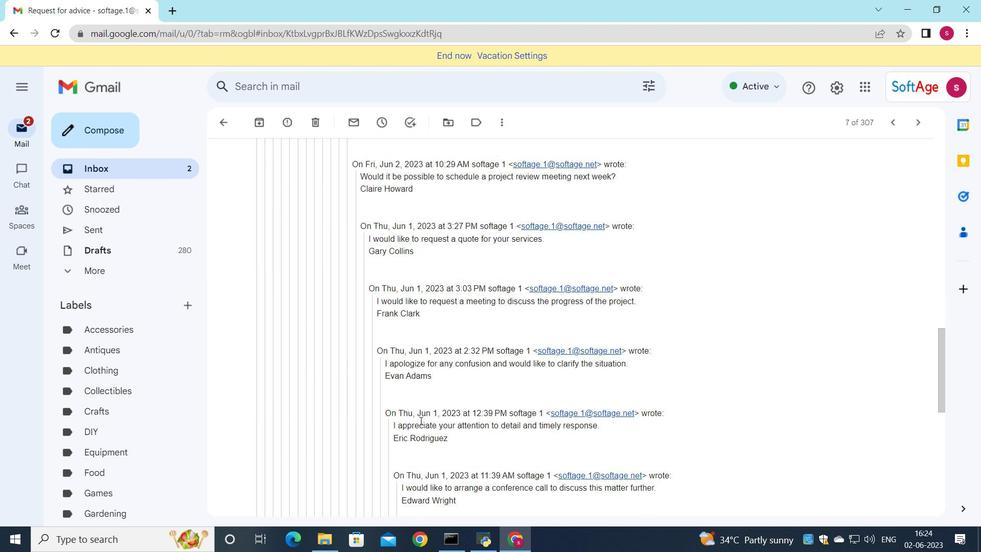
Action: Mouse scrolled (420, 420) with delta (0, 0)
Screenshot: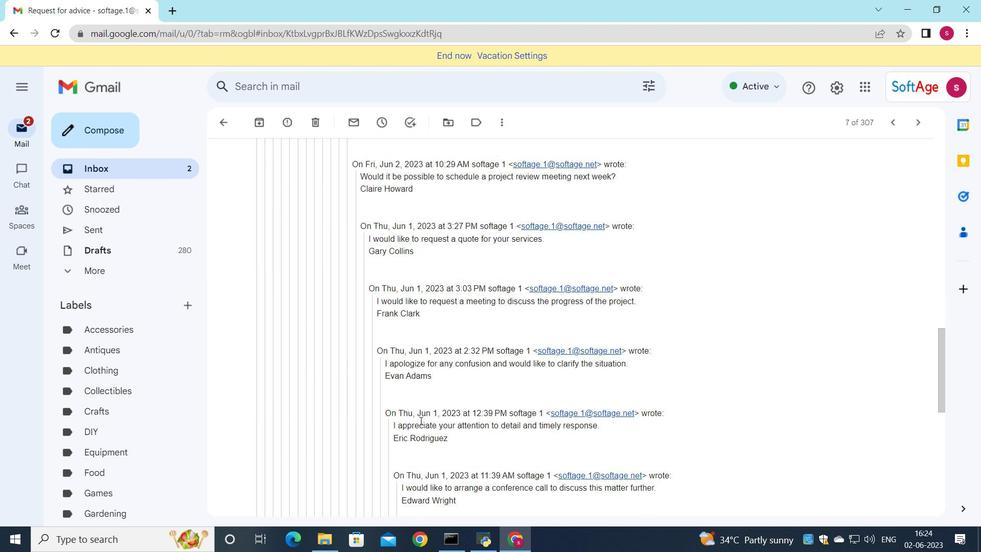 
Action: Mouse moved to (420, 423)
Screenshot: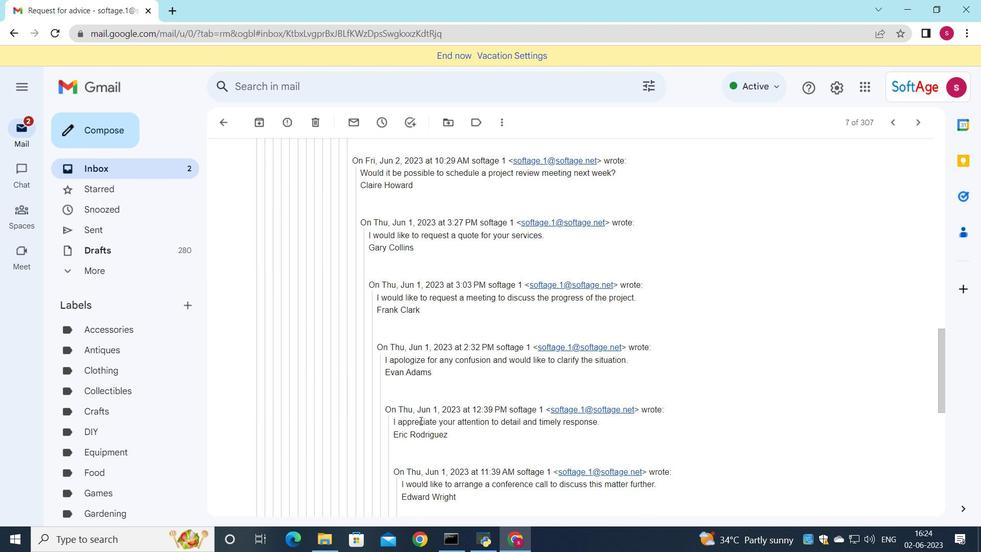 
Action: Mouse scrolled (420, 422) with delta (0, 0)
Screenshot: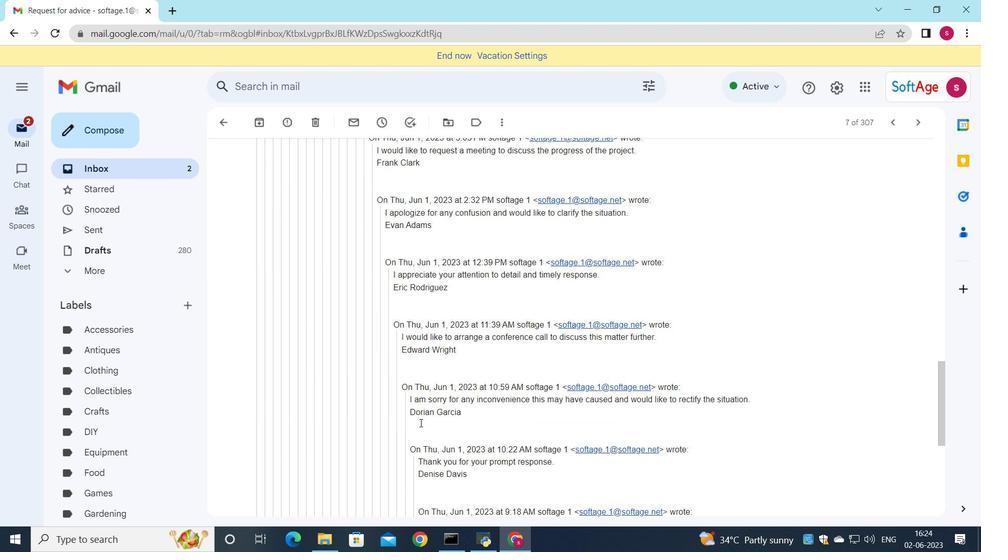 
Action: Mouse scrolled (420, 422) with delta (0, 0)
Screenshot: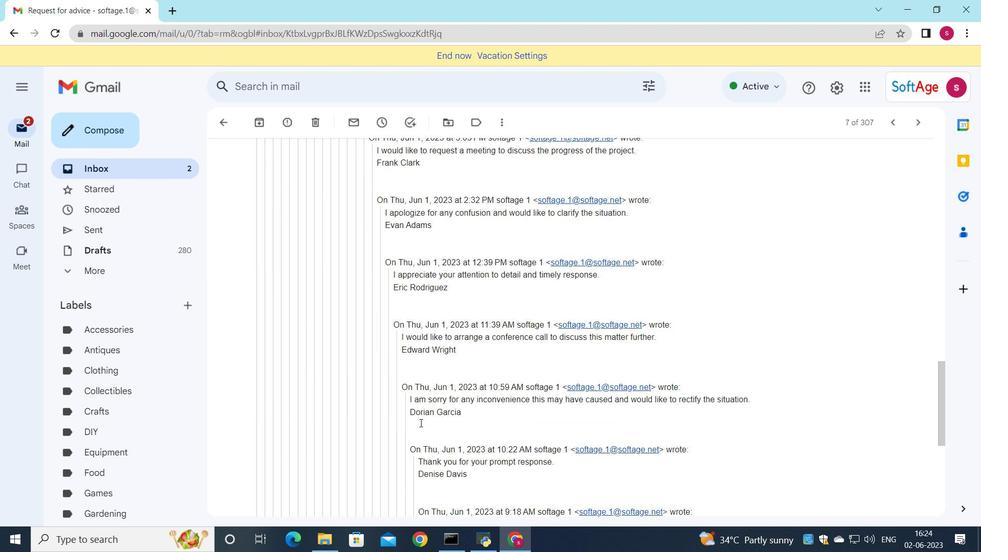 
Action: Mouse moved to (420, 423)
Screenshot: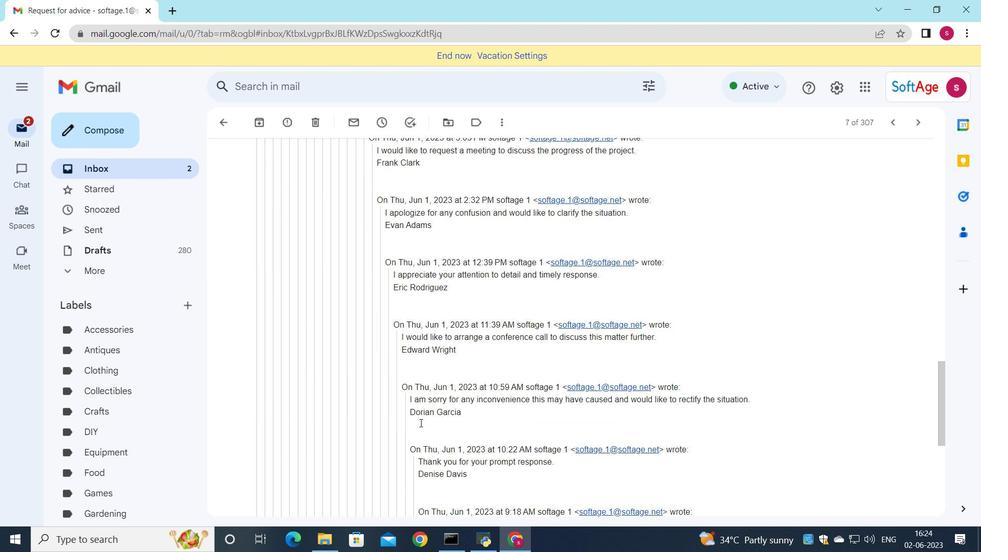 
Action: Mouse scrolled (420, 422) with delta (0, 0)
Screenshot: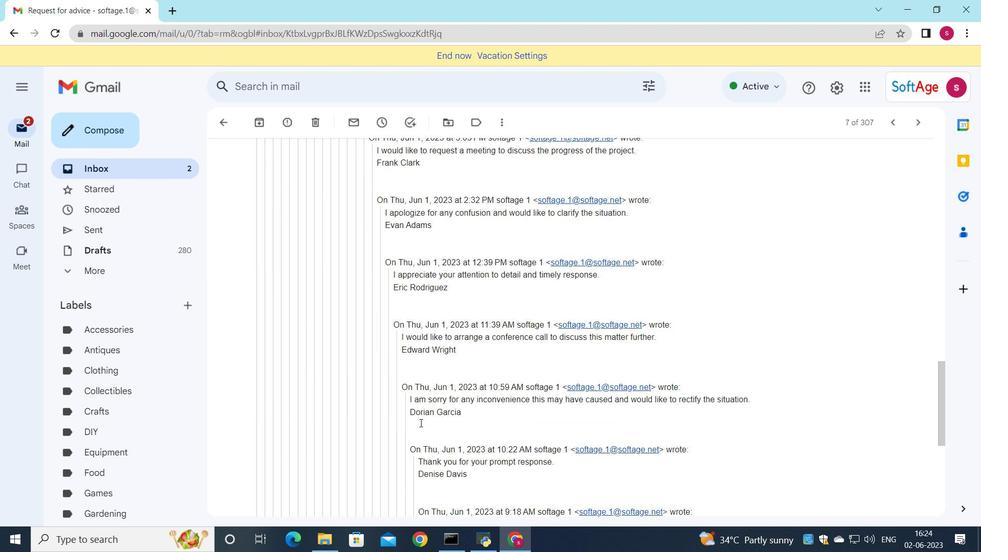 
Action: Mouse moved to (412, 429)
Screenshot: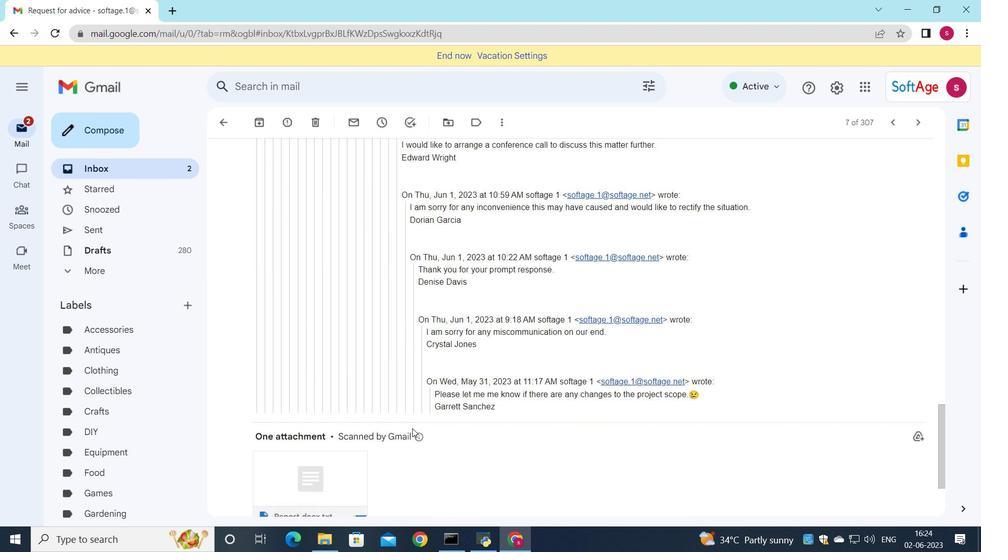 
Action: Mouse scrolled (412, 429) with delta (0, 0)
Screenshot: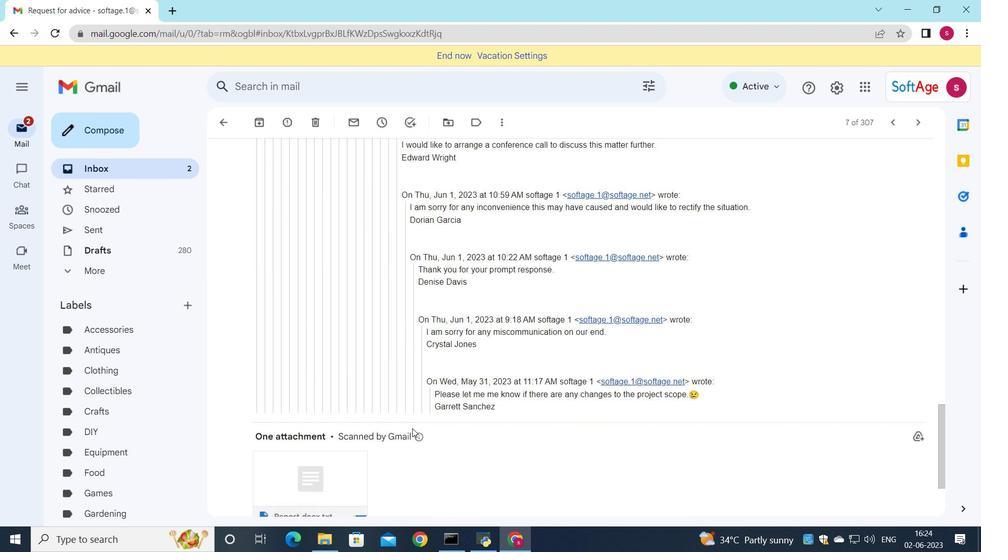 
Action: Mouse moved to (411, 430)
Screenshot: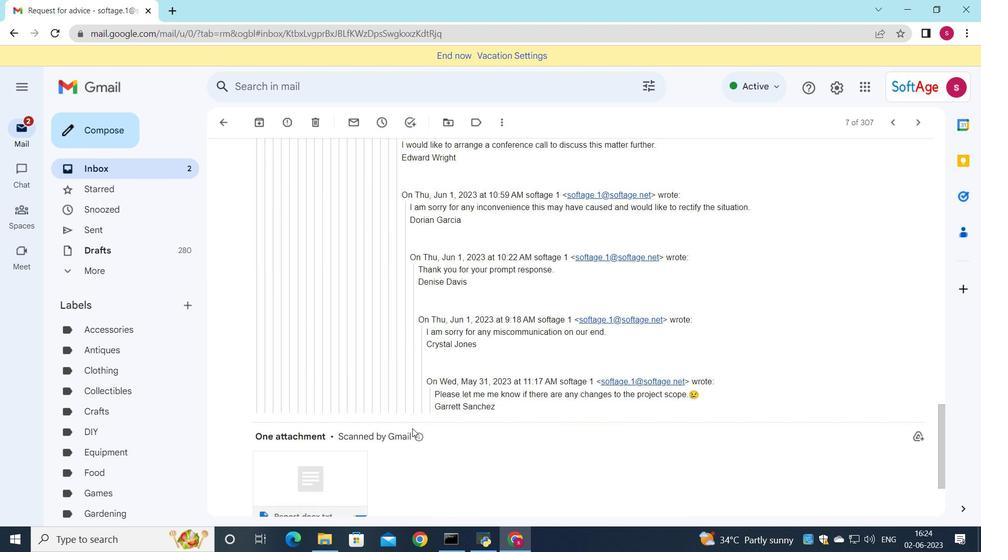 
Action: Mouse scrolled (411, 430) with delta (0, 0)
Screenshot: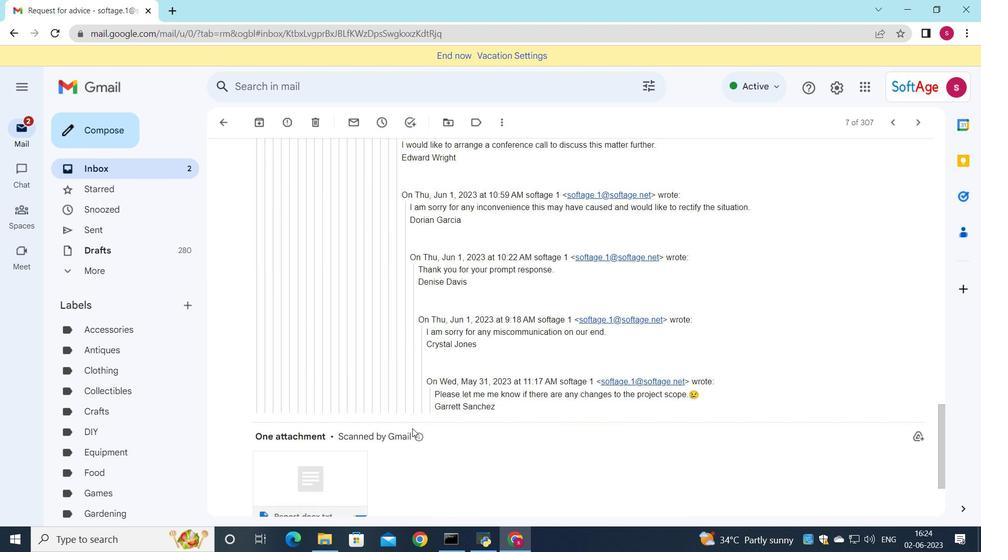 
Action: Mouse moved to (411, 431)
Screenshot: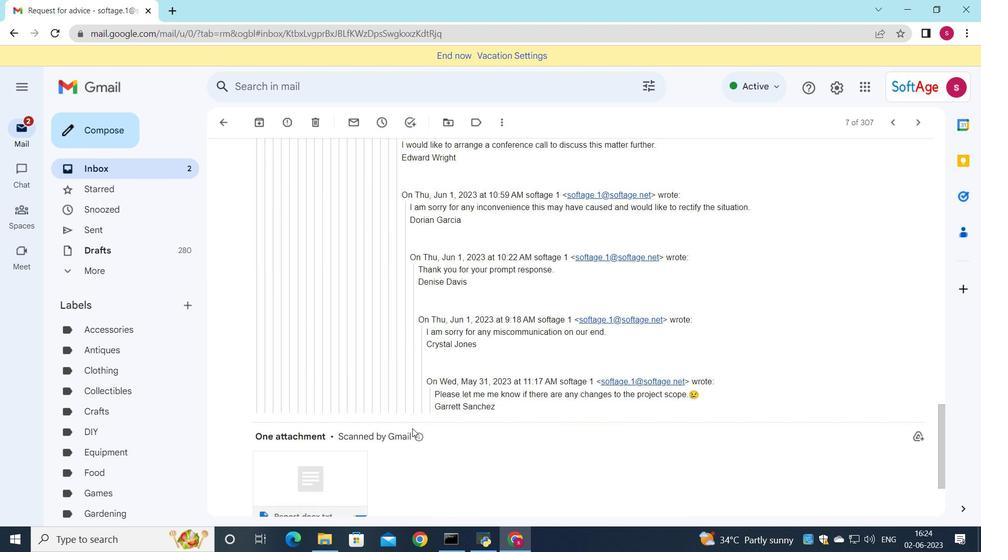 
Action: Mouse scrolled (411, 430) with delta (0, 0)
Screenshot: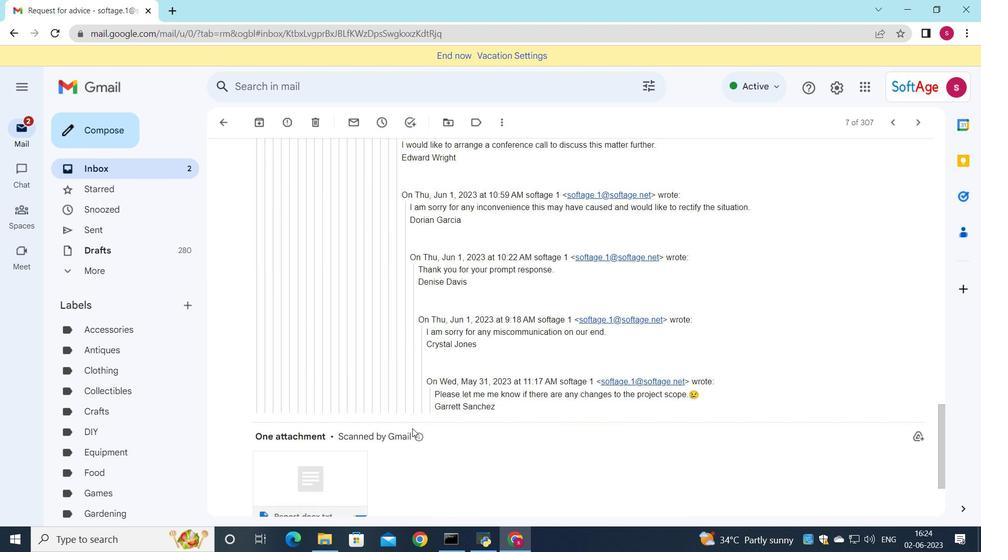 
Action: Mouse moved to (297, 445)
Screenshot: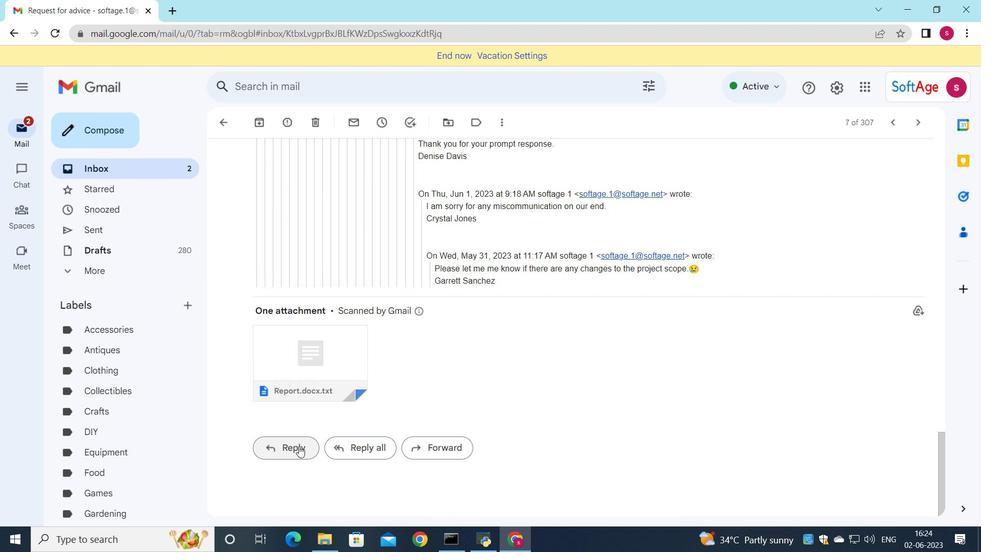 
Action: Mouse pressed left at (297, 445)
Screenshot: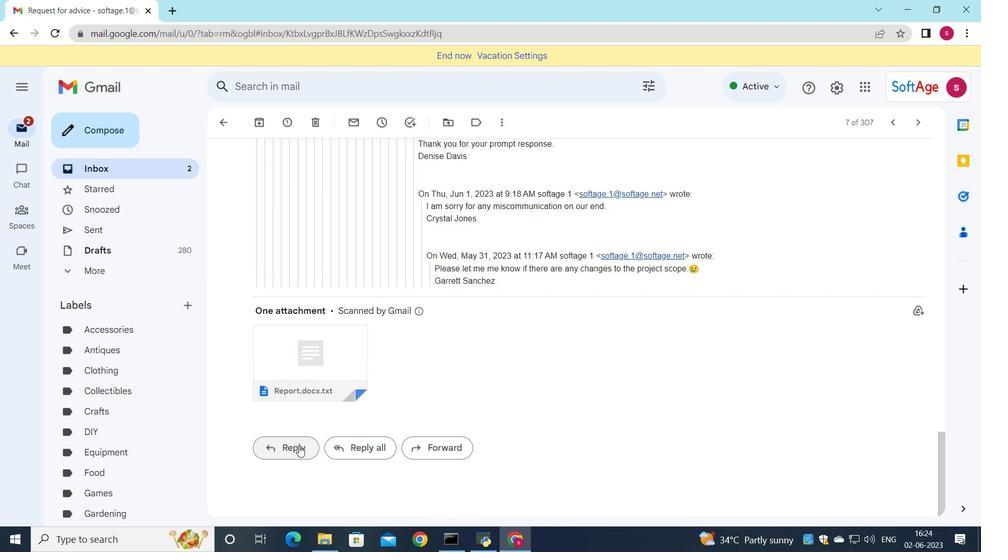 
Action: Mouse moved to (280, 369)
Screenshot: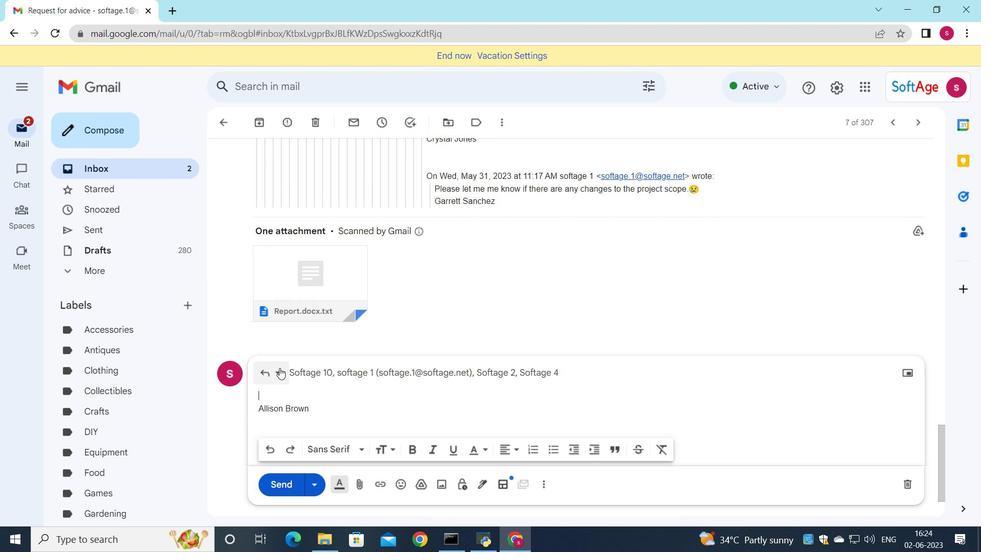 
Action: Mouse pressed left at (280, 369)
Screenshot: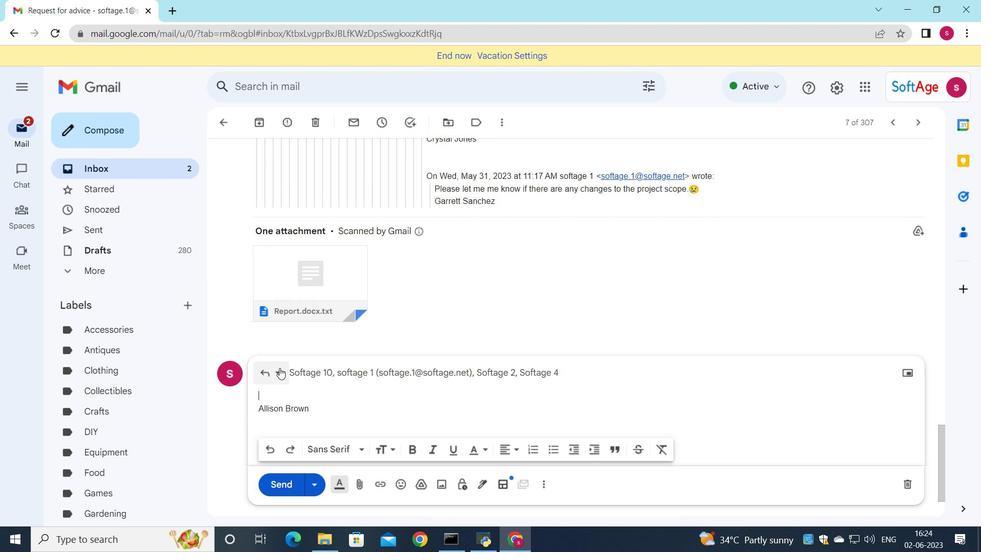 
Action: Mouse moved to (305, 464)
Screenshot: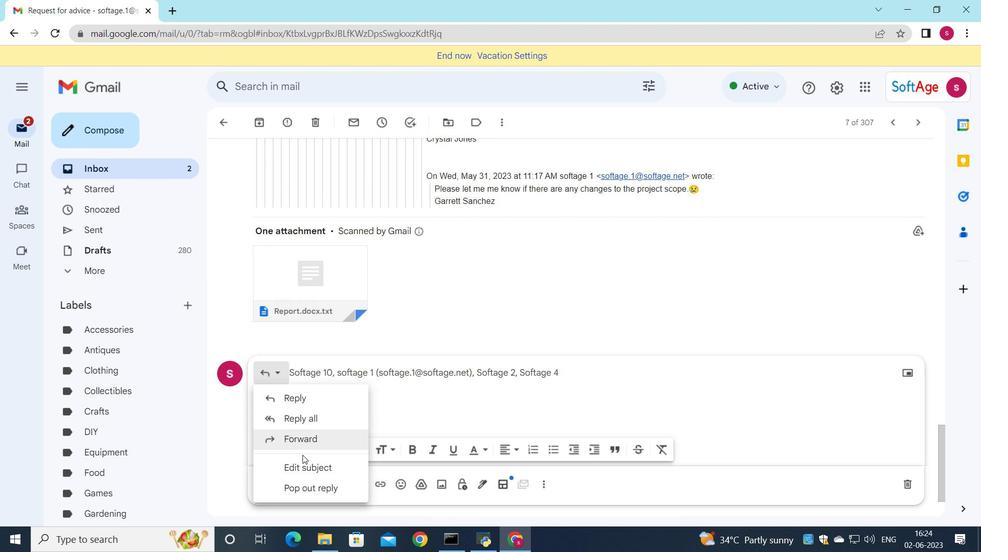 
Action: Mouse pressed left at (305, 464)
Screenshot: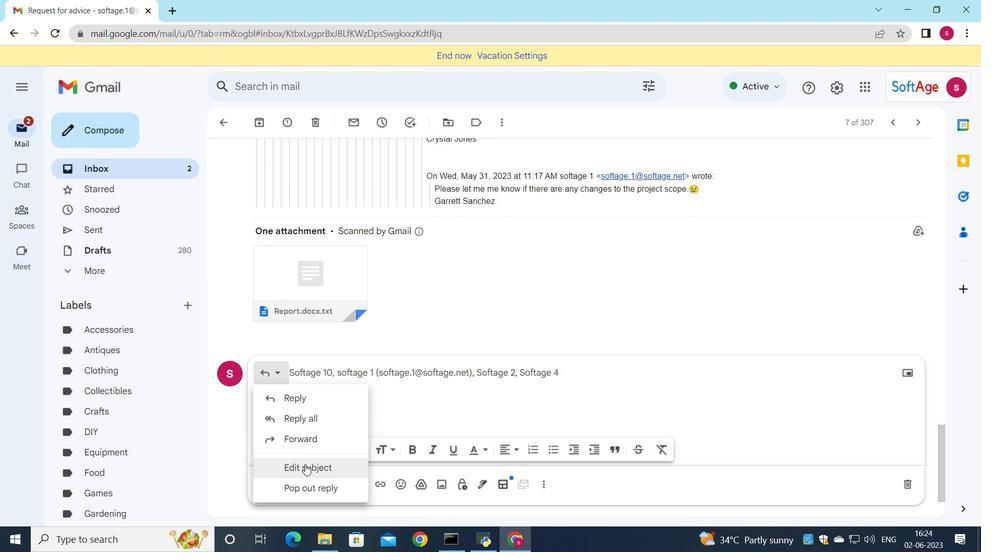 
Action: Mouse moved to (689, 203)
Screenshot: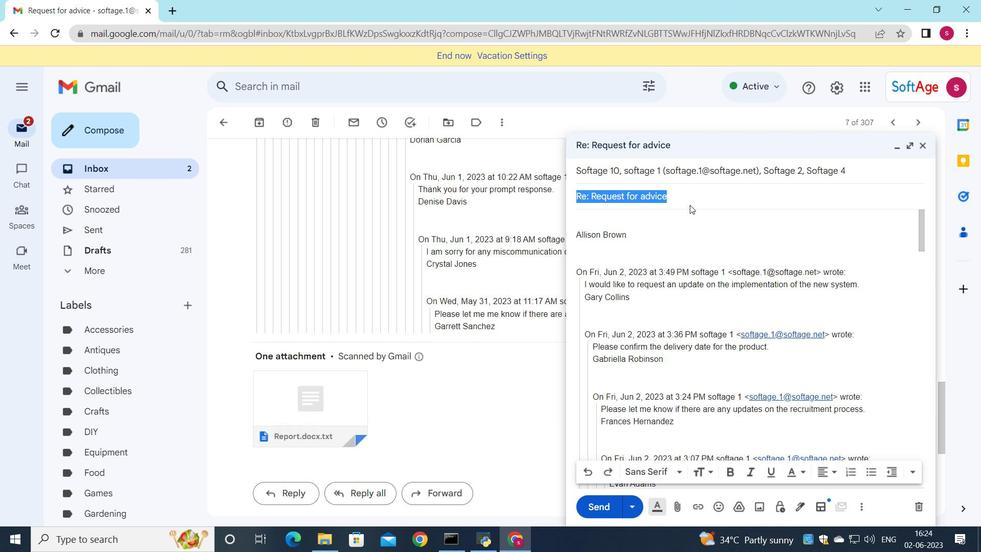 
Action: Key pressed <Key.shift>Request<Key.space>for<Key.space>feedback
Screenshot: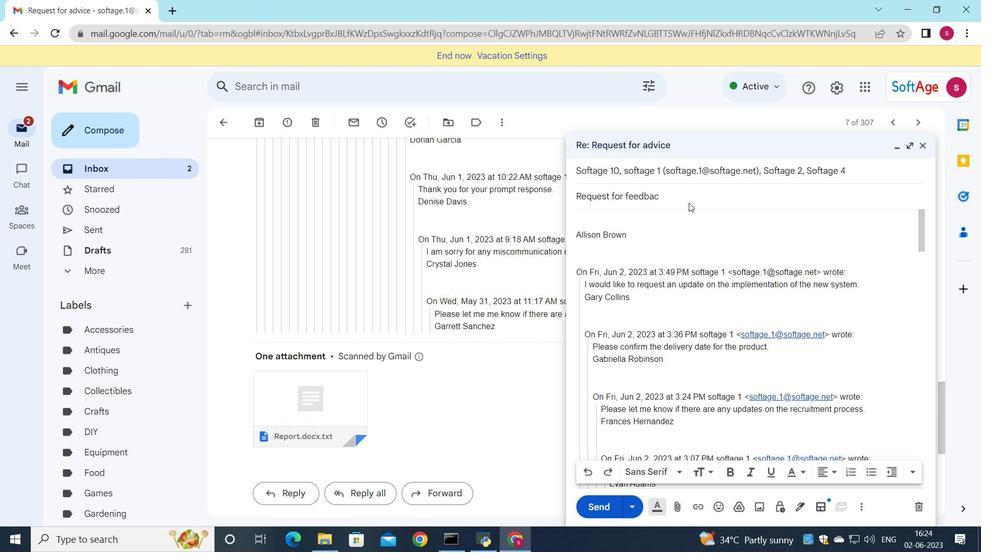 
Action: Mouse moved to (592, 223)
Screenshot: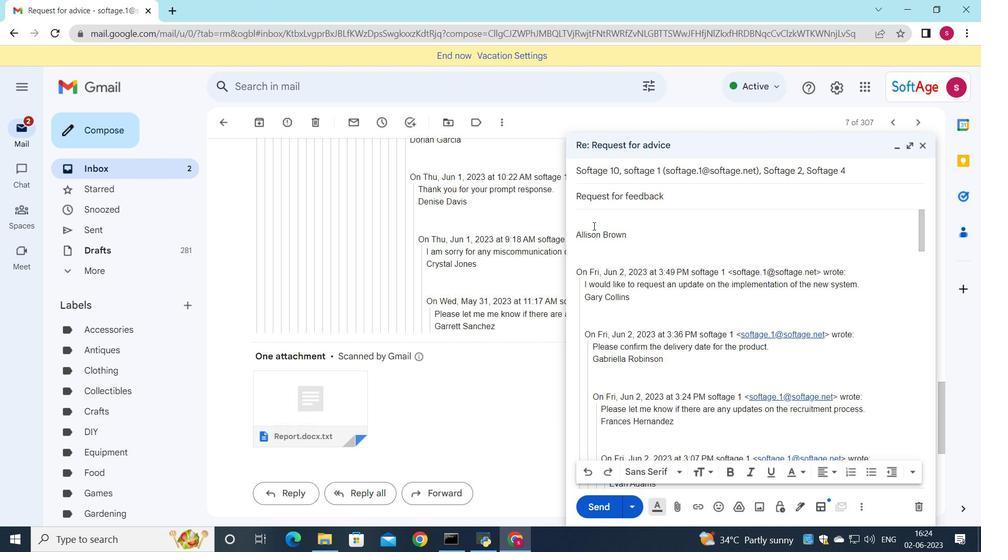 
Action: Mouse pressed left at (592, 223)
Screenshot: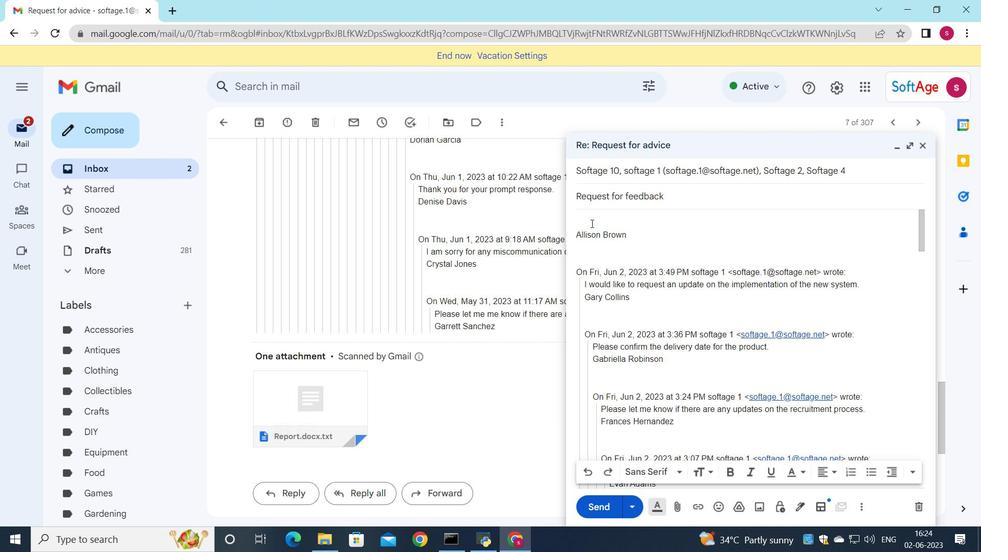 
Action: Key pressed <Key.shift>I<Key.space>wanted<Key.space>to<Key.space>follow<Key.space>up<Key.space>om<Key.backspace>n<Key.space>the<Key.space>request<Key.space>for<Key.space>a<Key.space>budget<Key.space>increase<Key.space>for<Key.space>the<Key.space>project.,
Screenshot: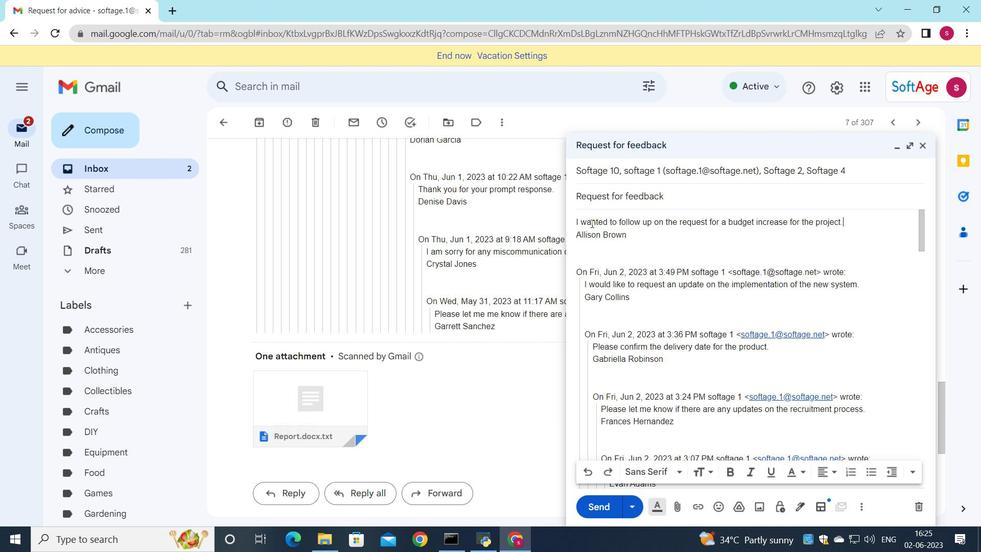 
Action: Mouse moved to (838, 222)
Screenshot: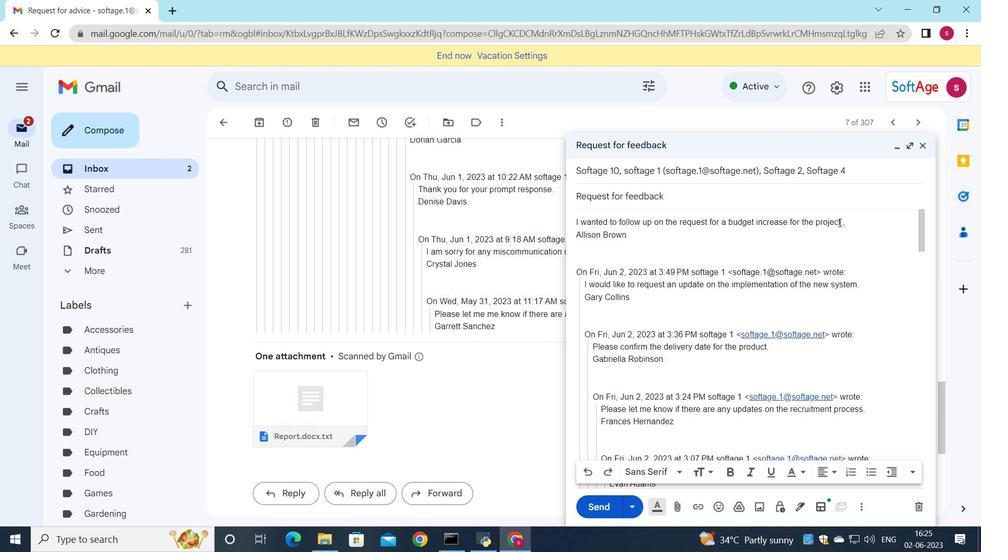 
Action: Mouse pressed left at (838, 222)
Screenshot: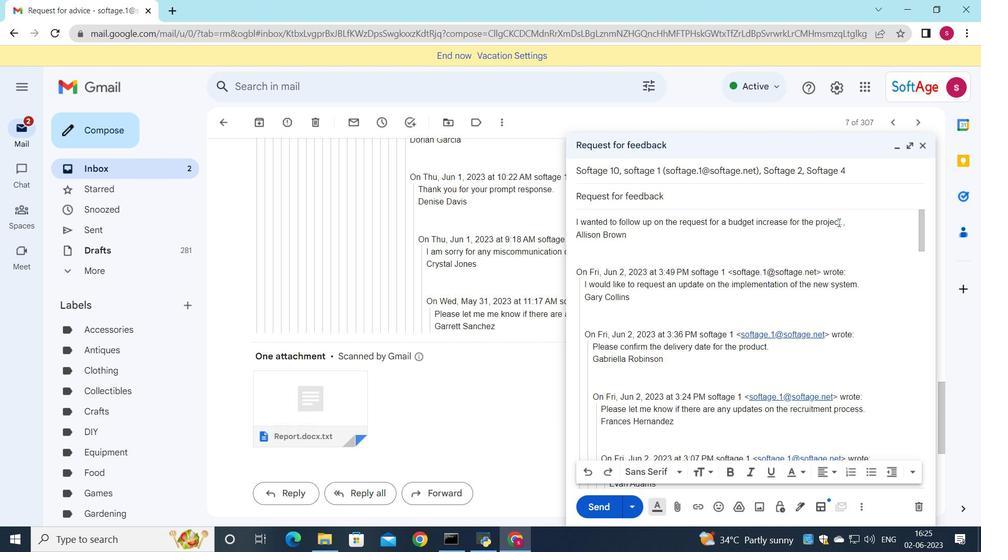 
Action: Mouse moved to (817, 222)
Screenshot: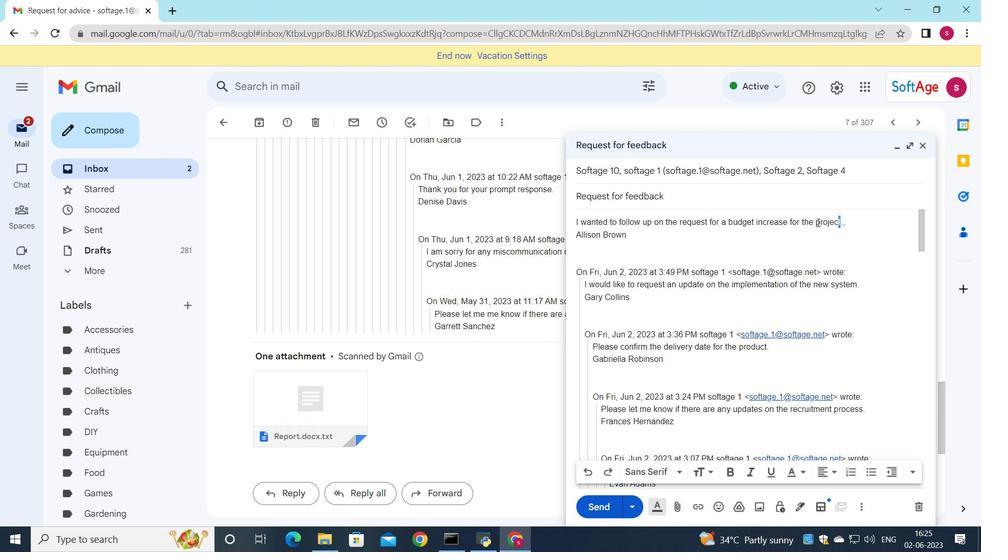 
Action: Mouse pressed left at (817, 222)
Screenshot: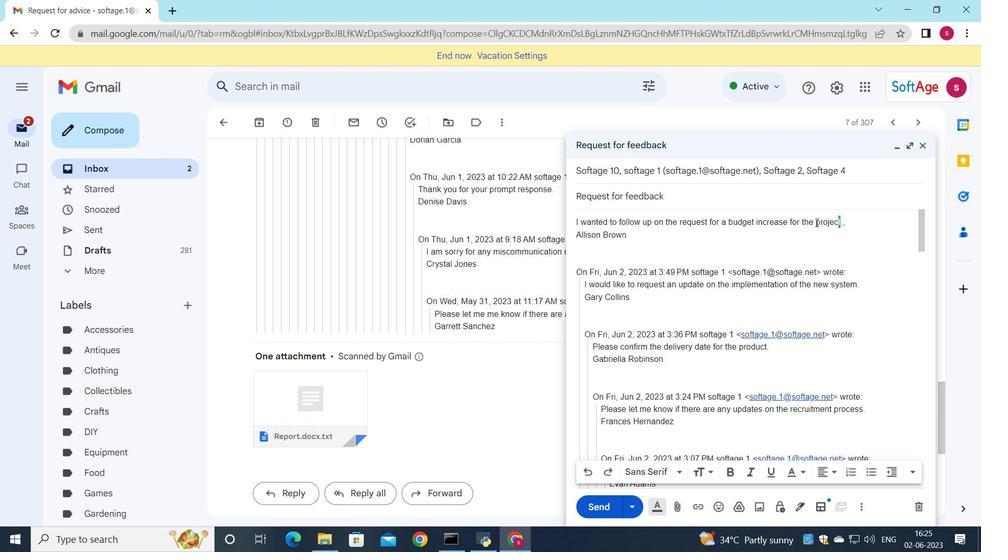
Action: Mouse moved to (813, 220)
Screenshot: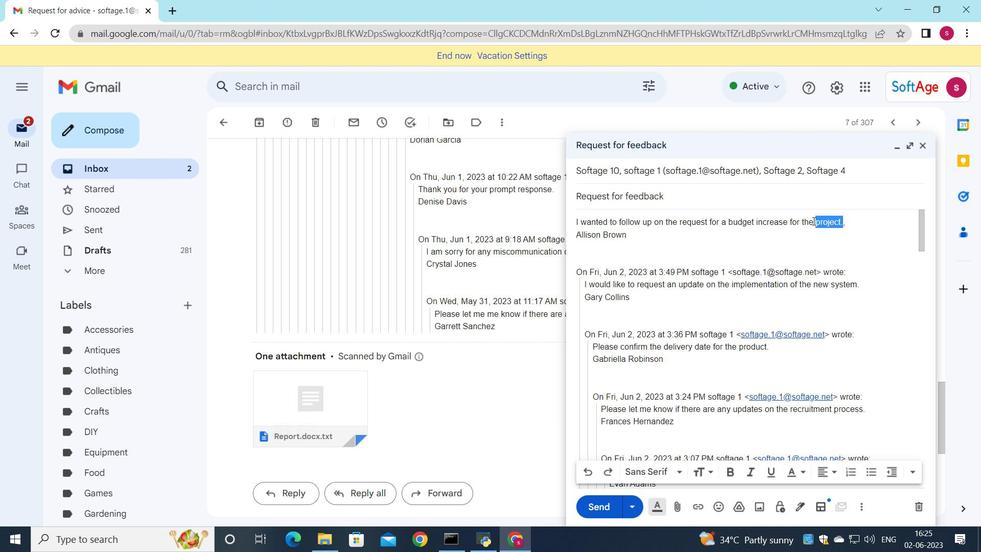
Action: Mouse pressed left at (813, 220)
Screenshot: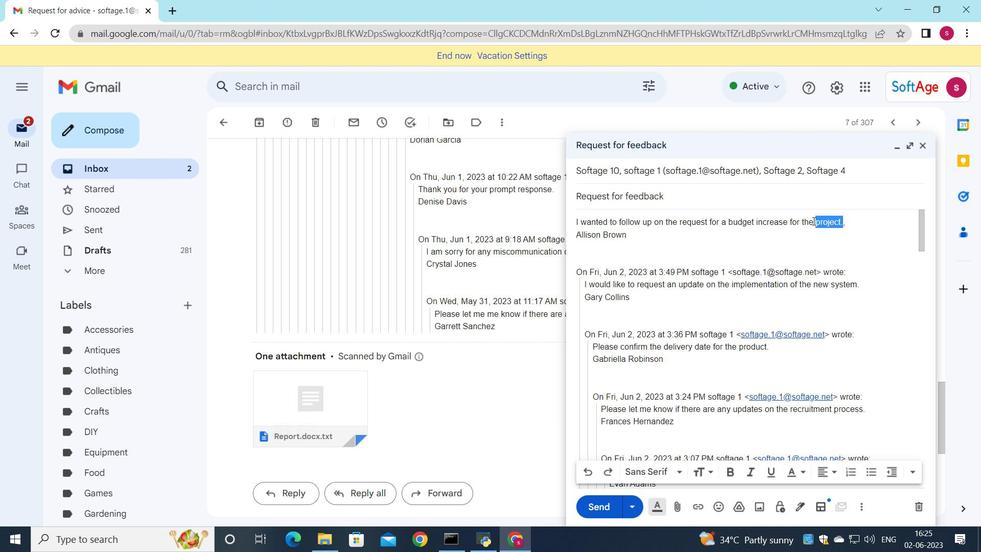 
Action: Mouse moved to (679, 471)
Screenshot: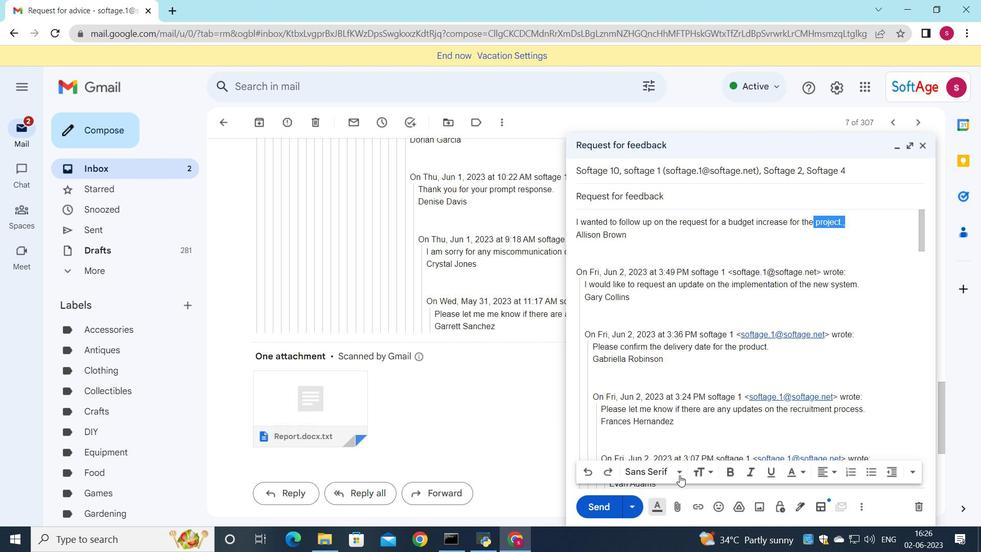 
Action: Mouse pressed left at (679, 471)
Screenshot: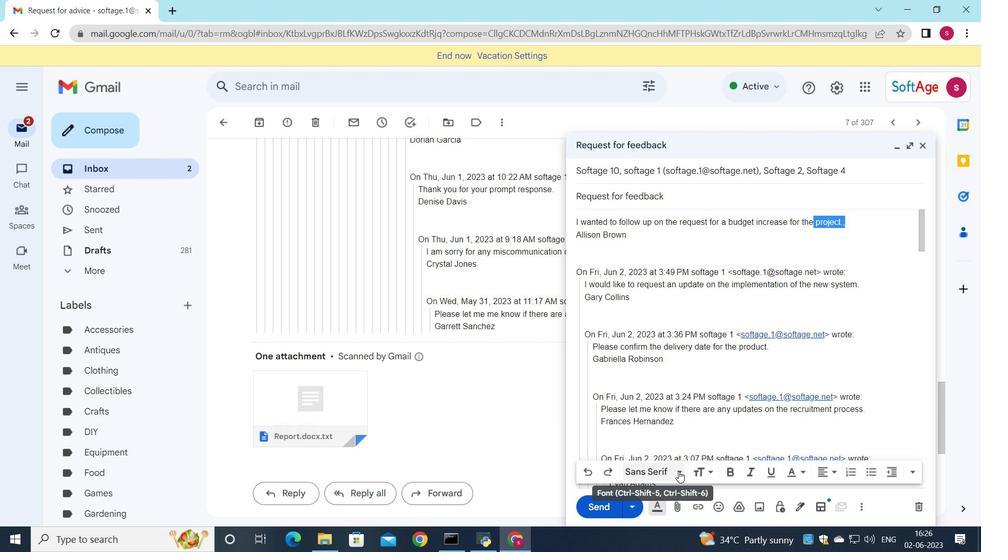 
Action: Mouse moved to (677, 267)
Screenshot: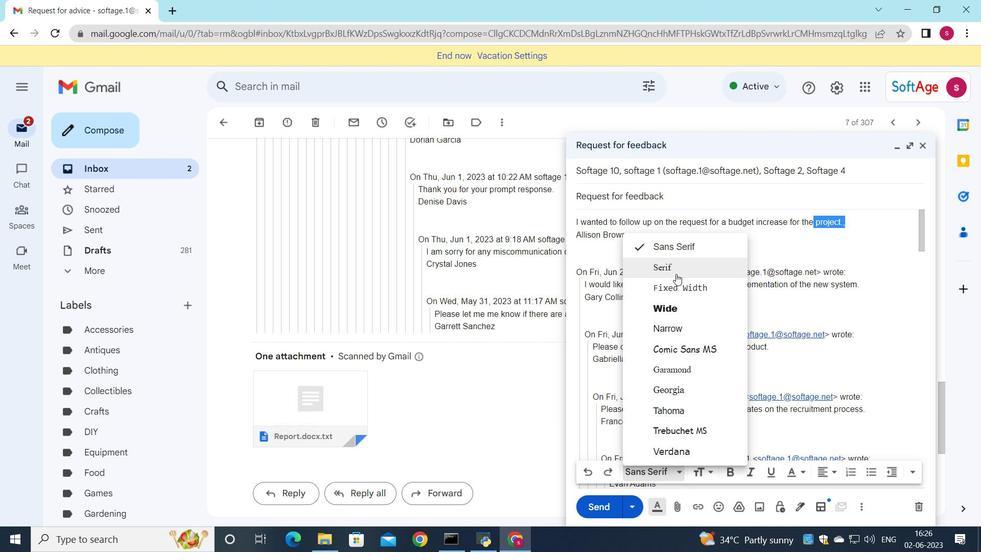 
Action: Mouse pressed left at (677, 267)
Screenshot: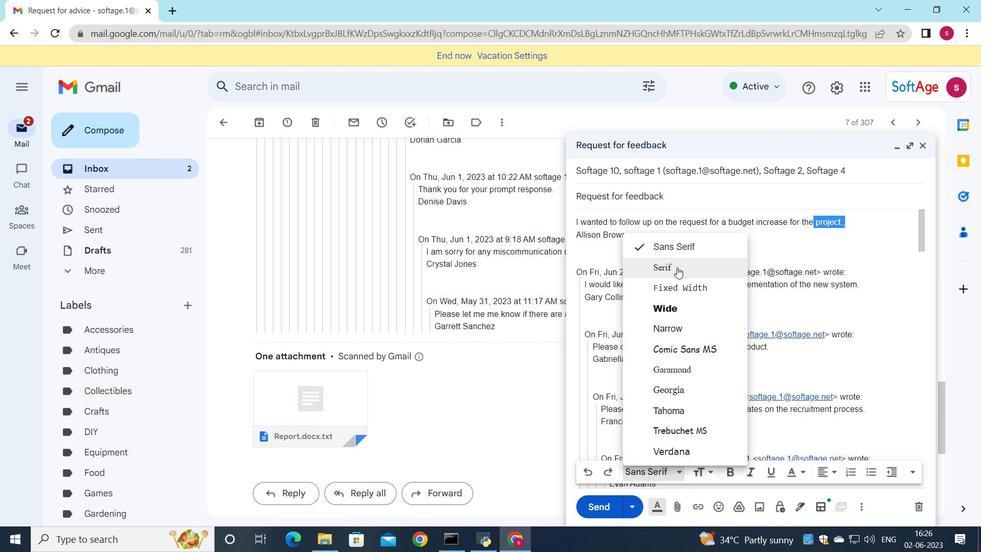 
Action: Mouse moved to (748, 467)
Screenshot: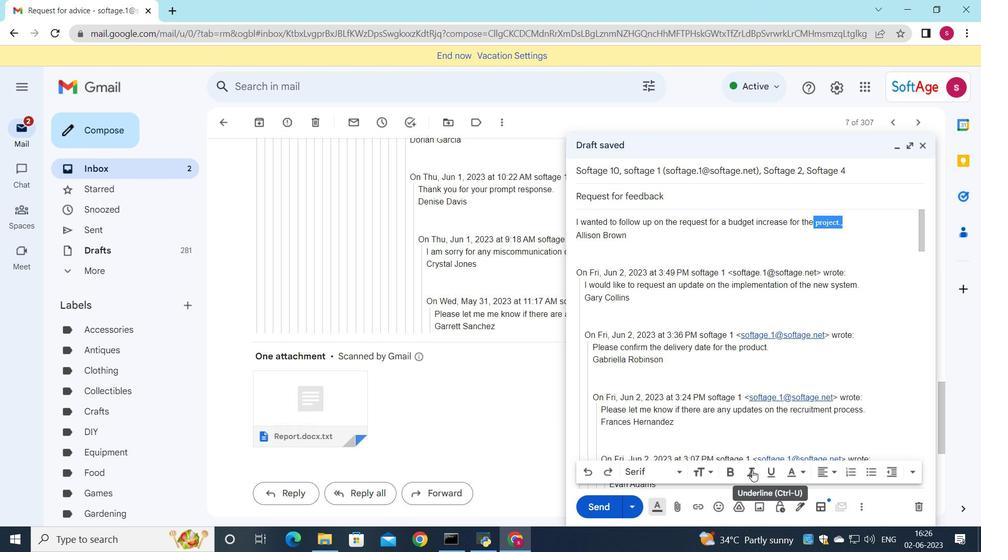 
Action: Mouse pressed left at (748, 467)
Screenshot: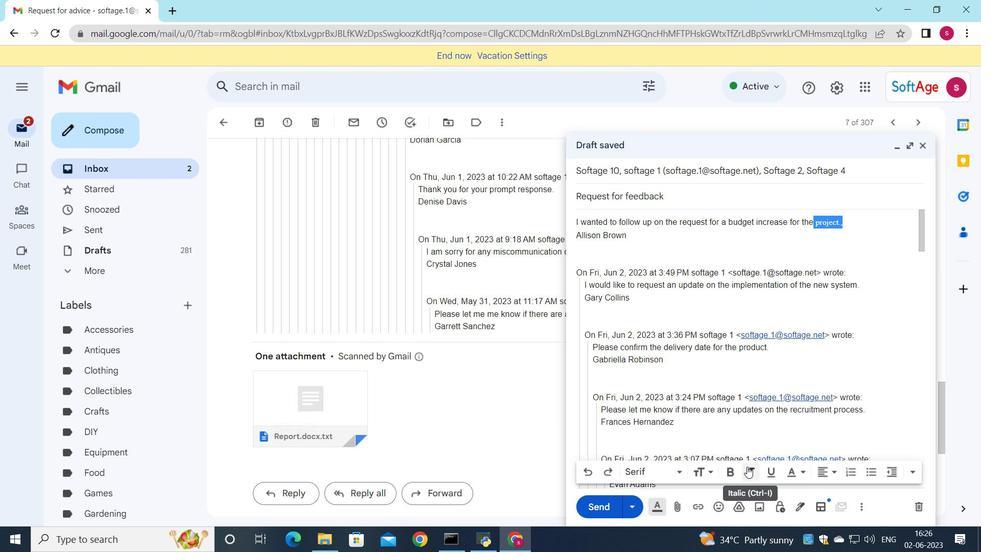 
Action: Mouse moved to (603, 506)
Screenshot: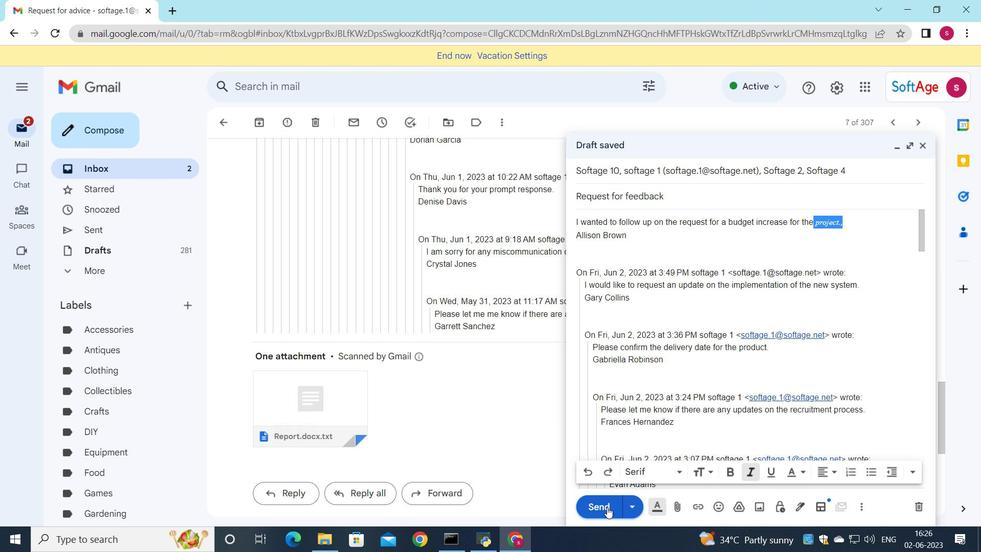 
Action: Mouse pressed left at (603, 506)
Screenshot: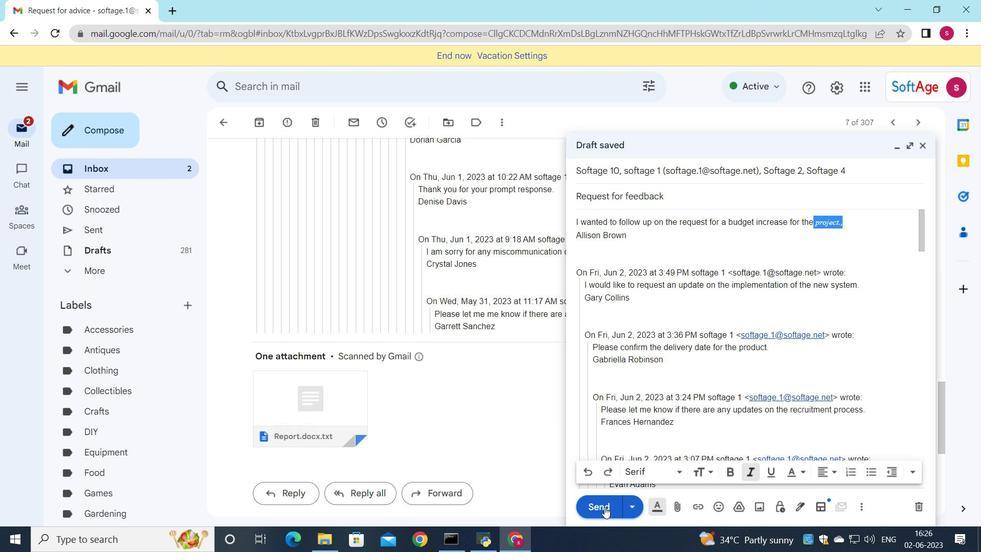
Action: Mouse moved to (122, 172)
Screenshot: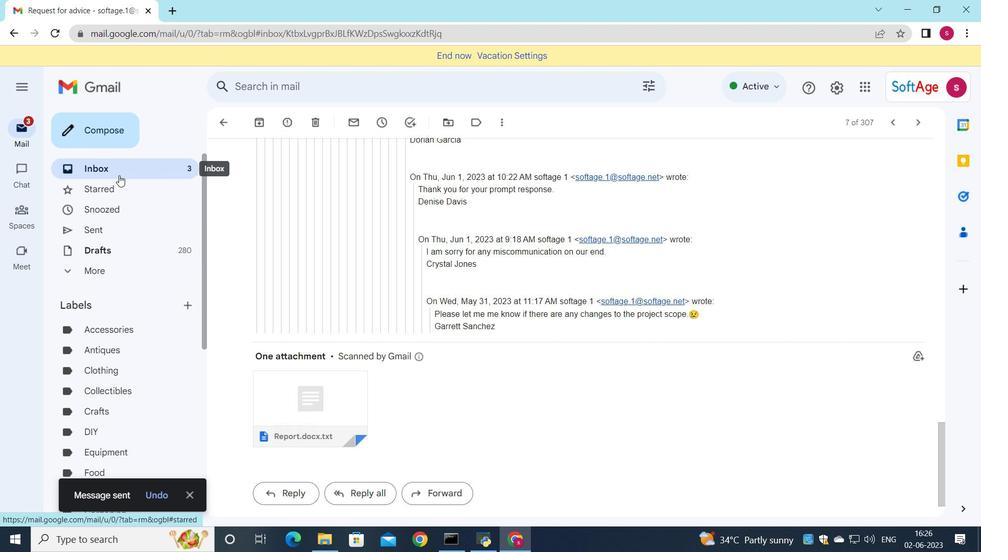 
Action: Mouse pressed left at (122, 172)
Screenshot: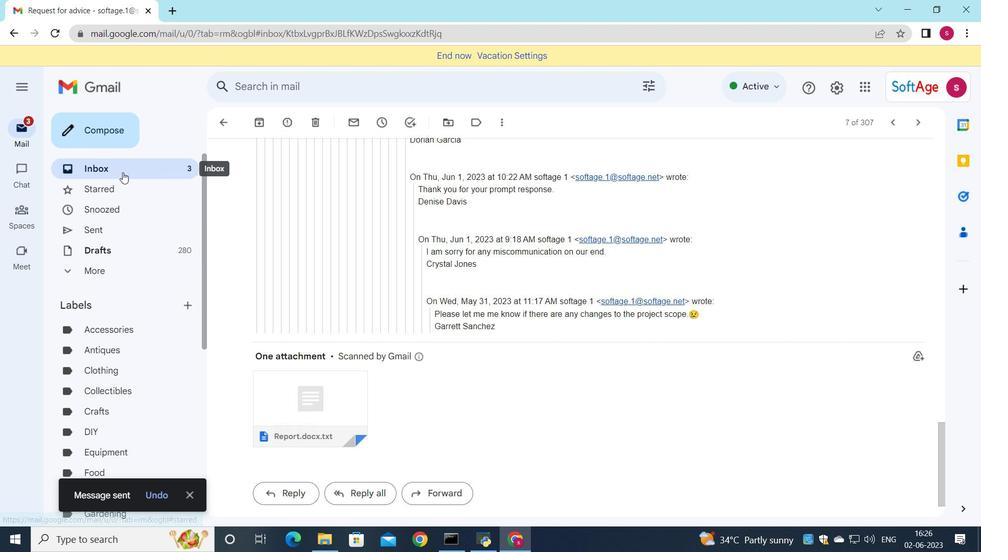 
Action: Mouse moved to (510, 151)
Screenshot: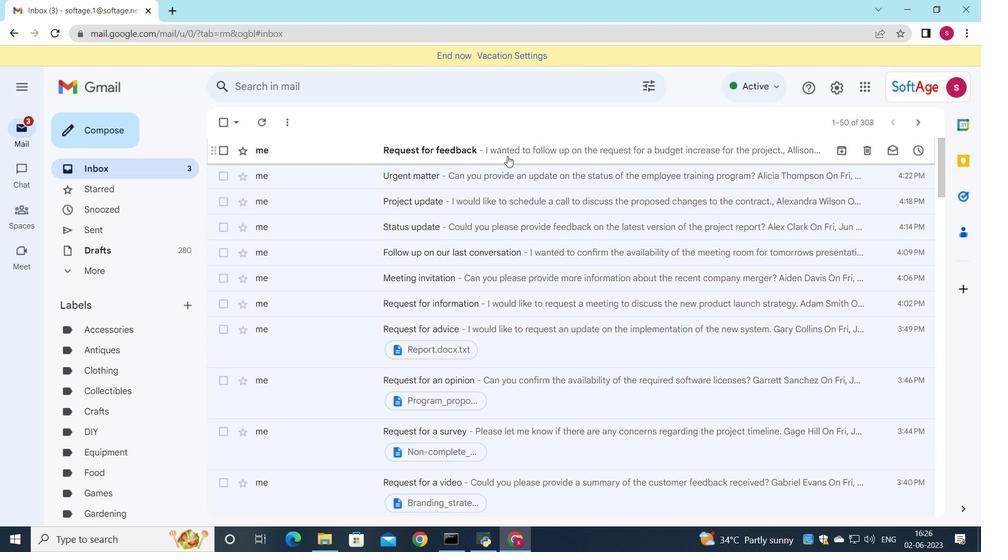 
Action: Mouse pressed left at (510, 151)
Screenshot: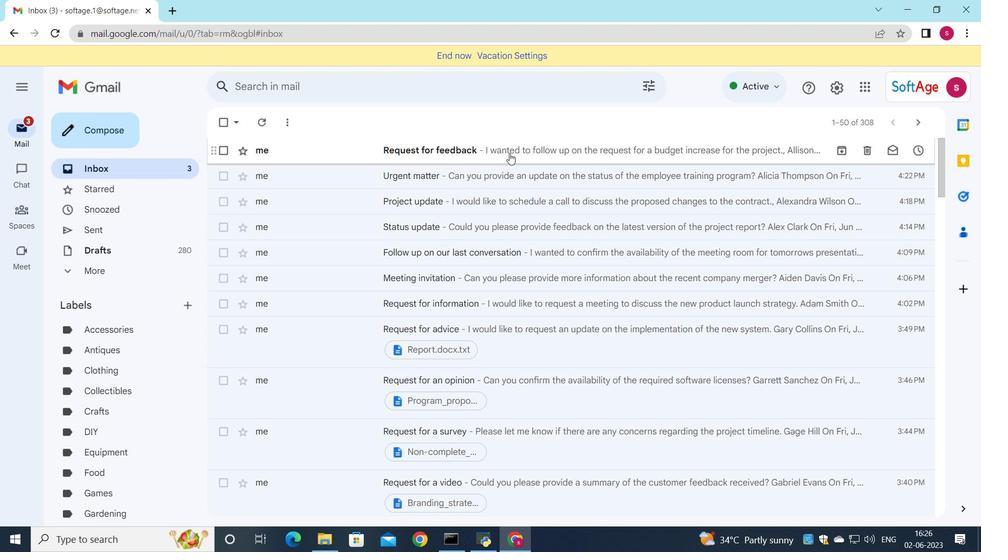 
Action: Mouse moved to (536, 236)
Screenshot: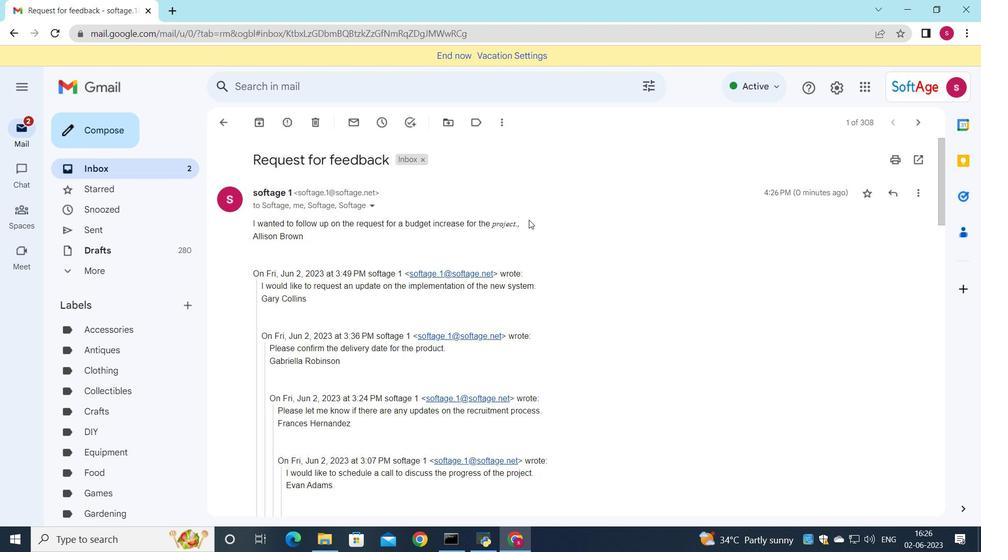 
Action: Mouse scrolled (536, 236) with delta (0, 0)
Screenshot: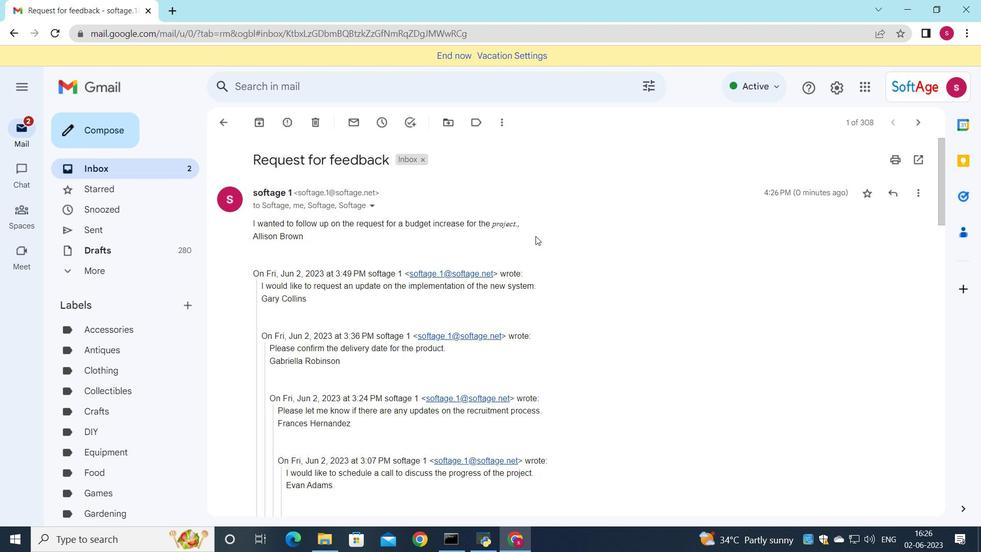
Action: Mouse scrolled (536, 236) with delta (0, 0)
Screenshot: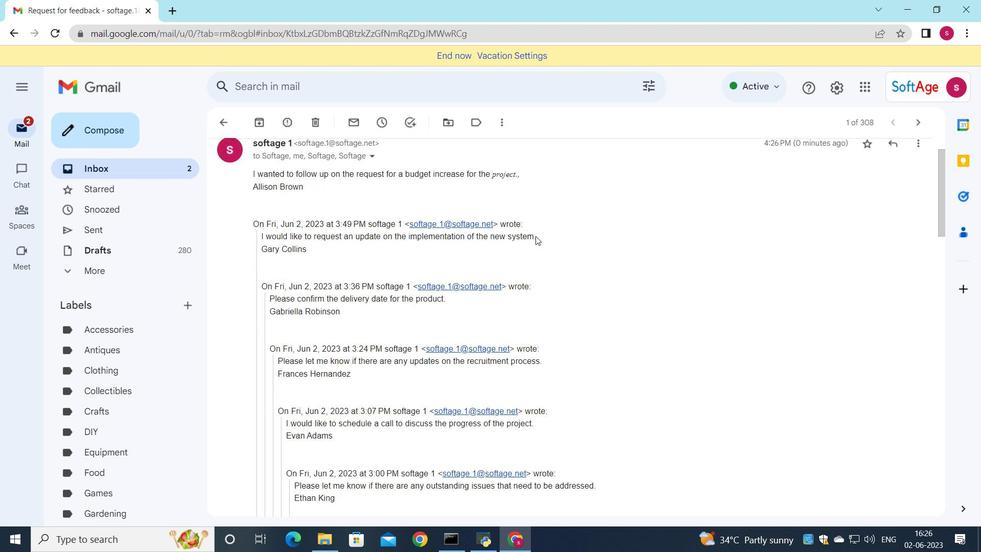 
